 Task: Research Airbnb accommodation in Kayunga, Uganda from 10th December, 2023 to 15th December, 2023 for 7 adults.4 bedrooms having 7 beds and 4 bathrooms. Property type can be house. Amenities needed are: wifi, TV, free parkinig on premises, gym, breakfast. Look for 3 properties as per requirement.
Action: Mouse moved to (486, 114)
Screenshot: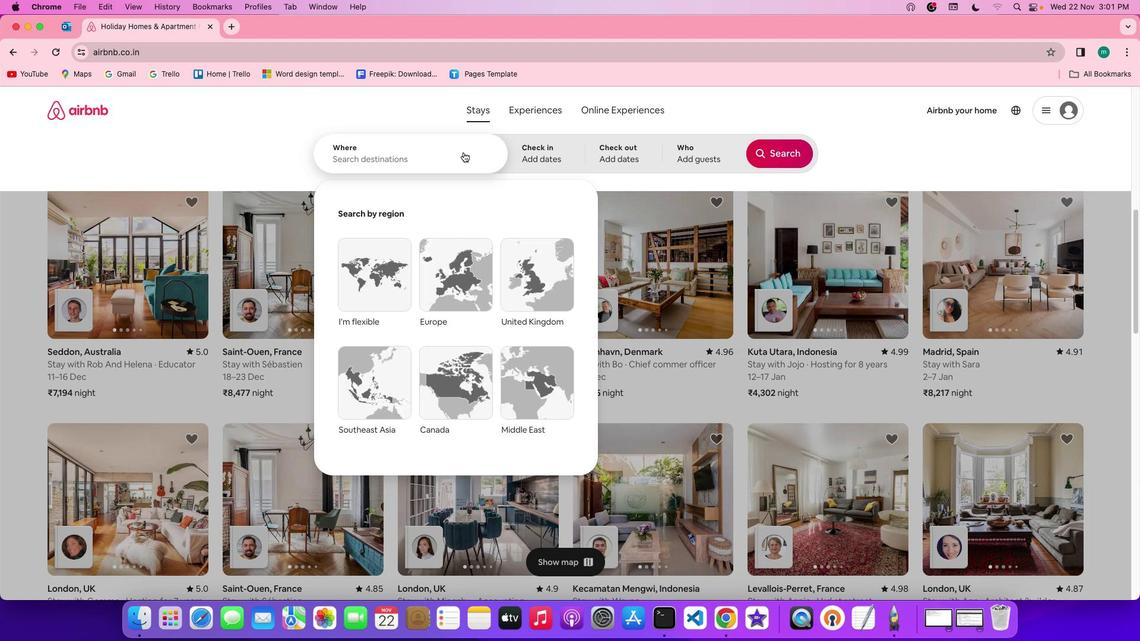 
Action: Mouse pressed left at (486, 114)
Screenshot: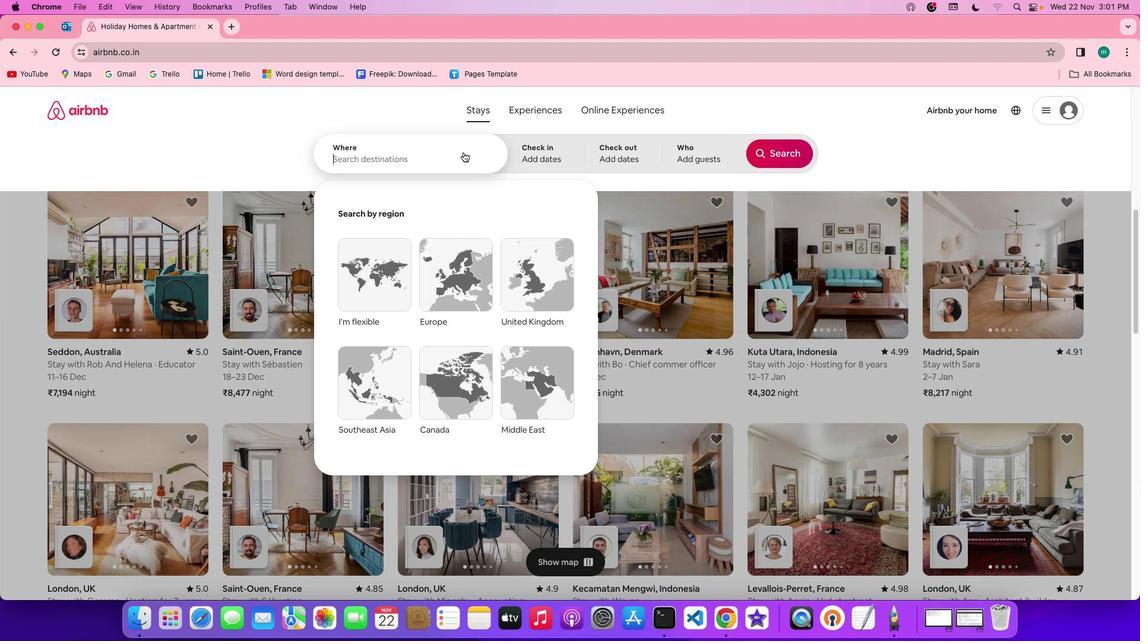
Action: Mouse pressed left at (486, 114)
Screenshot: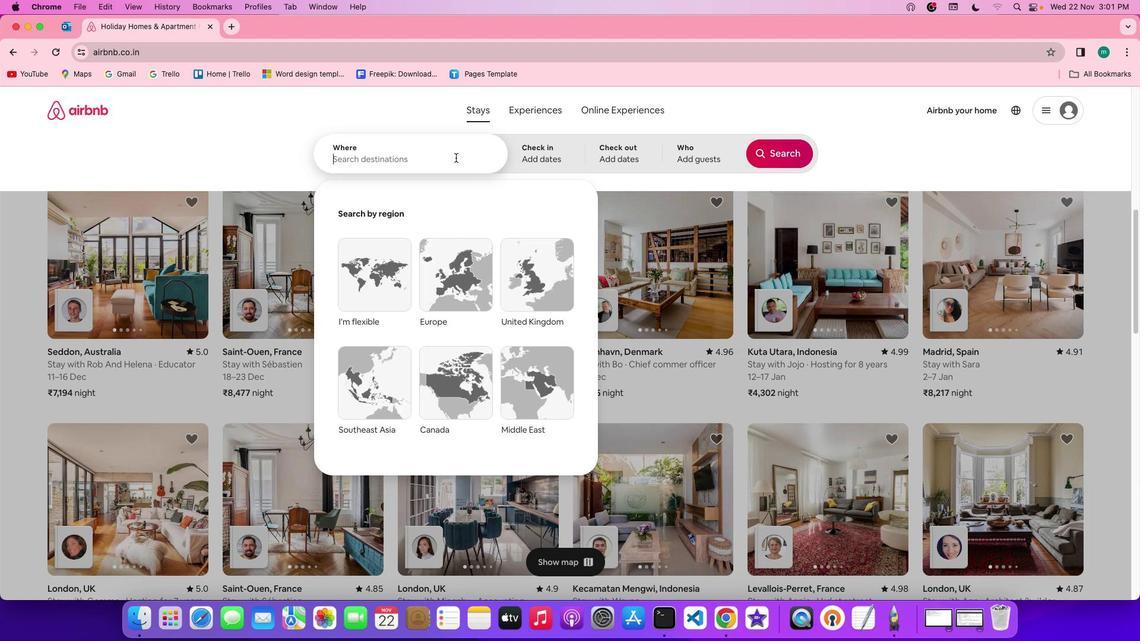 
Action: Mouse moved to (466, 154)
Screenshot: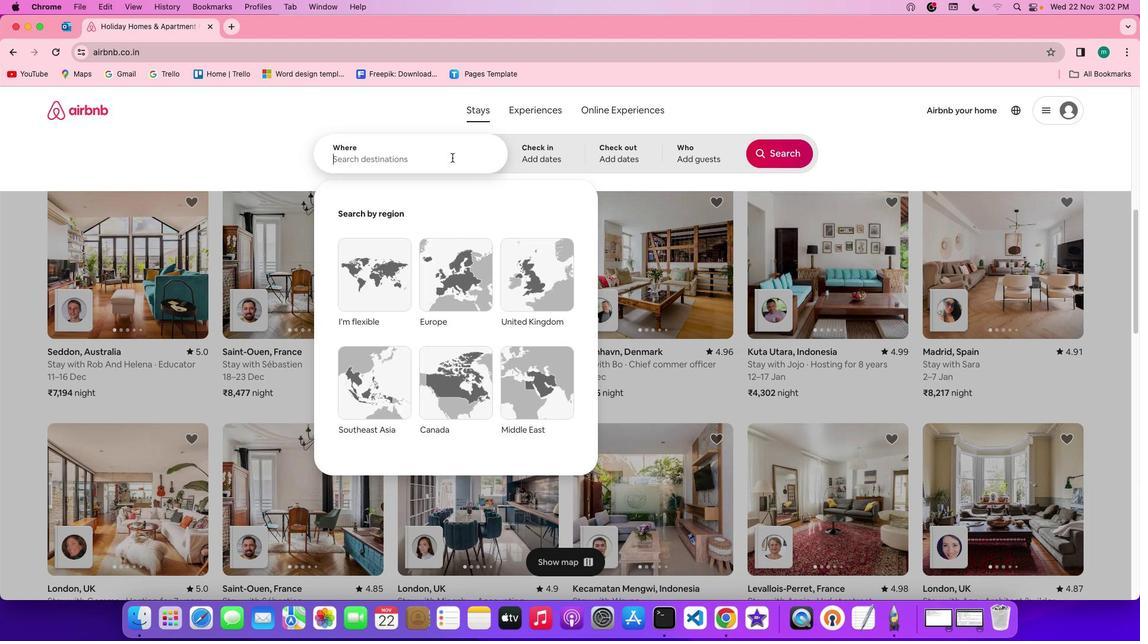 
Action: Mouse pressed left at (466, 154)
Screenshot: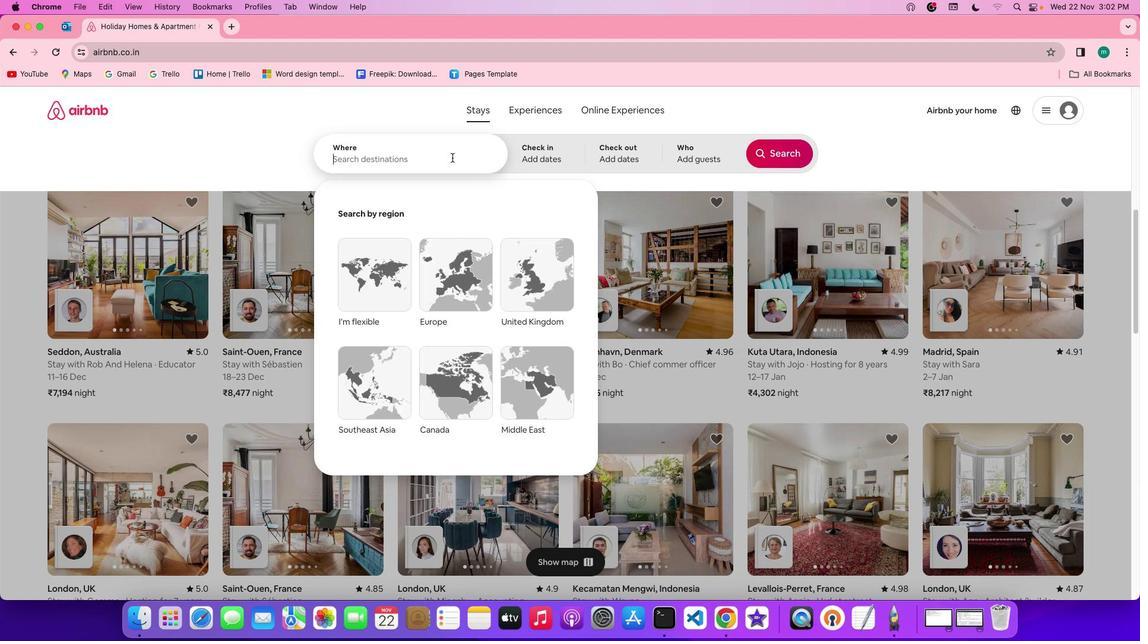 
Action: Mouse moved to (454, 160)
Screenshot: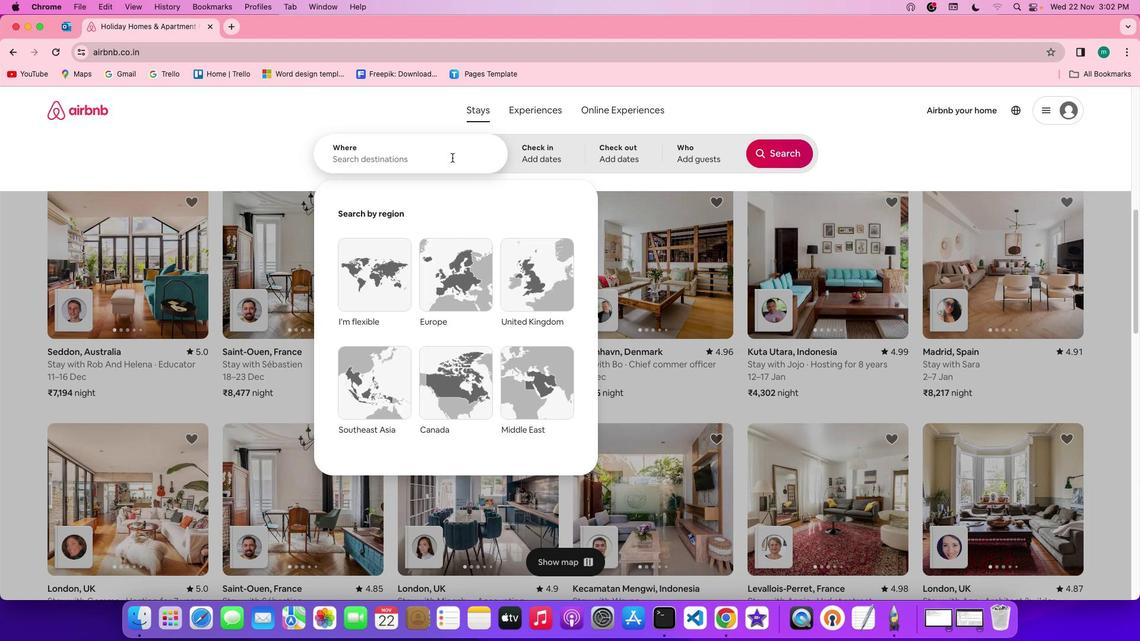 
Action: Mouse pressed left at (454, 160)
Screenshot: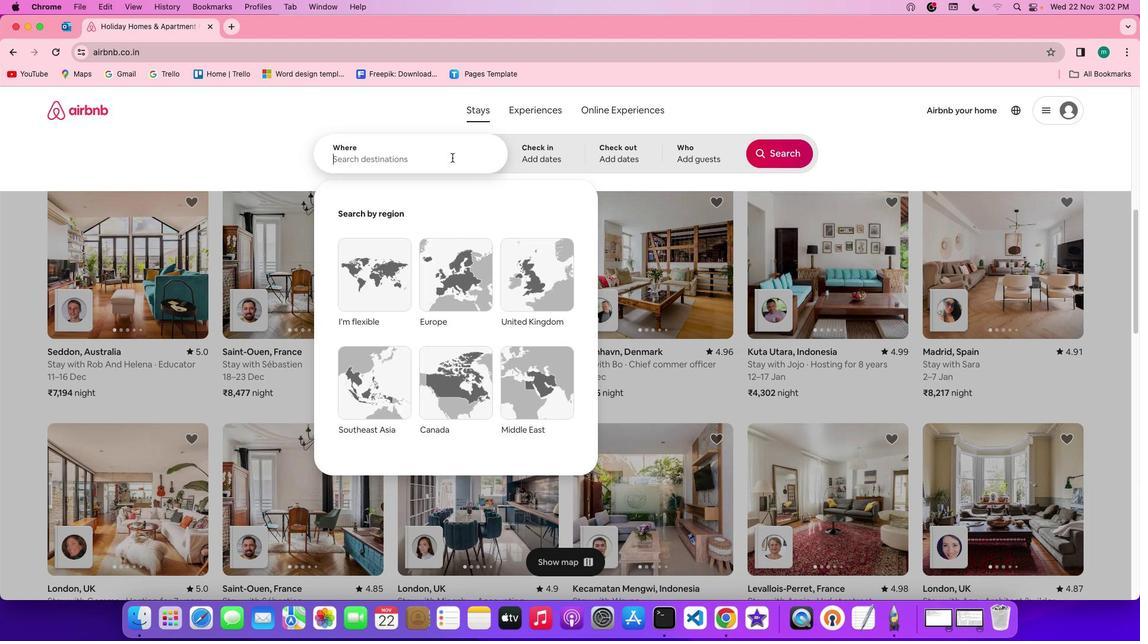
Action: Key pressed Key.shift'K''a''y''u''n''g''a'','Key.spaceKey.shift'u''g''a''n''d''a'
Screenshot: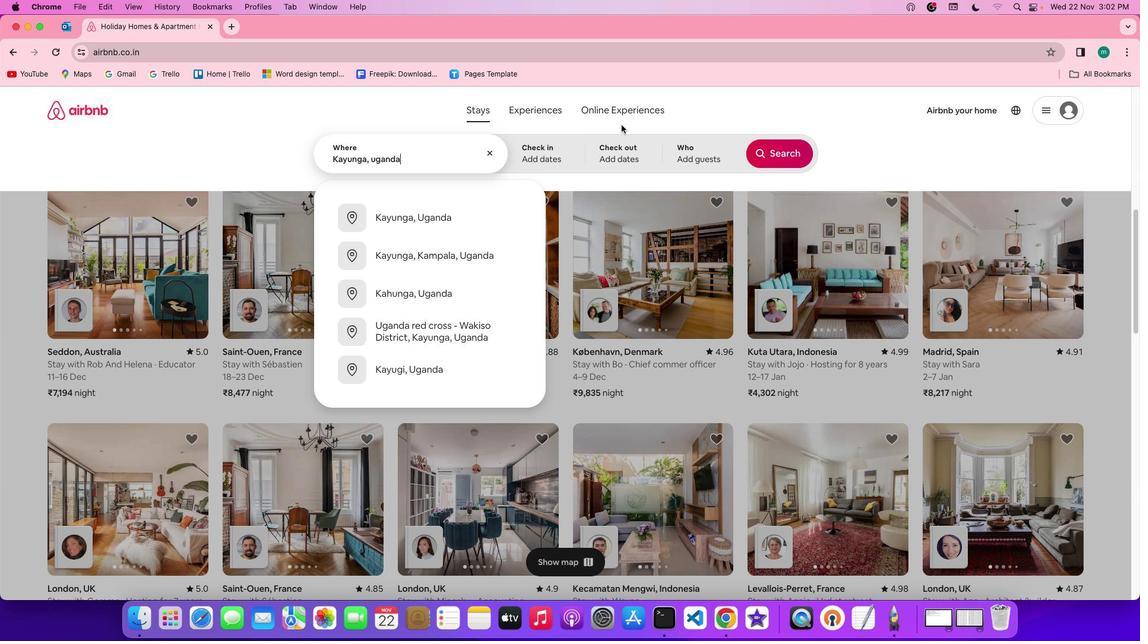 
Action: Mouse moved to (562, 153)
Screenshot: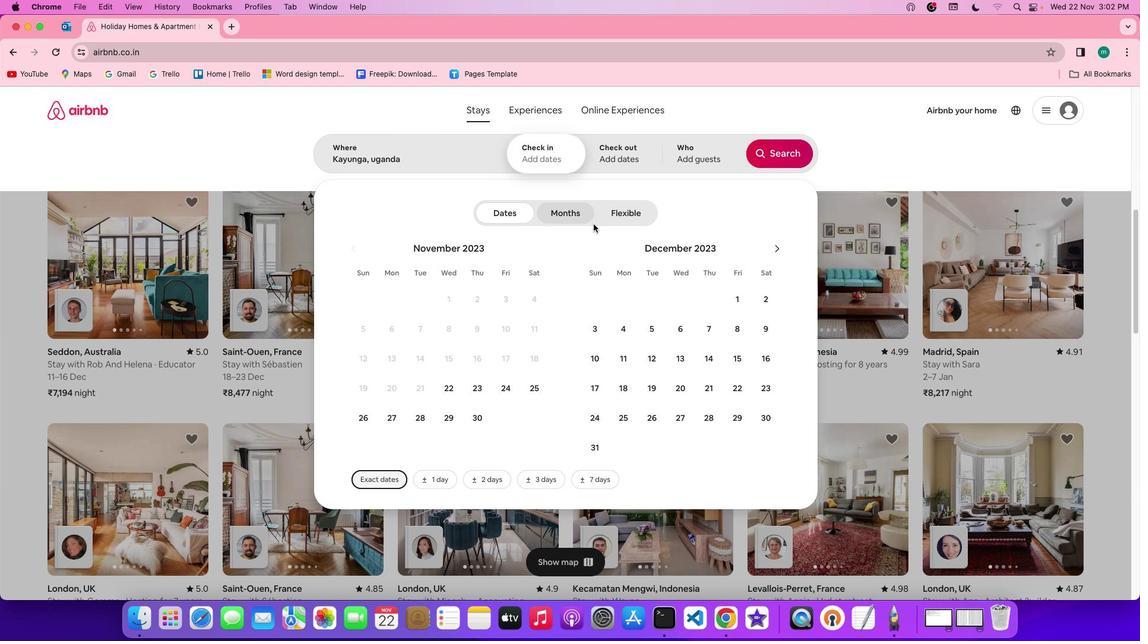 
Action: Mouse pressed left at (562, 153)
Screenshot: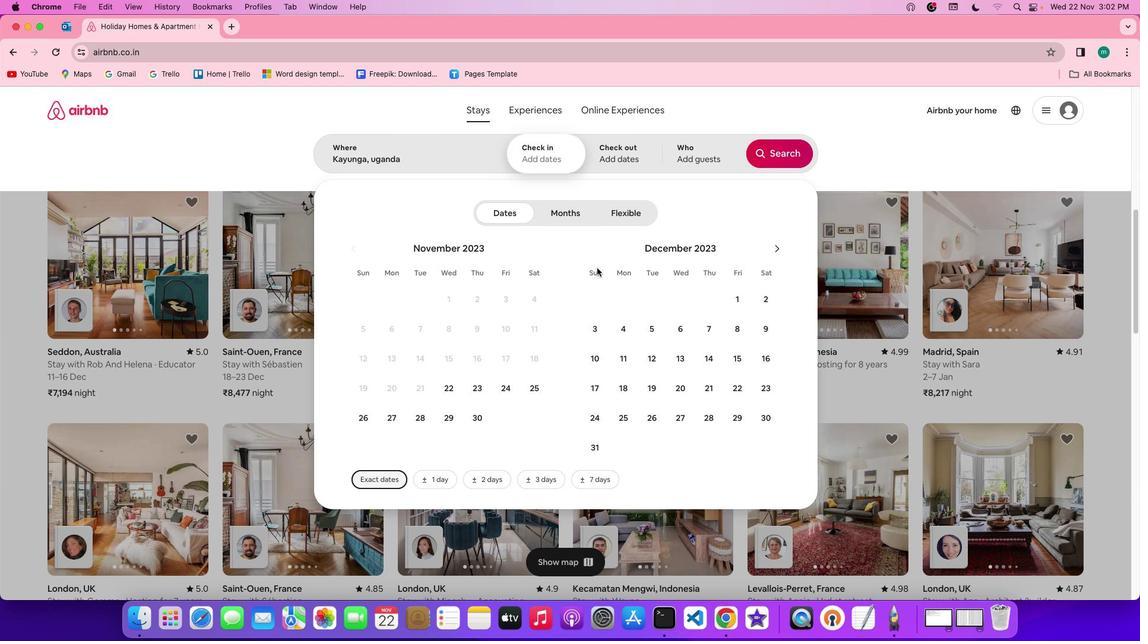 
Action: Mouse moved to (599, 356)
Screenshot: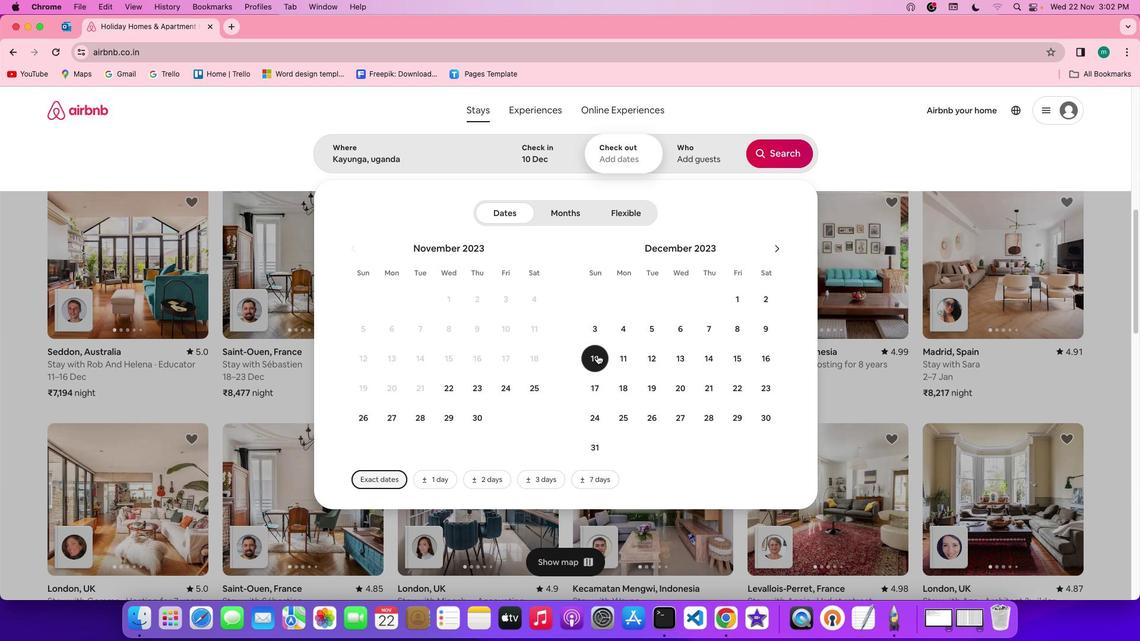 
Action: Mouse pressed left at (599, 356)
Screenshot: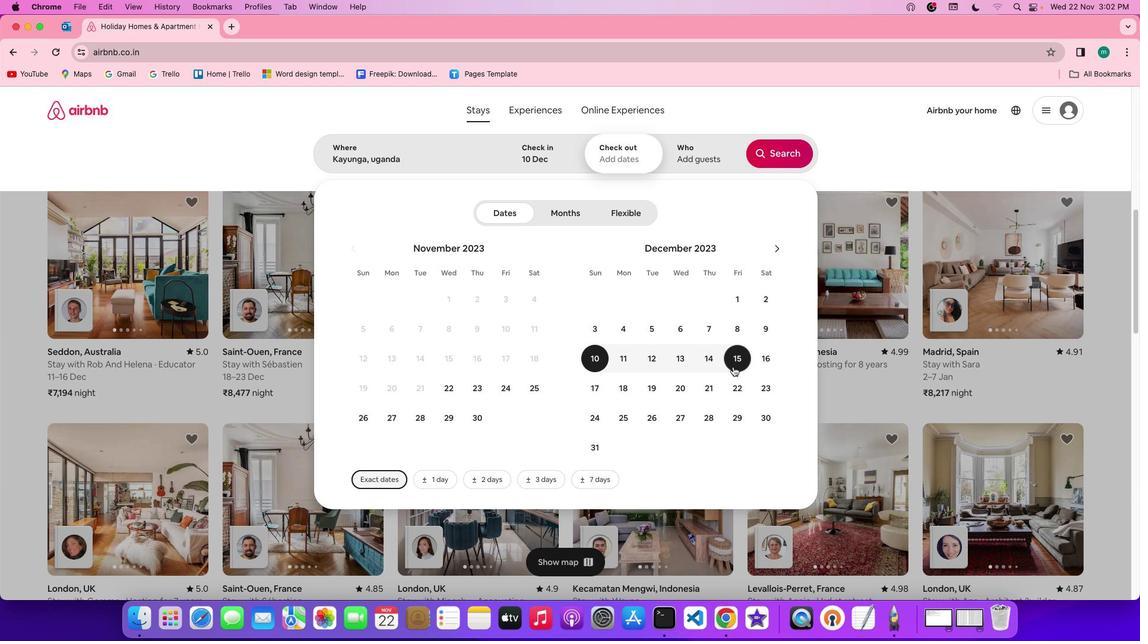 
Action: Mouse moved to (735, 369)
Screenshot: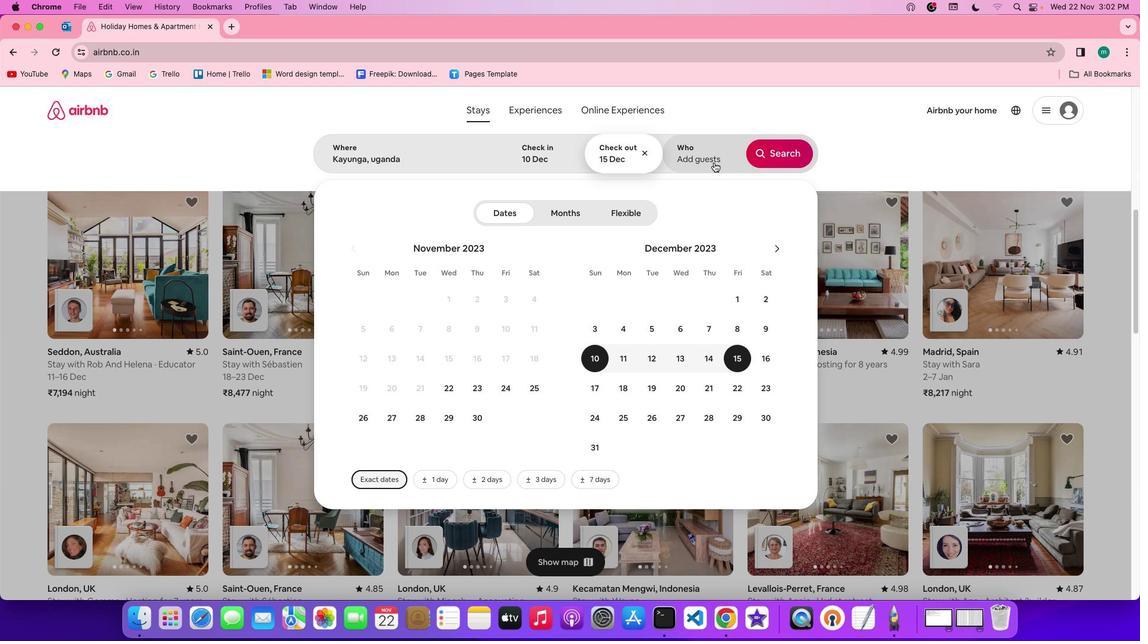 
Action: Mouse pressed left at (735, 369)
Screenshot: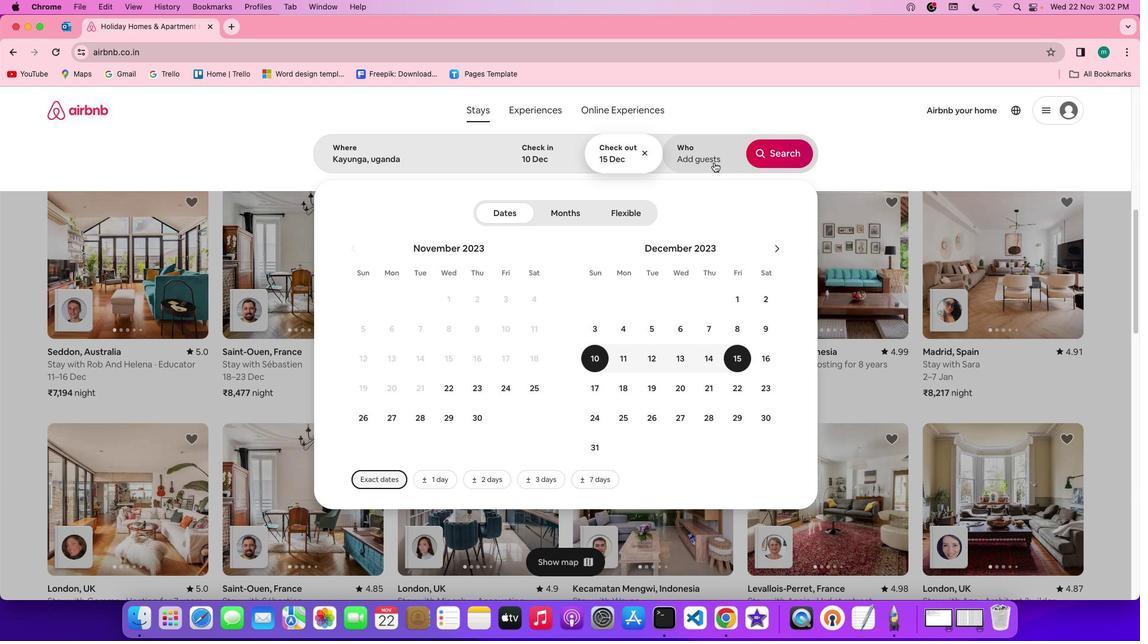 
Action: Mouse moved to (716, 164)
Screenshot: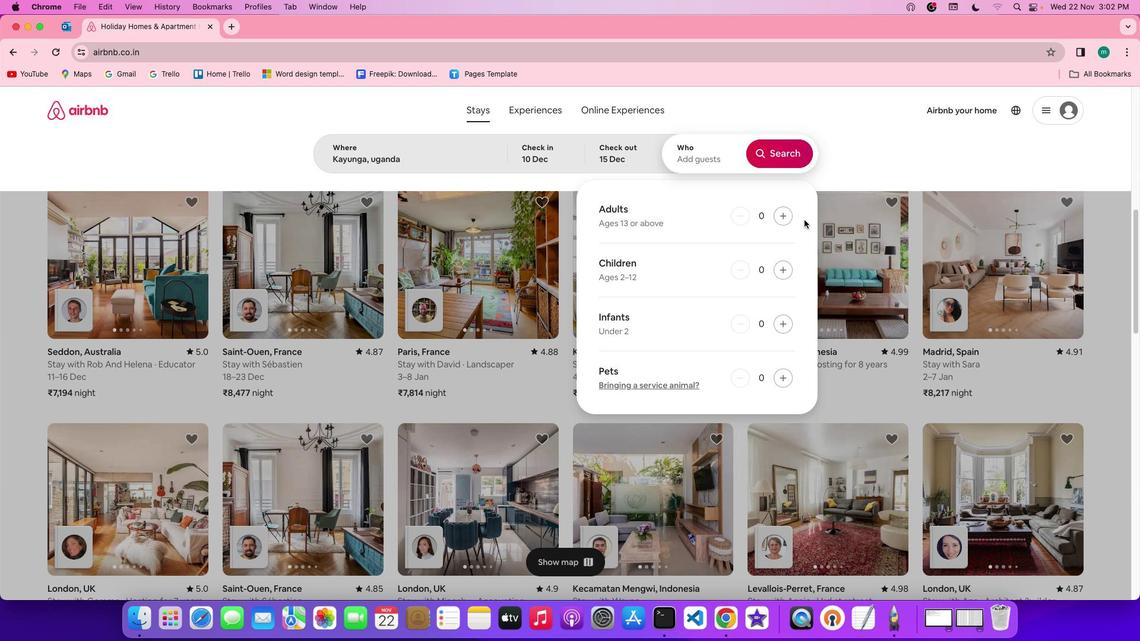 
Action: Mouse pressed left at (716, 164)
Screenshot: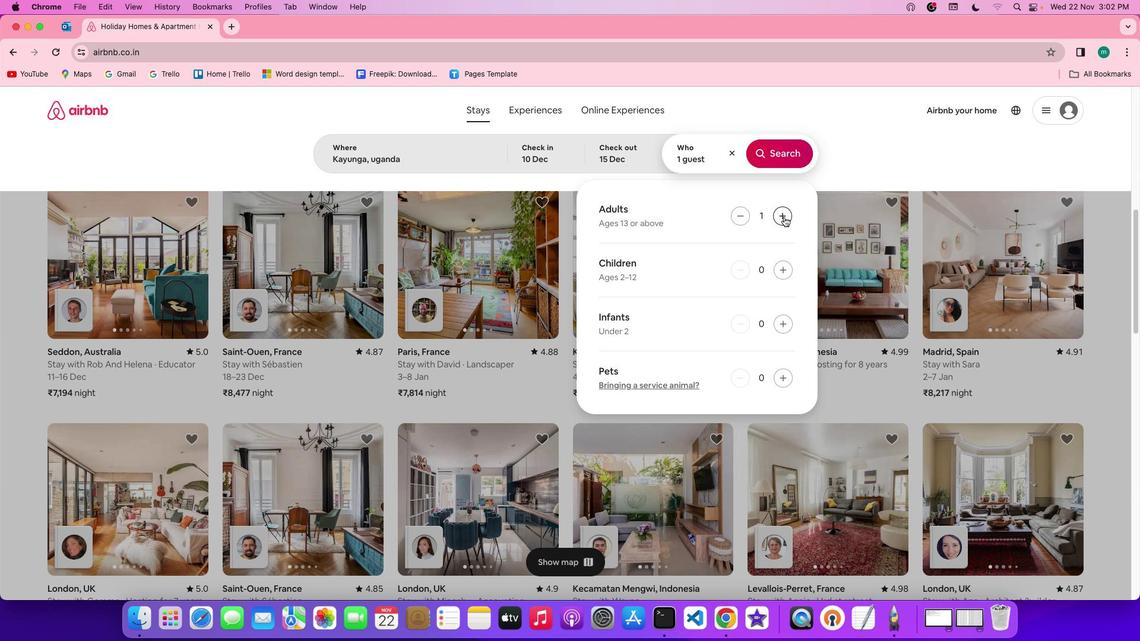 
Action: Mouse moved to (786, 219)
Screenshot: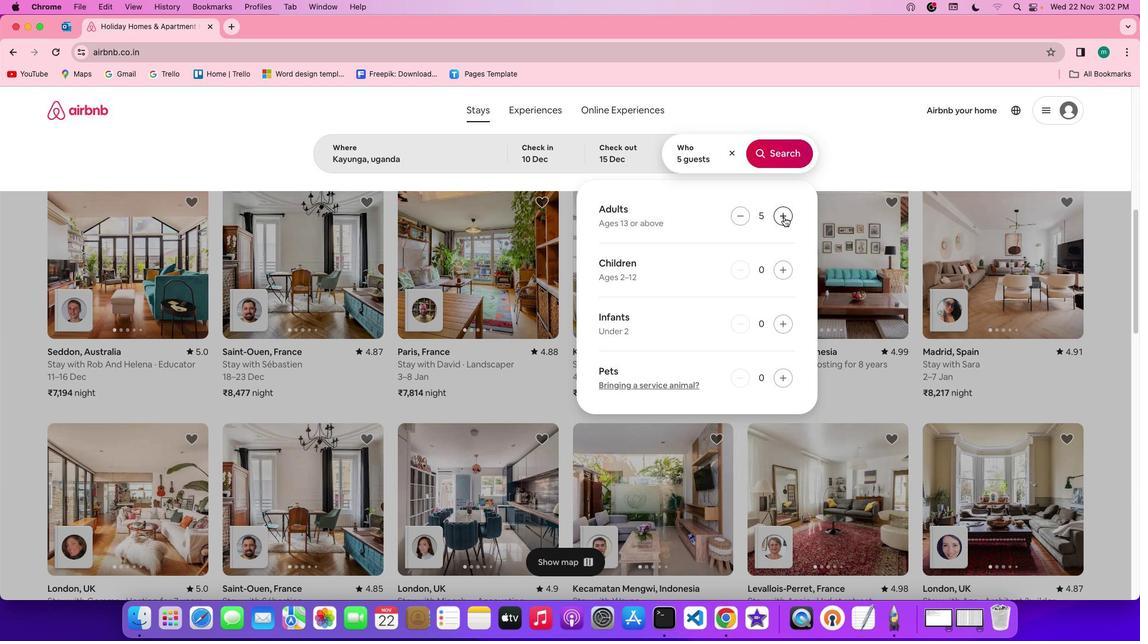 
Action: Mouse pressed left at (786, 219)
Screenshot: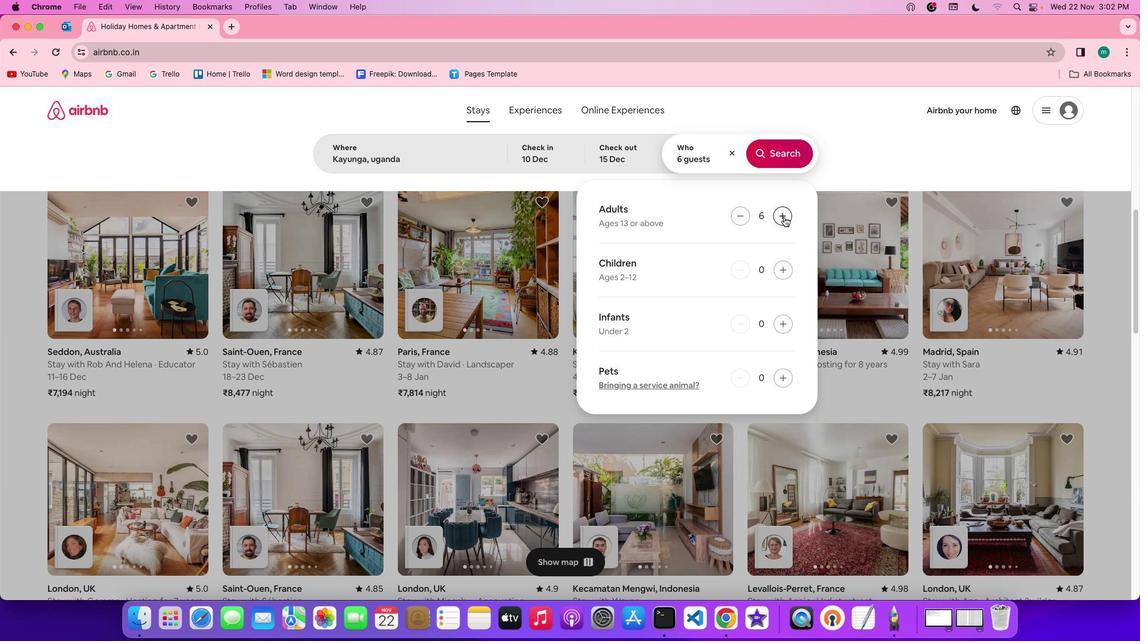 
Action: Mouse pressed left at (786, 219)
Screenshot: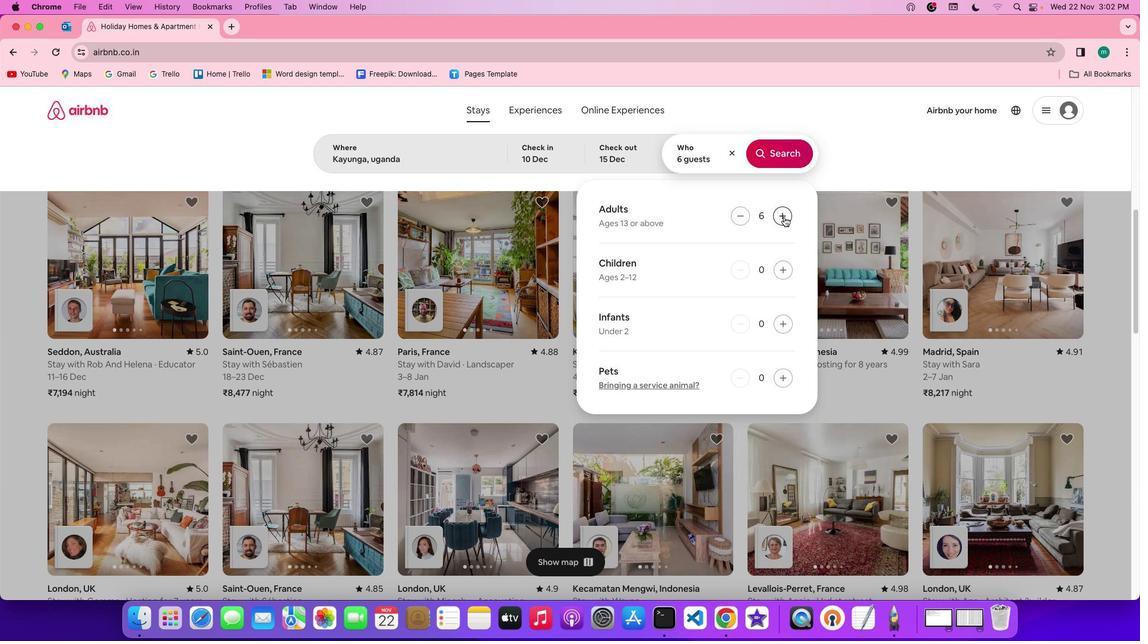 
Action: Mouse pressed left at (786, 219)
Screenshot: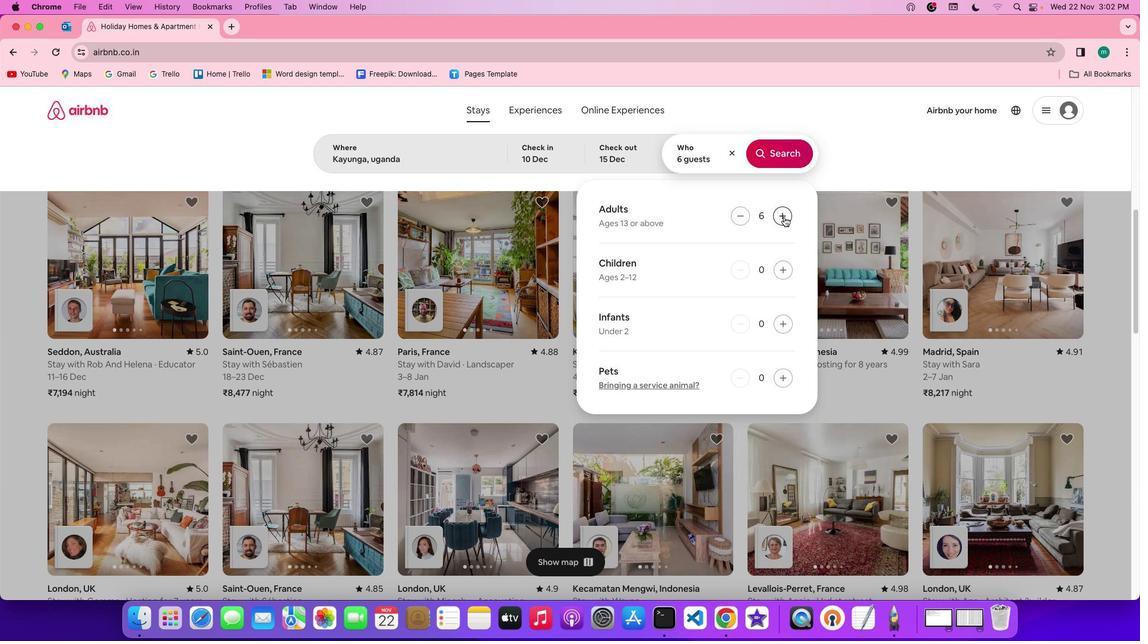 
Action: Mouse pressed left at (786, 219)
Screenshot: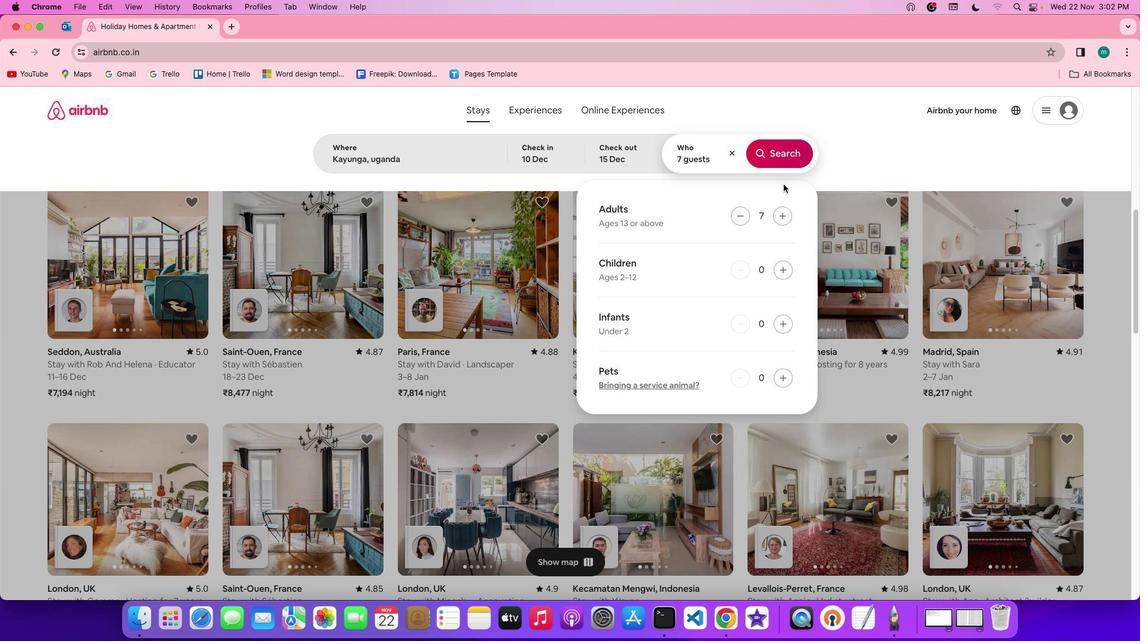 
Action: Mouse pressed left at (786, 219)
Screenshot: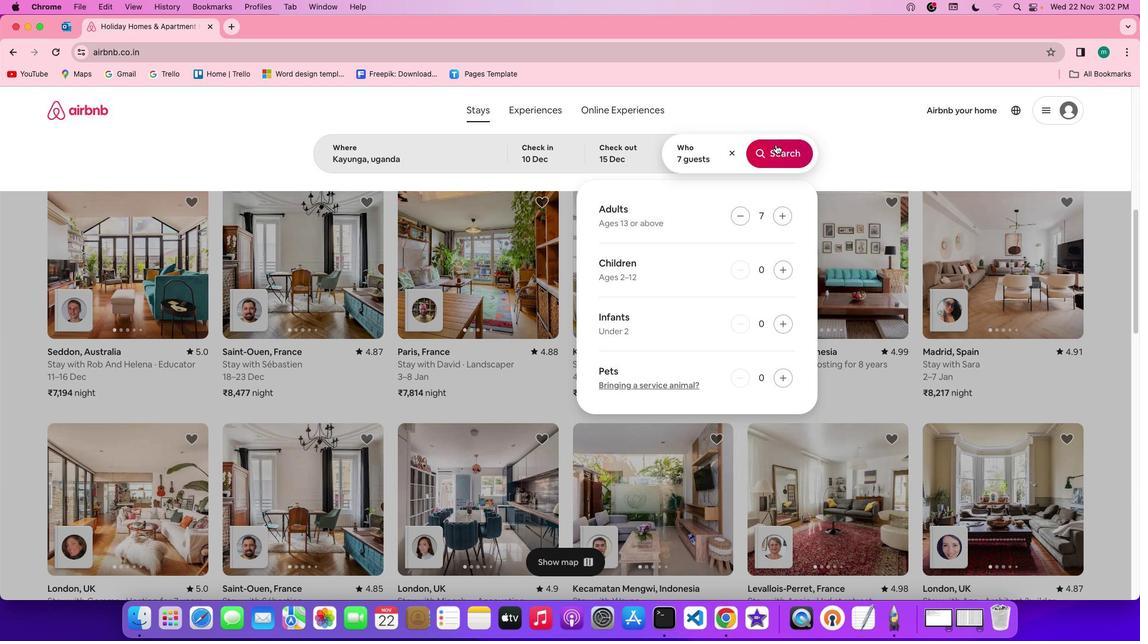 
Action: Mouse pressed left at (786, 219)
Screenshot: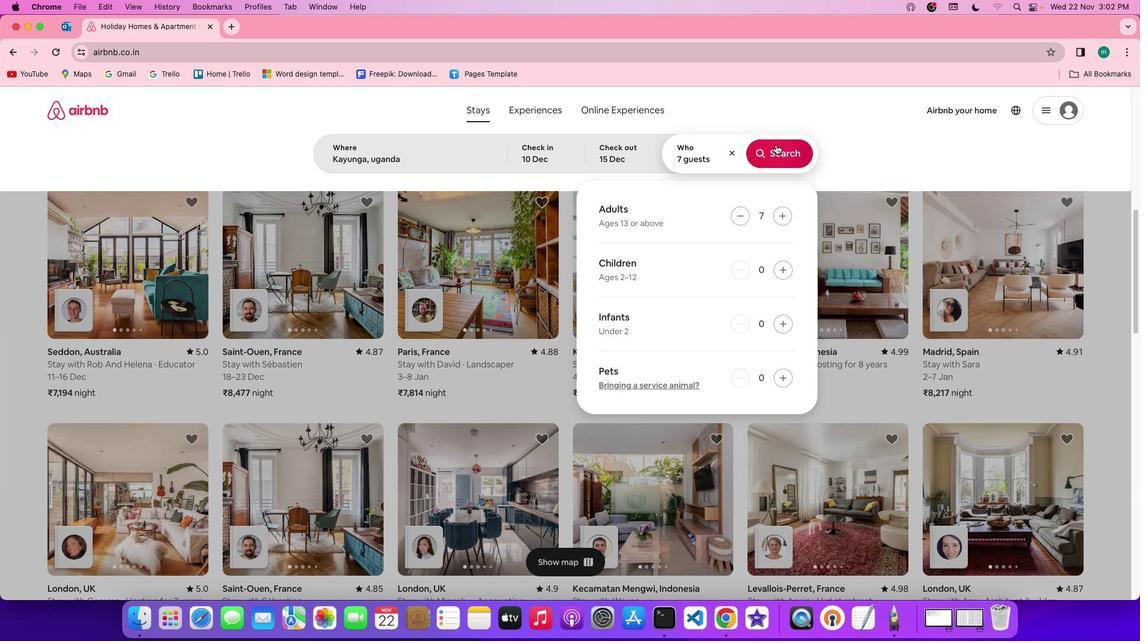 
Action: Mouse pressed left at (786, 219)
Screenshot: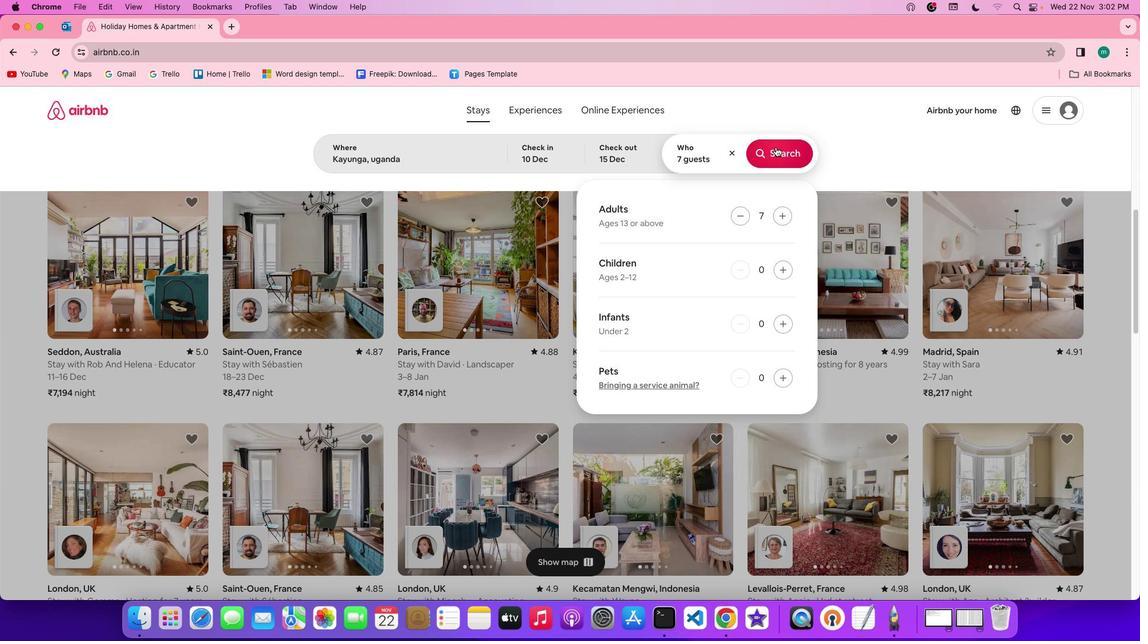 
Action: Mouse moved to (777, 149)
Screenshot: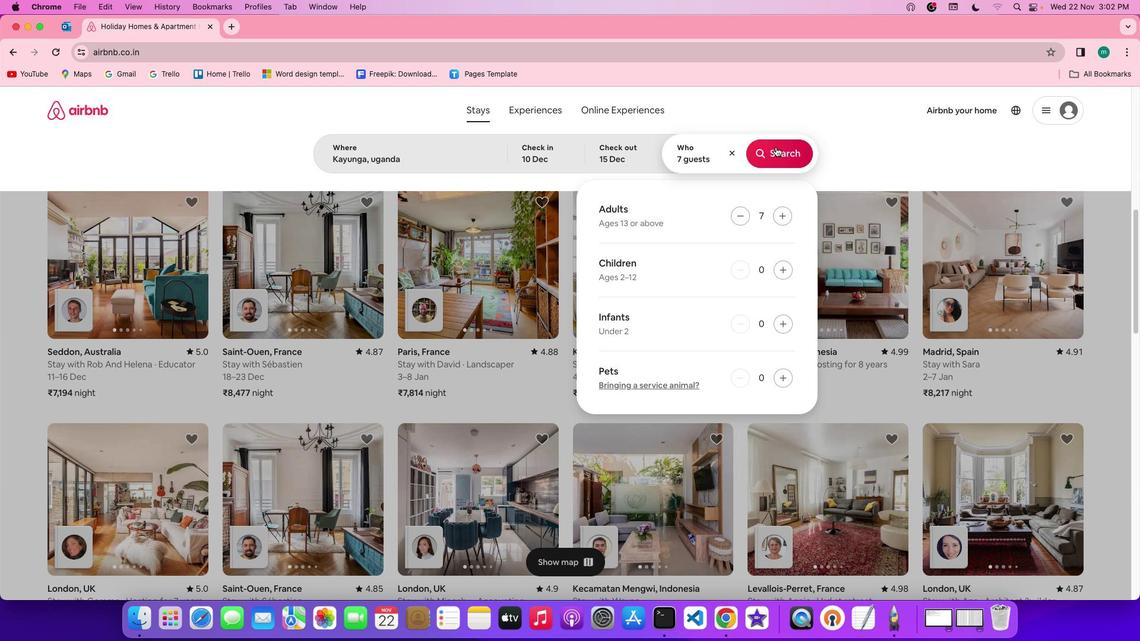 
Action: Mouse pressed left at (777, 149)
Screenshot: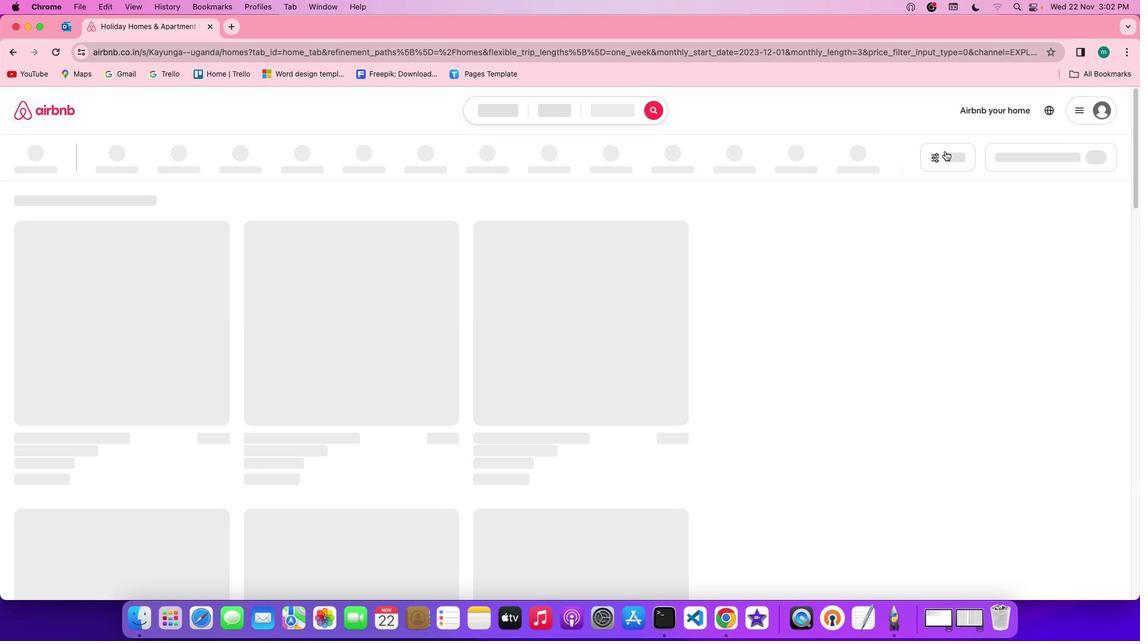 
Action: Mouse moved to (947, 154)
Screenshot: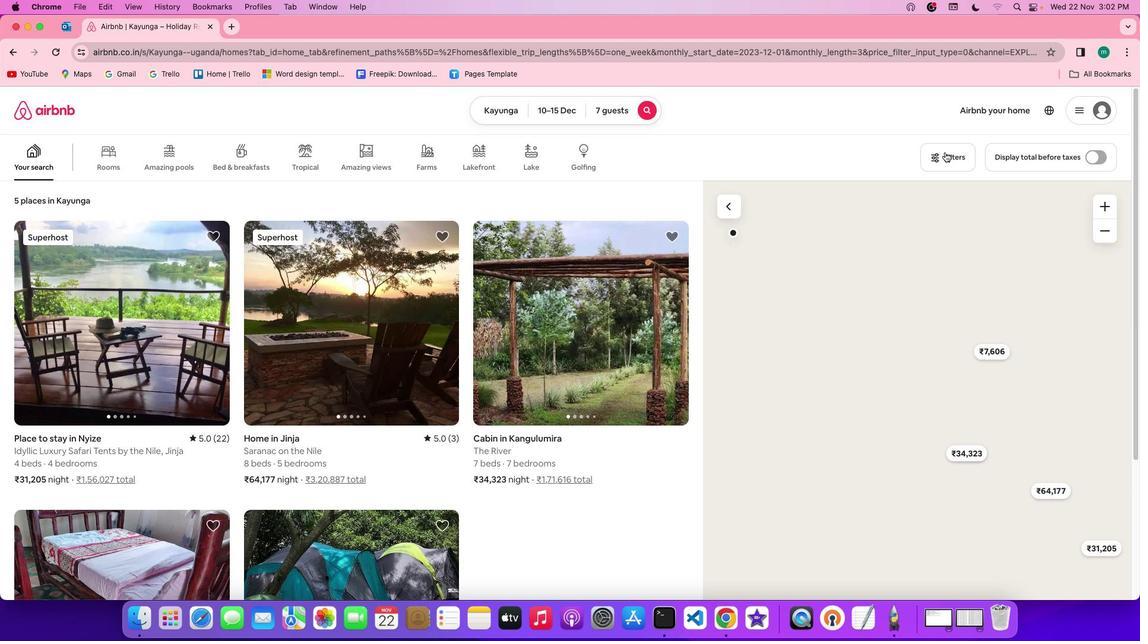 
Action: Mouse pressed left at (947, 154)
Screenshot: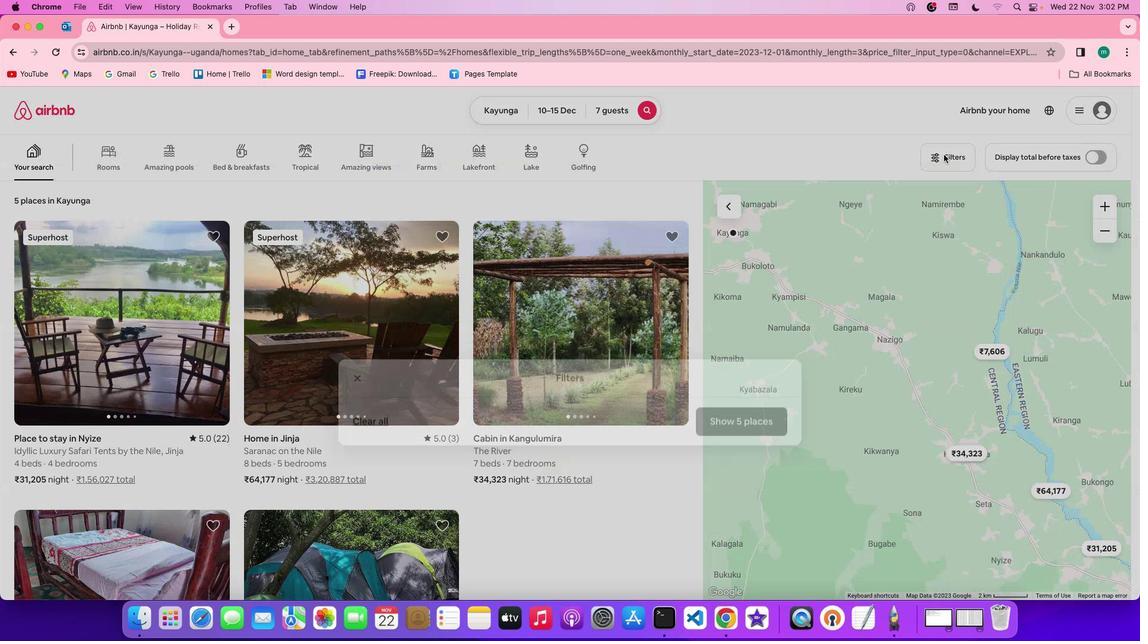
Action: Mouse moved to (504, 429)
Screenshot: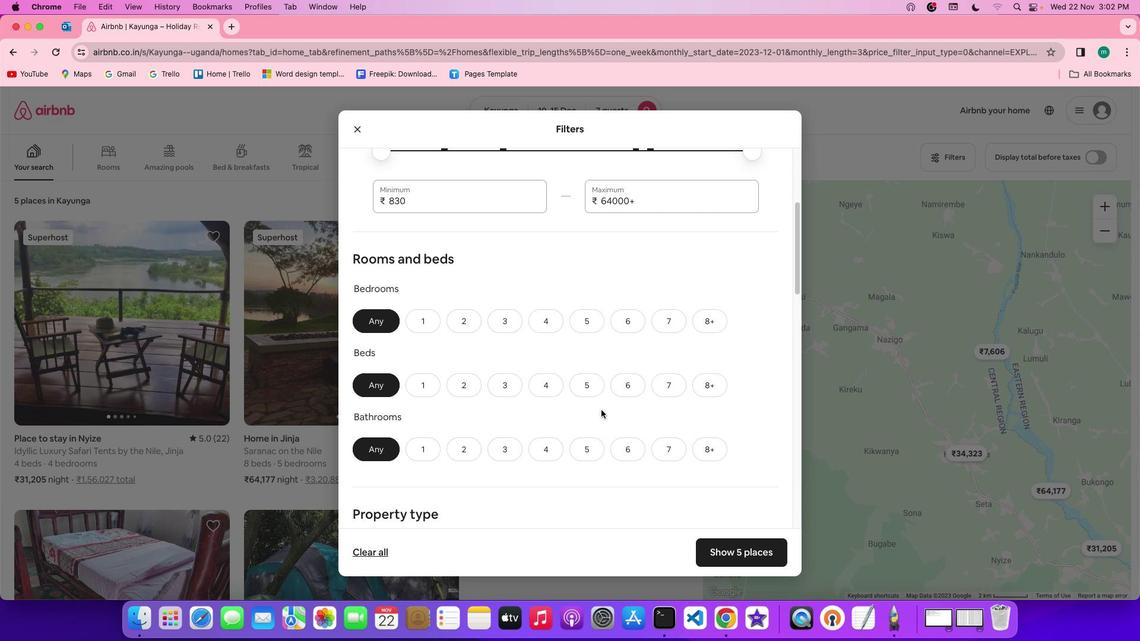 
Action: Mouse scrolled (504, 429) with delta (2, 1)
Screenshot: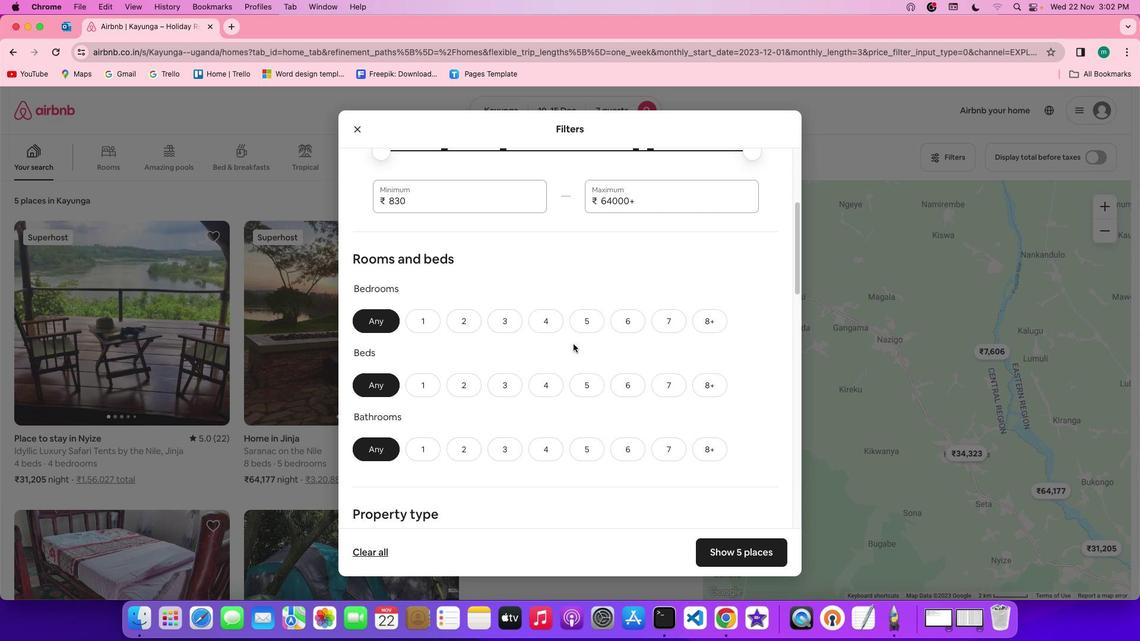 
Action: Mouse scrolled (504, 429) with delta (2, 1)
Screenshot: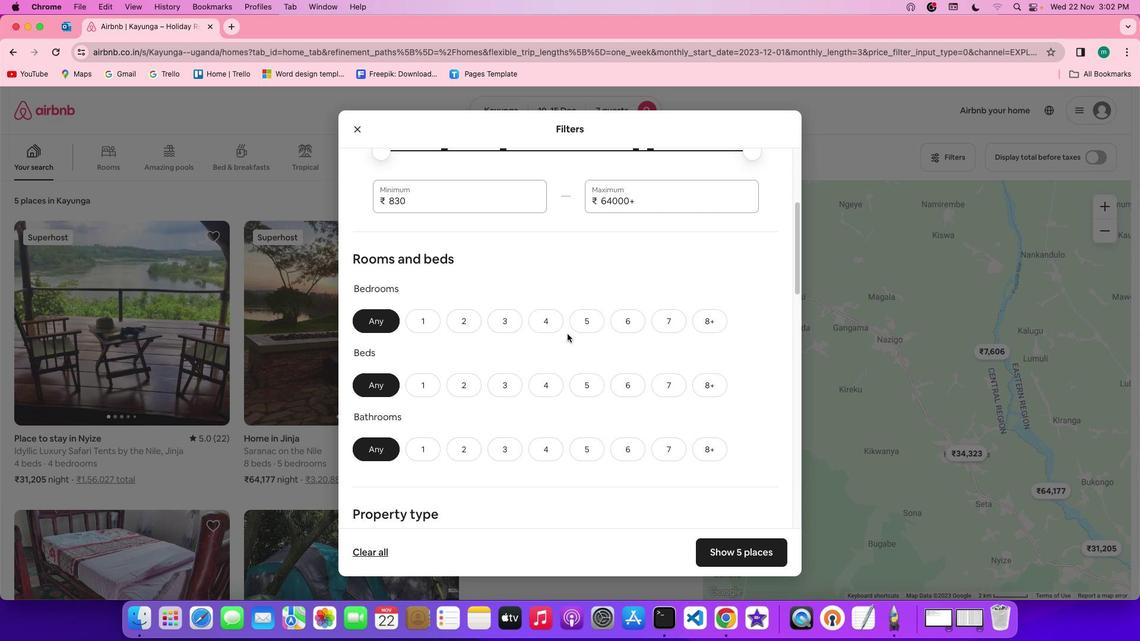 
Action: Mouse scrolled (504, 429) with delta (2, 0)
Screenshot: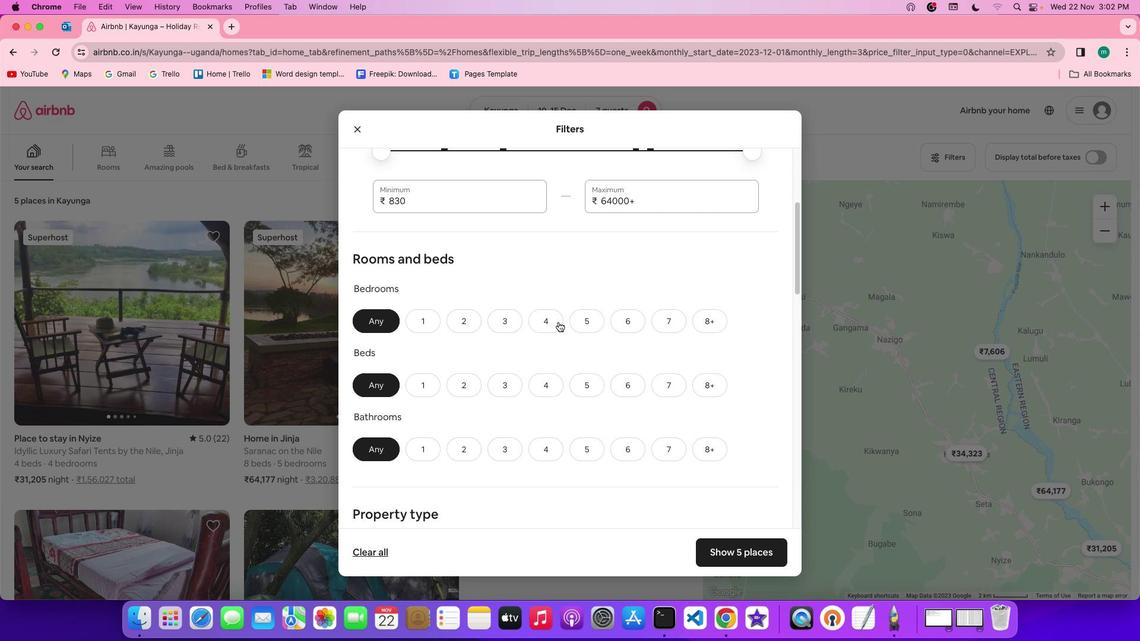 
Action: Mouse scrolled (504, 429) with delta (2, 0)
Screenshot: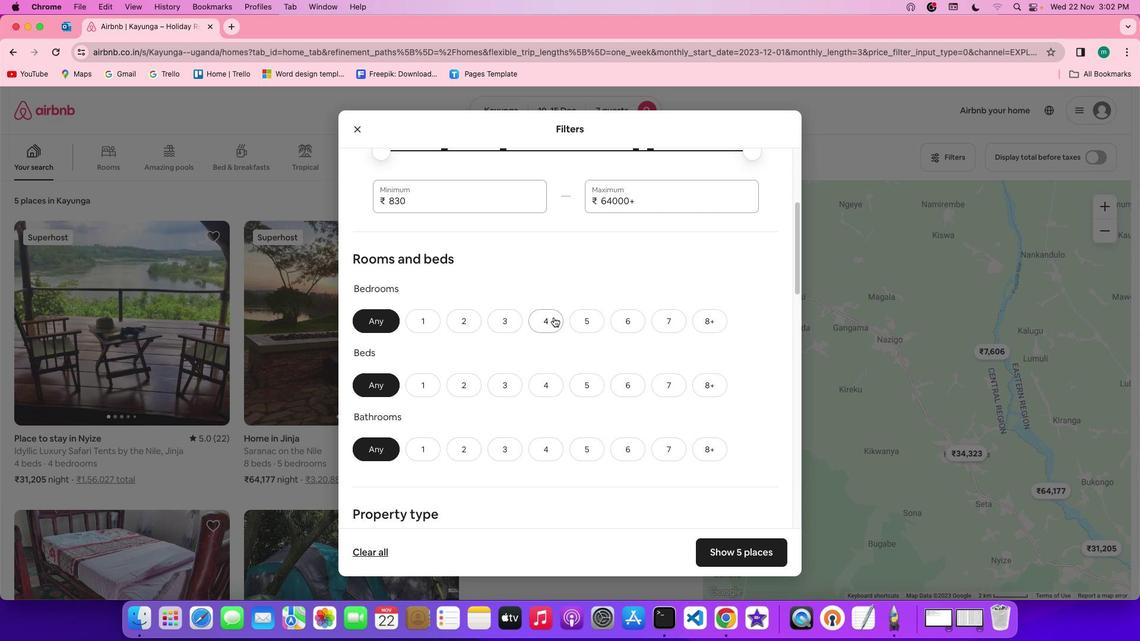 
Action: Mouse moved to (555, 320)
Screenshot: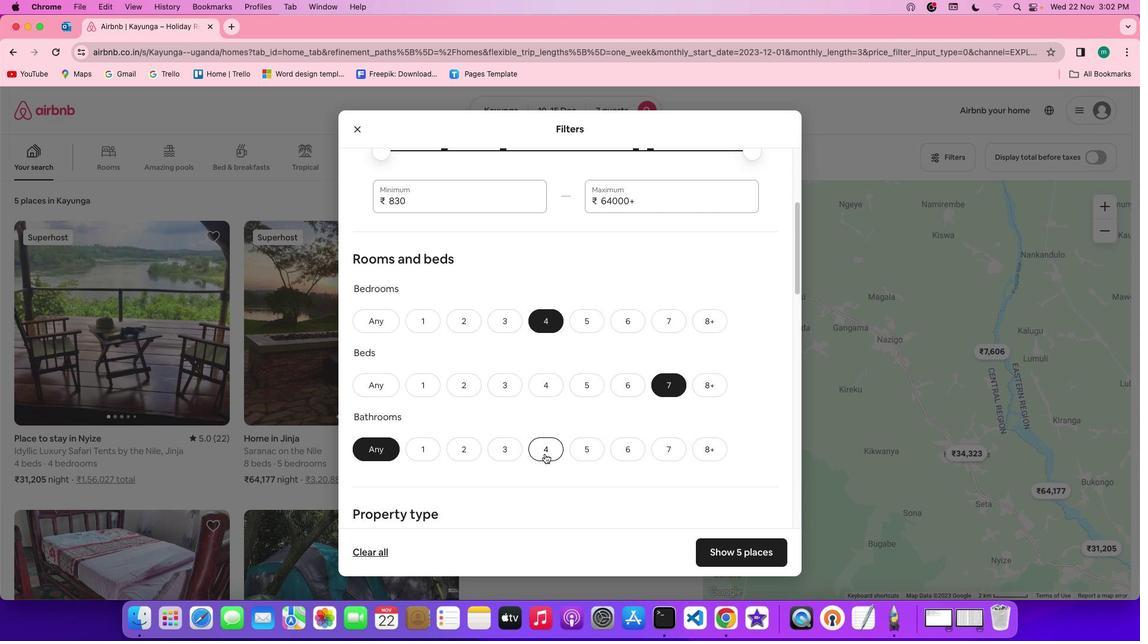 
Action: Mouse pressed left at (555, 320)
Screenshot: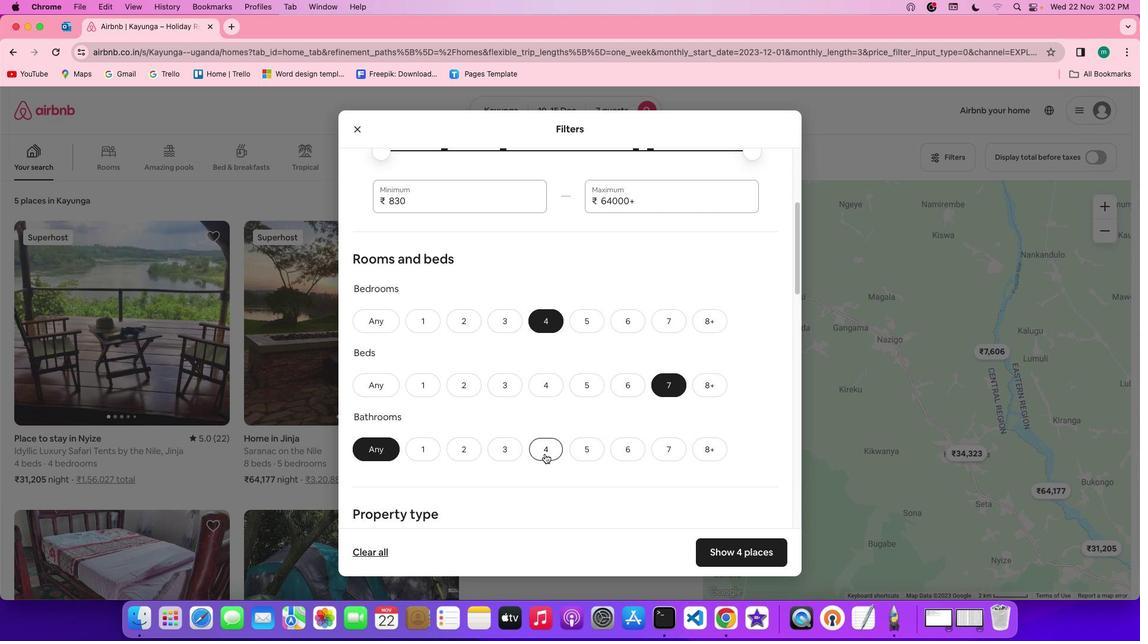 
Action: Mouse moved to (676, 384)
Screenshot: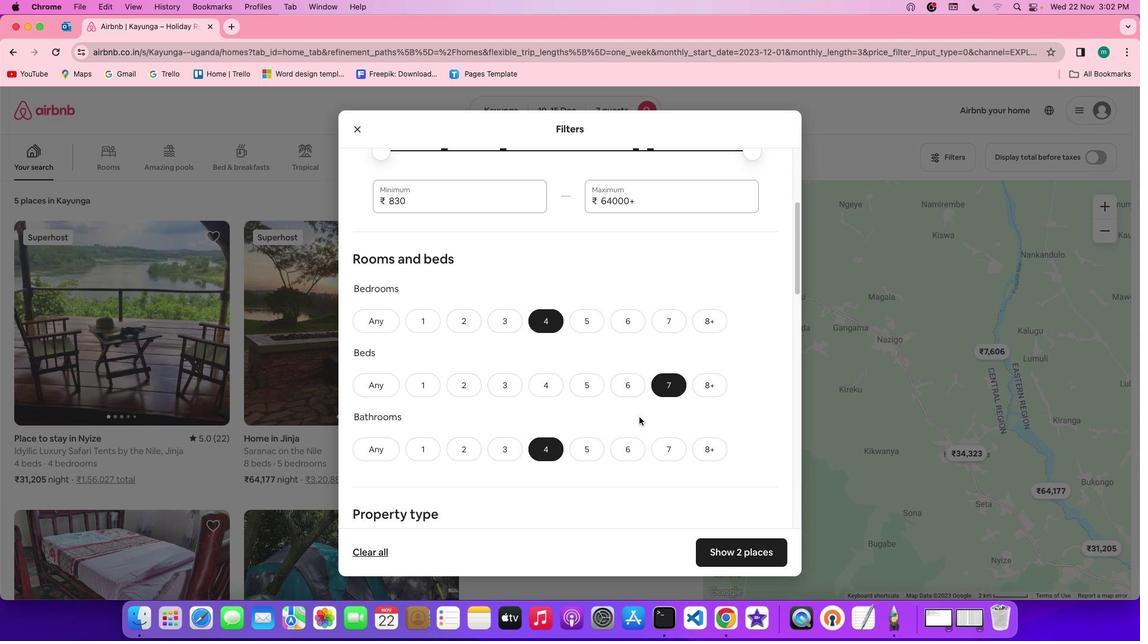 
Action: Mouse pressed left at (676, 384)
Screenshot: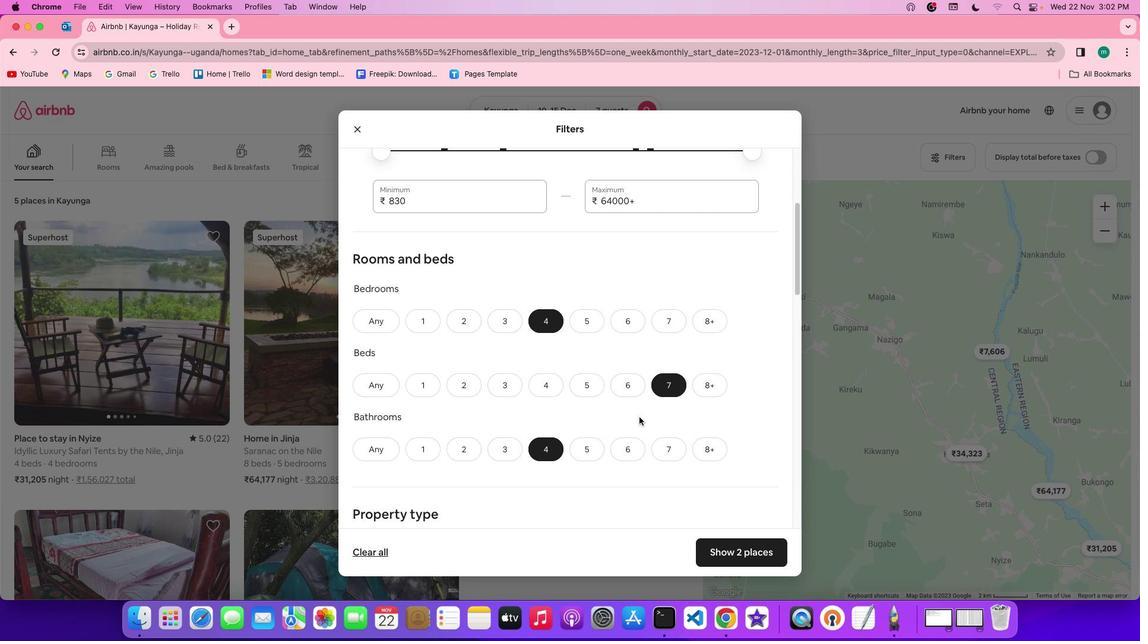 
Action: Mouse moved to (547, 456)
Screenshot: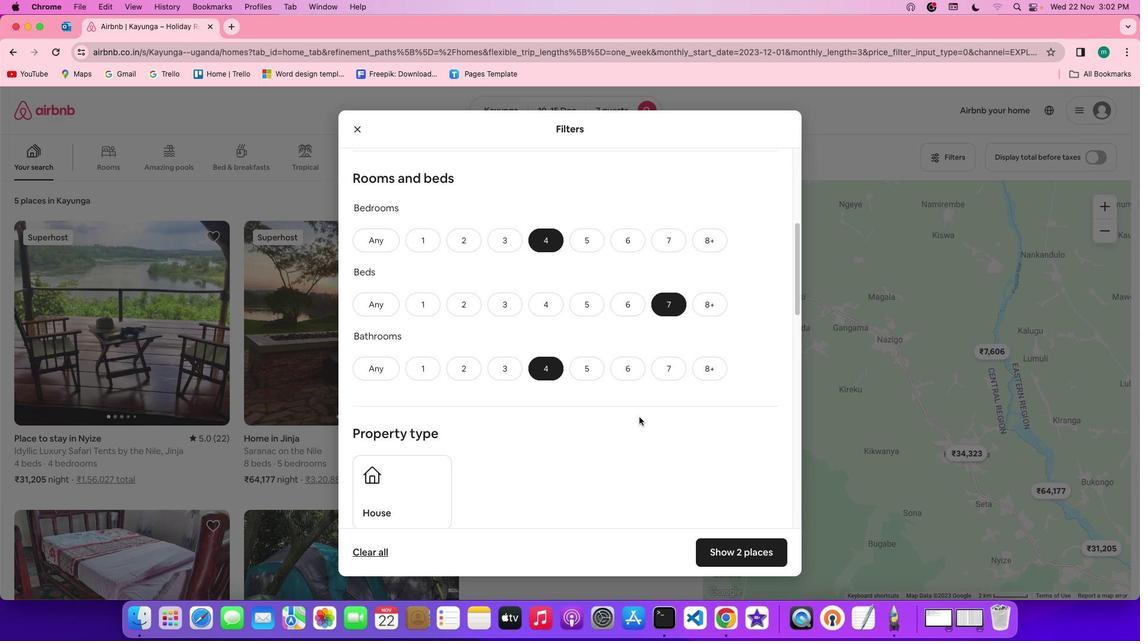 
Action: Mouse pressed left at (547, 456)
Screenshot: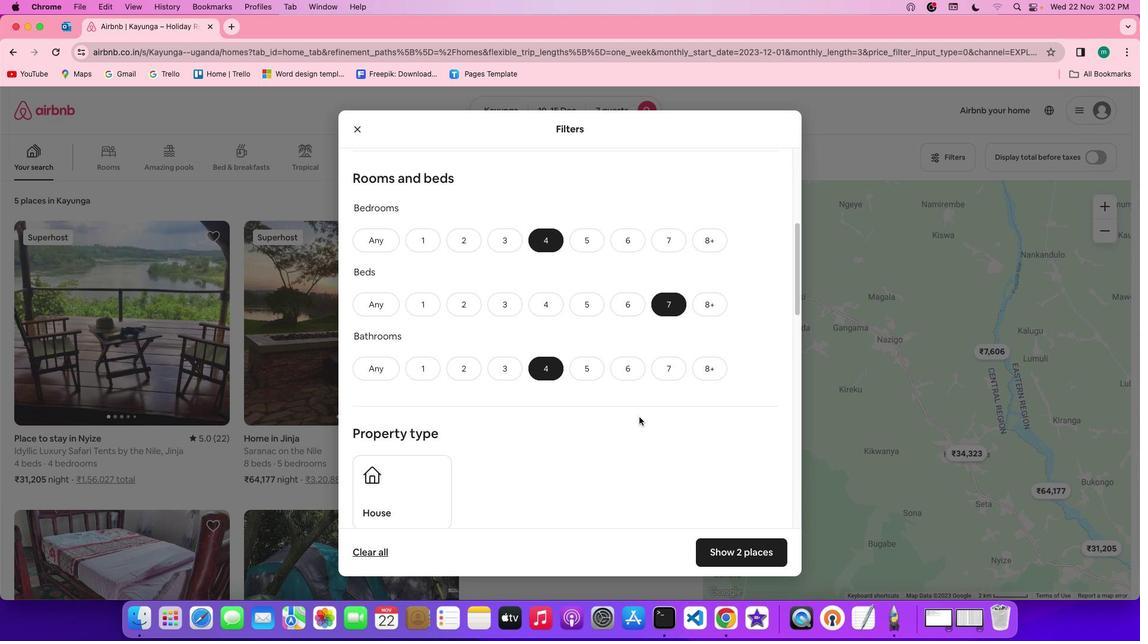 
Action: Mouse moved to (641, 419)
Screenshot: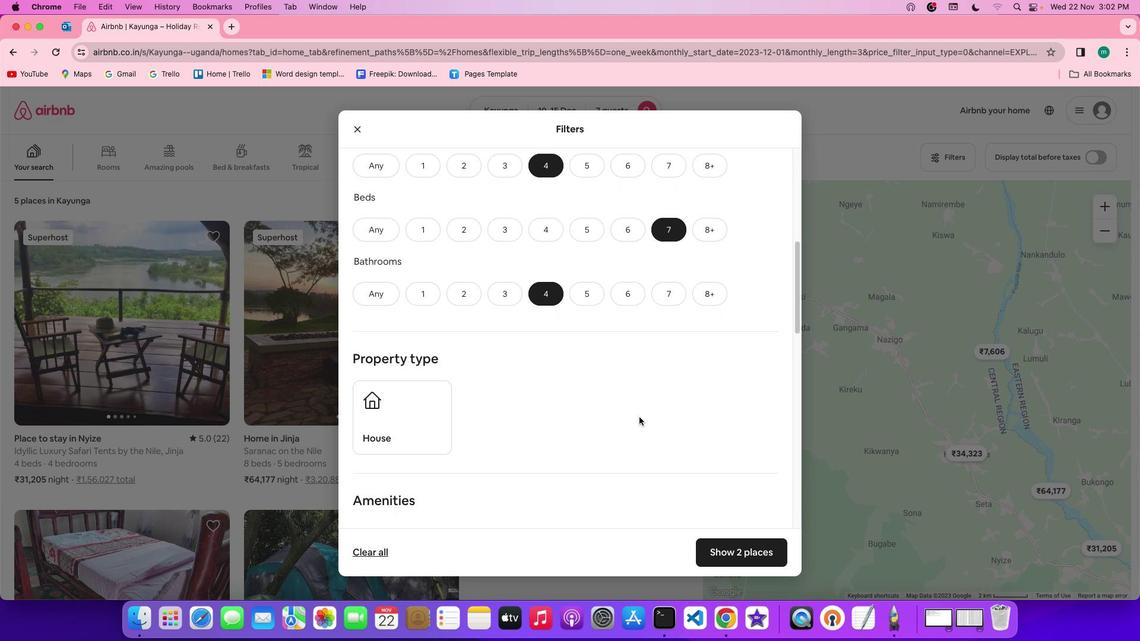 
Action: Mouse scrolled (641, 419) with delta (2, 1)
Screenshot: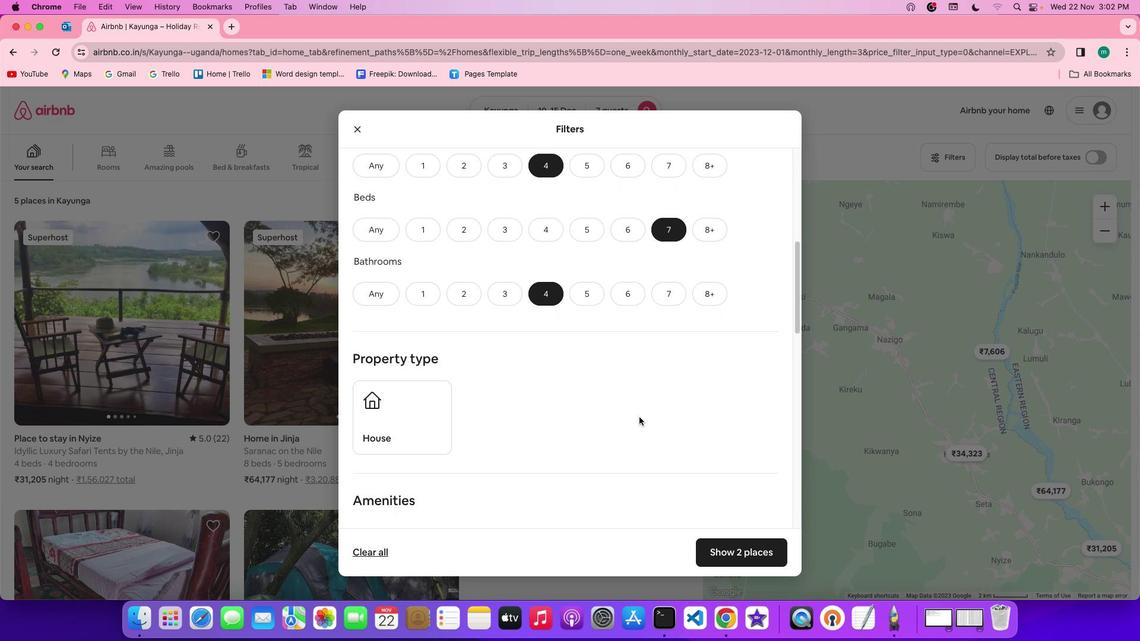 
Action: Mouse scrolled (641, 419) with delta (2, 1)
Screenshot: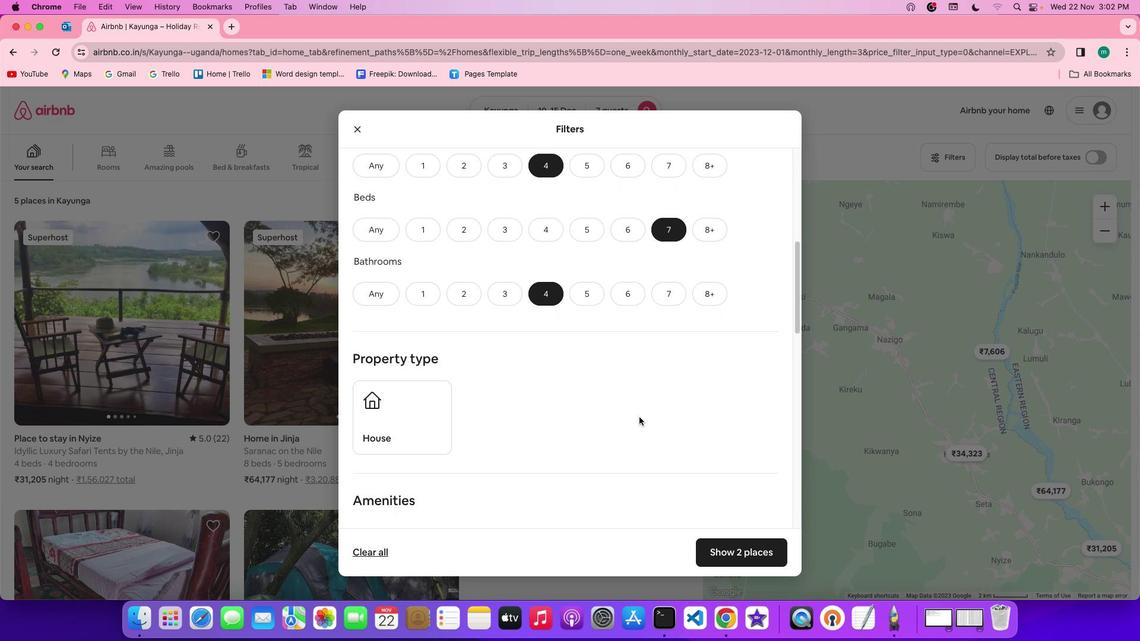 
Action: Mouse scrolled (641, 419) with delta (2, 1)
Screenshot: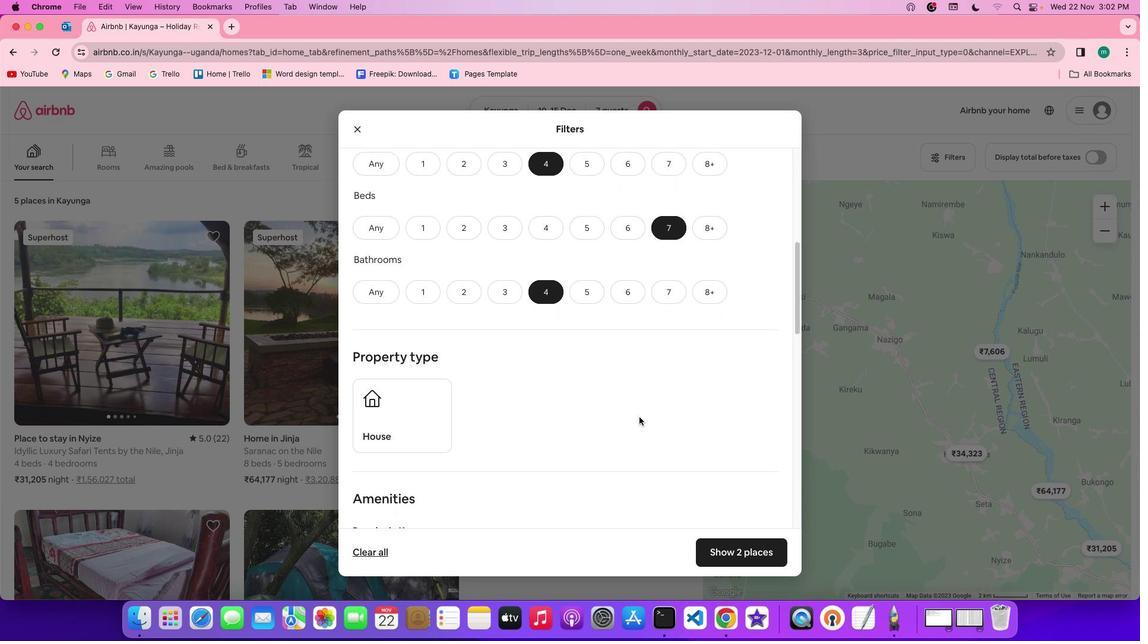 
Action: Mouse scrolled (641, 419) with delta (2, 1)
Screenshot: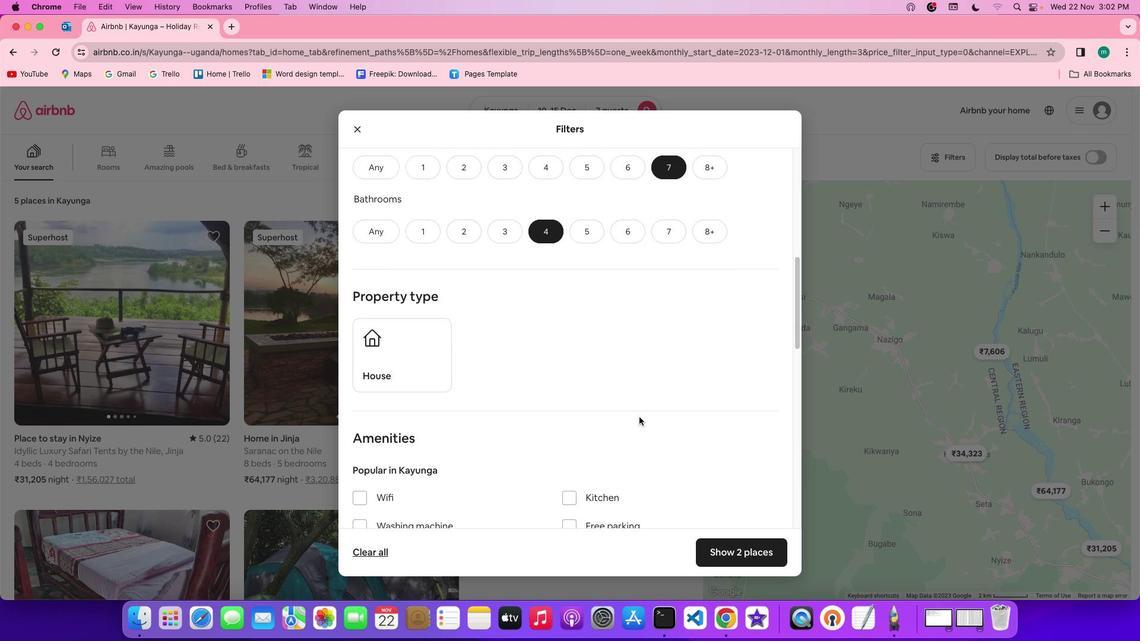 
Action: Mouse scrolled (641, 419) with delta (2, 1)
Screenshot: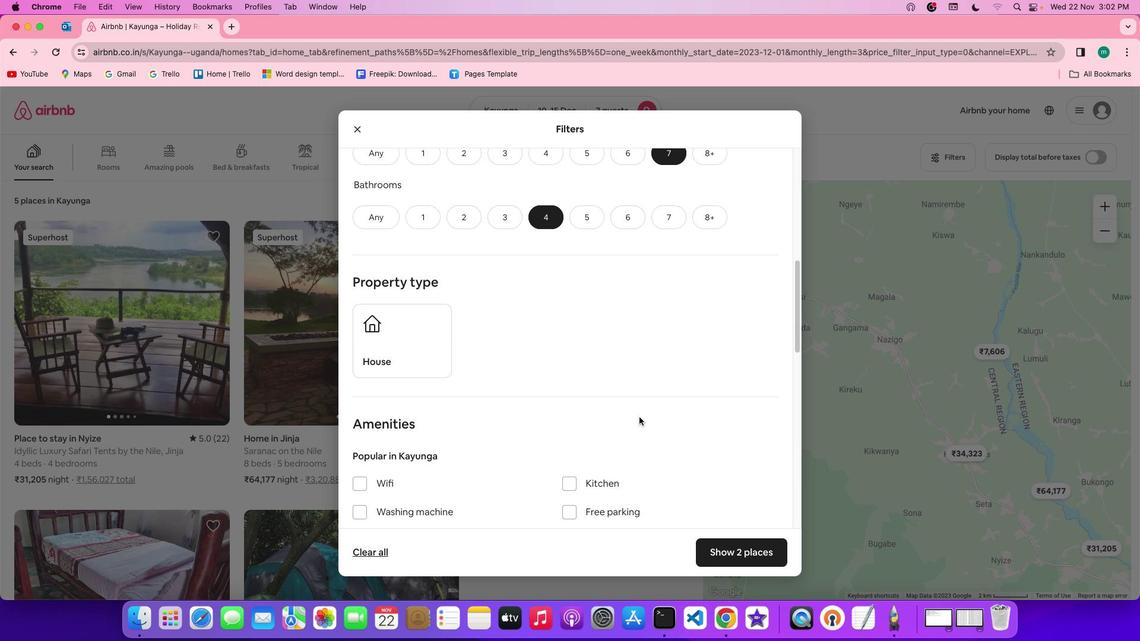 
Action: Mouse scrolled (641, 419) with delta (2, 1)
Screenshot: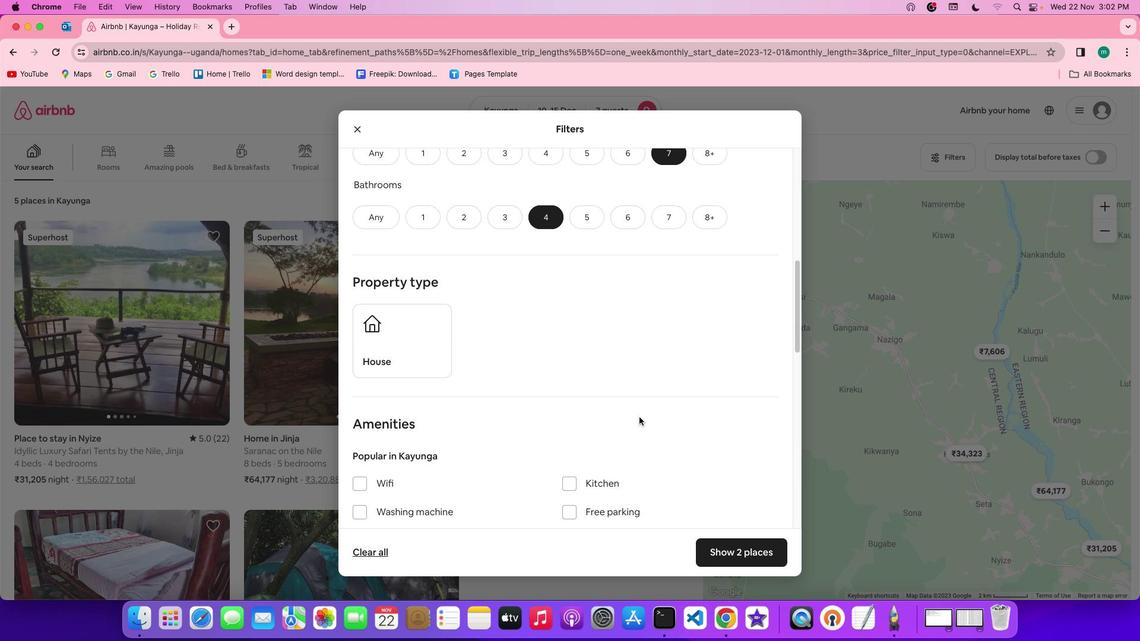 
Action: Mouse scrolled (641, 419) with delta (2, 1)
Screenshot: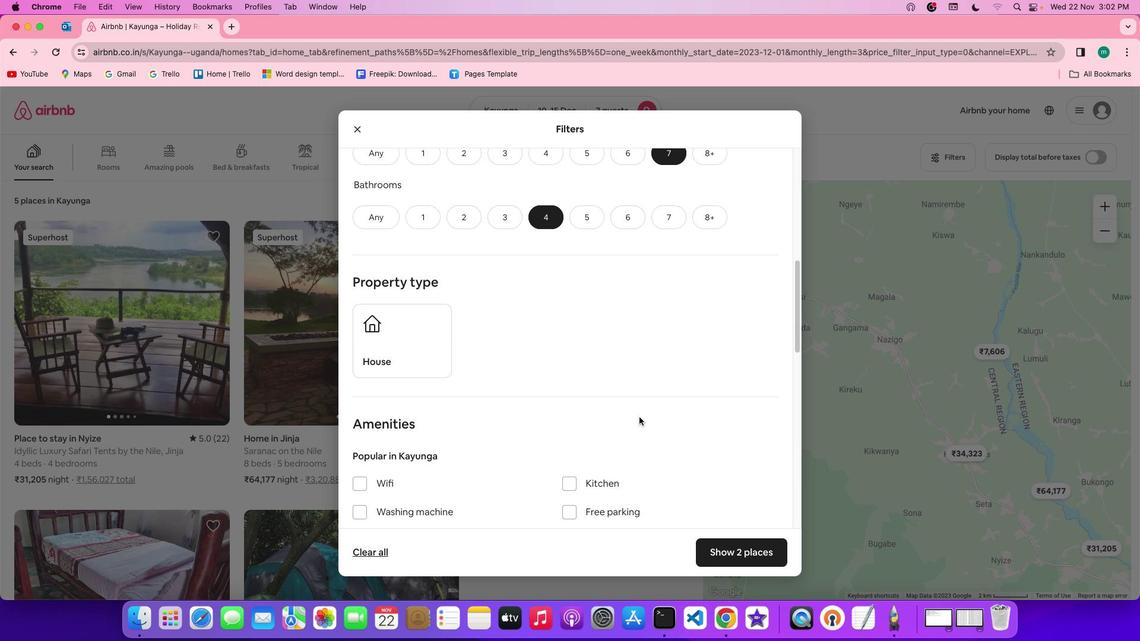 
Action: Mouse scrolled (641, 419) with delta (2, 1)
Screenshot: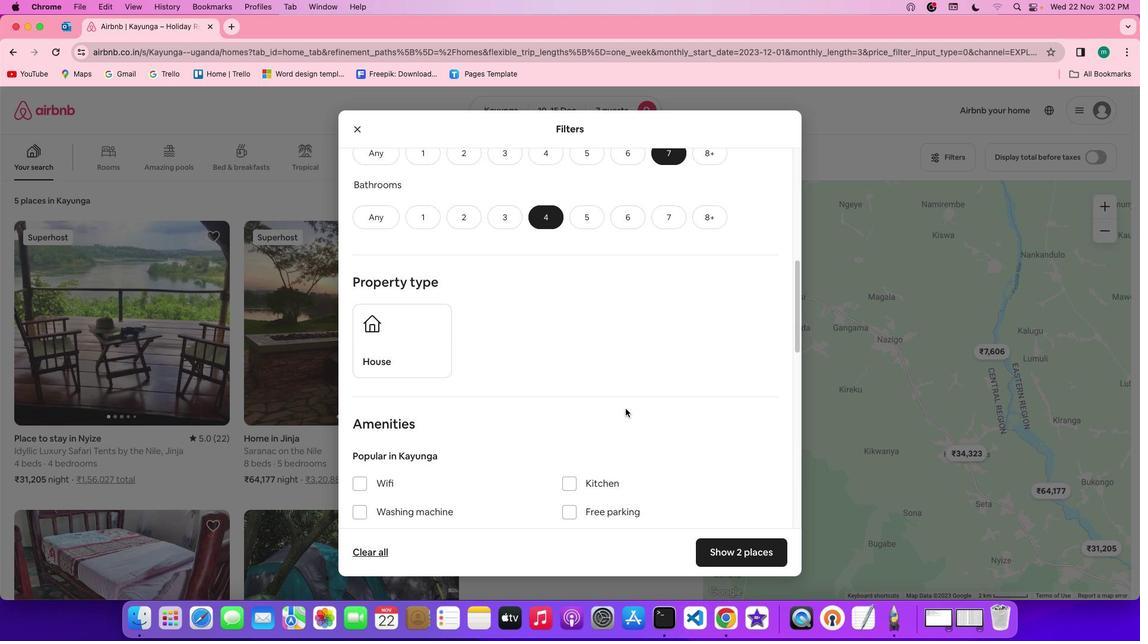 
Action: Mouse scrolled (641, 419) with delta (2, 1)
Screenshot: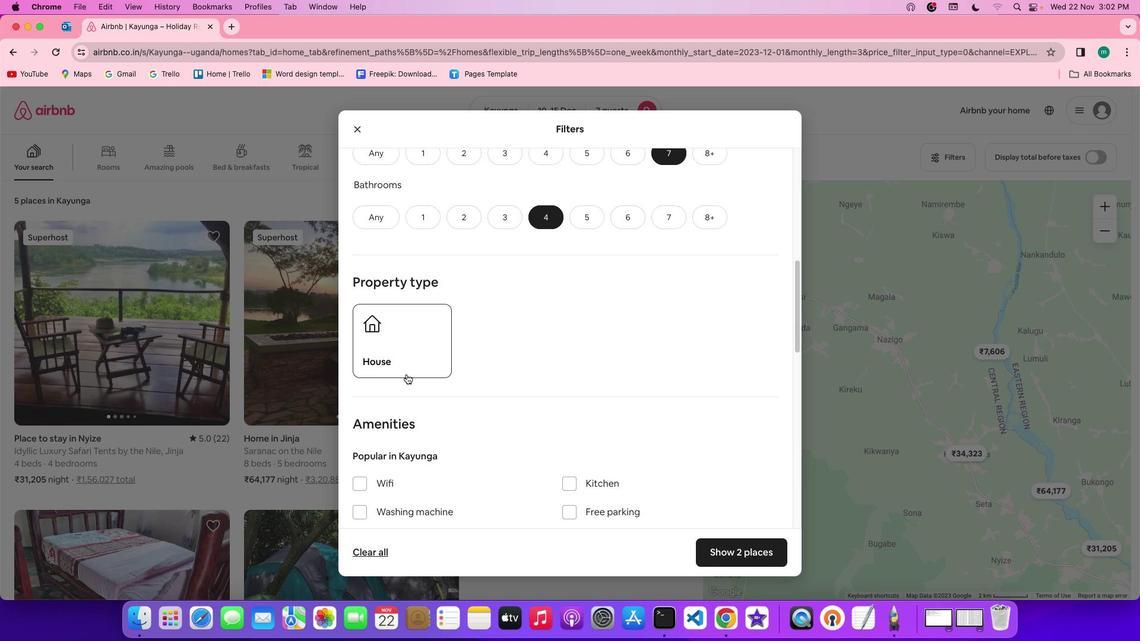 
Action: Mouse scrolled (641, 419) with delta (2, 1)
Screenshot: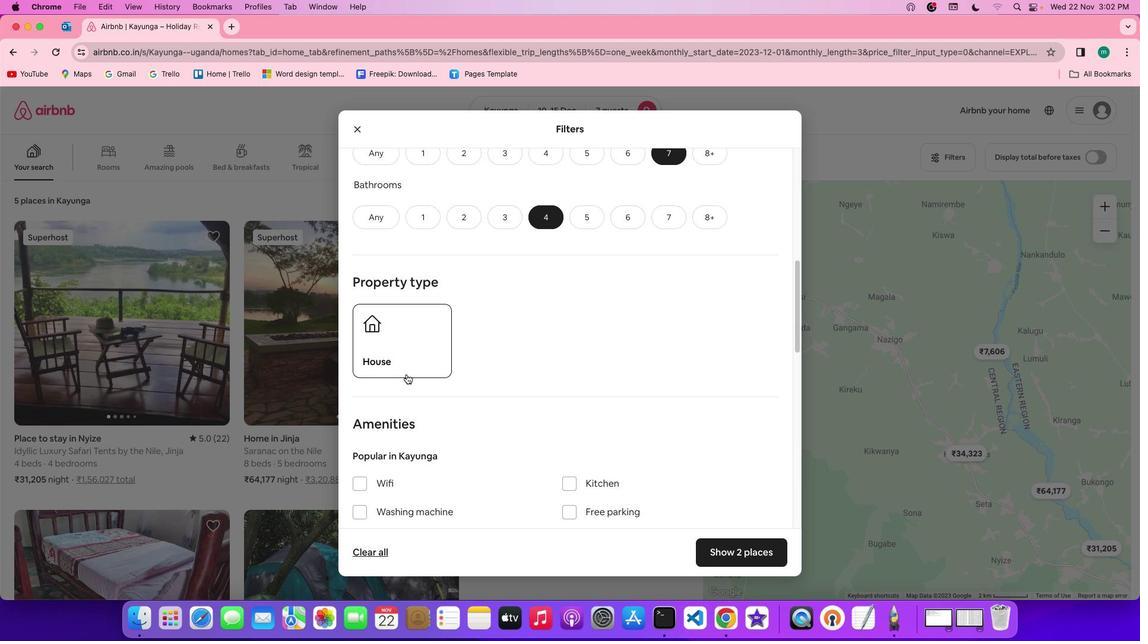 
Action: Mouse scrolled (641, 419) with delta (2, 1)
Screenshot: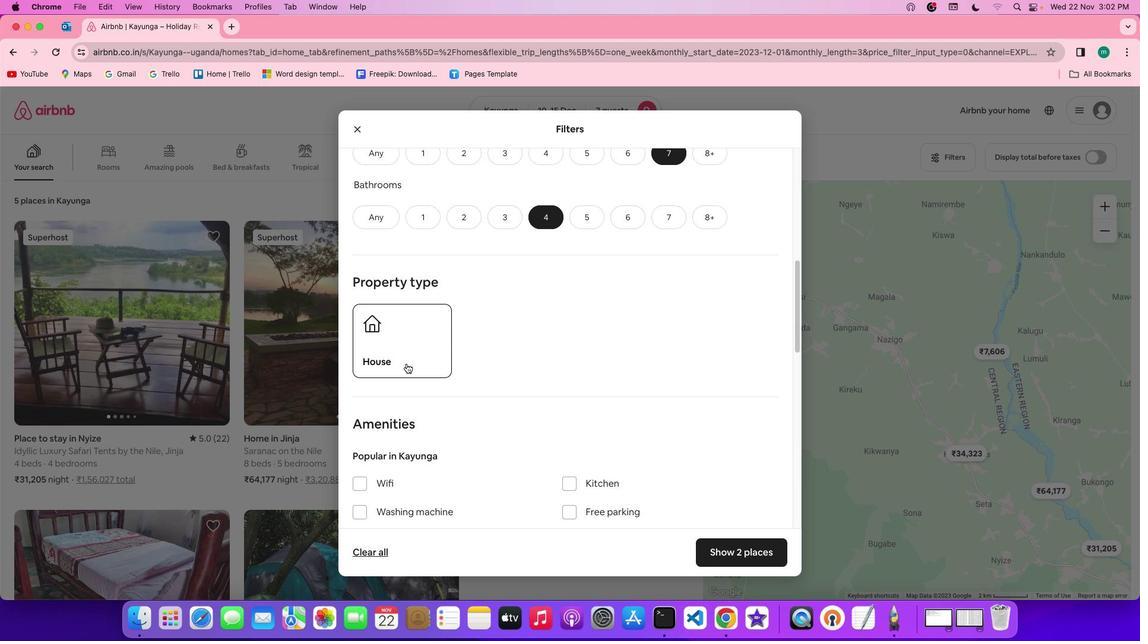 
Action: Mouse scrolled (641, 419) with delta (2, 1)
Screenshot: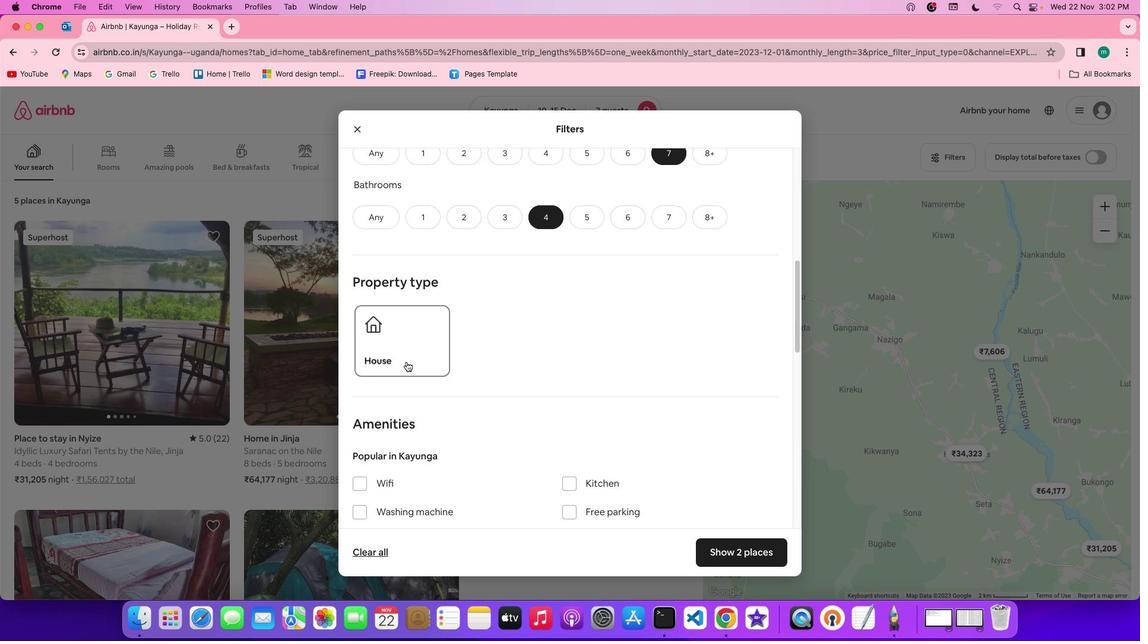 
Action: Mouse moved to (409, 364)
Screenshot: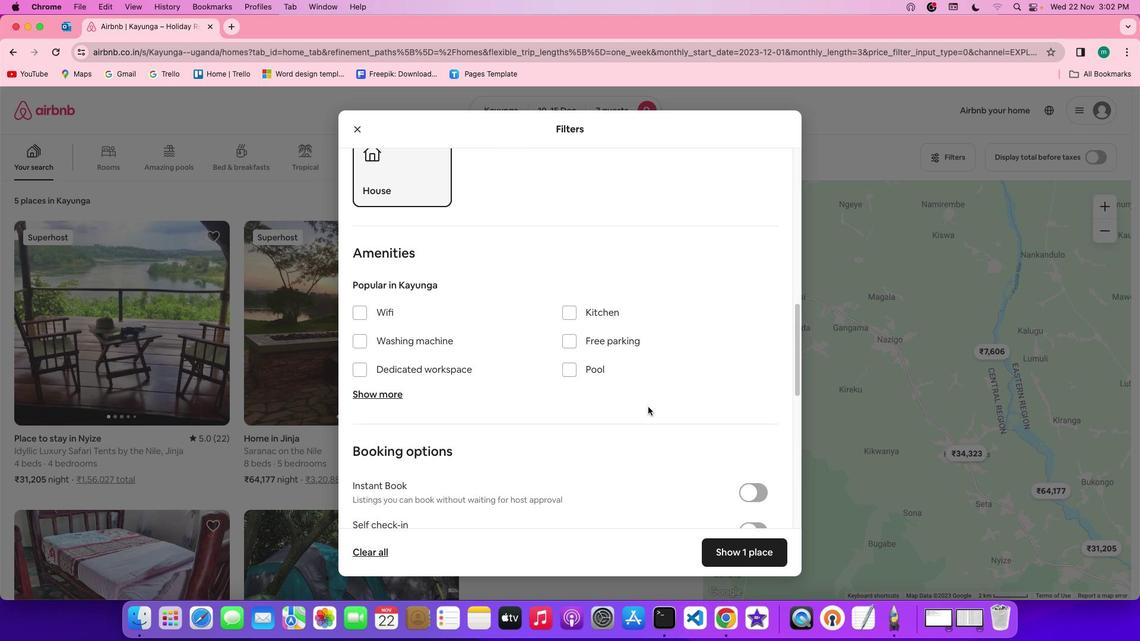 
Action: Mouse pressed left at (409, 364)
Screenshot: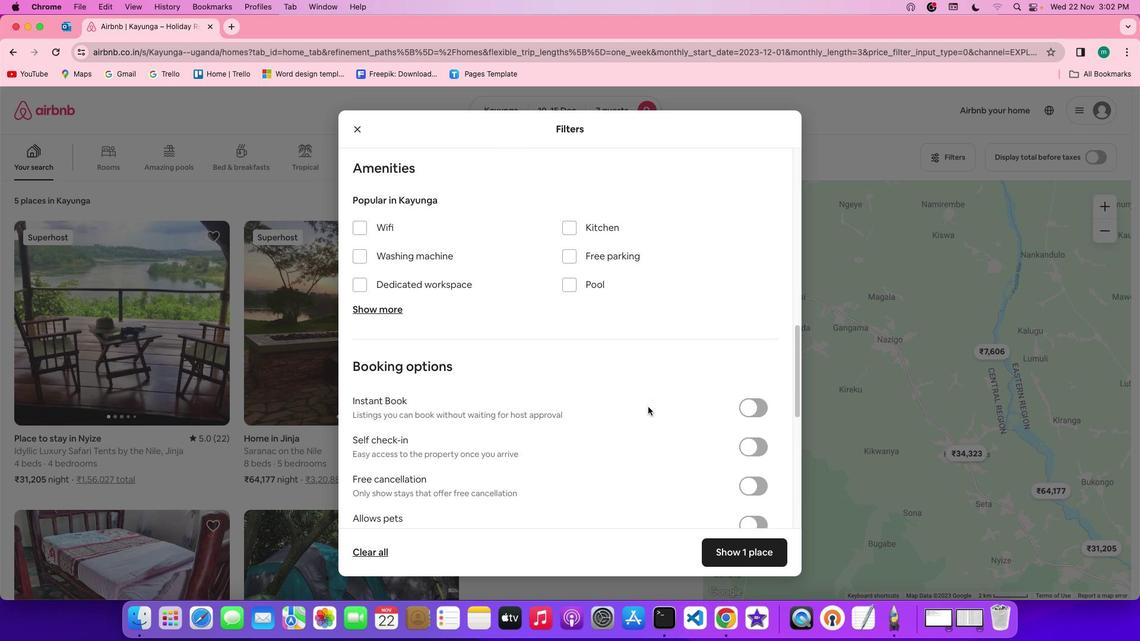 
Action: Mouse moved to (650, 409)
Screenshot: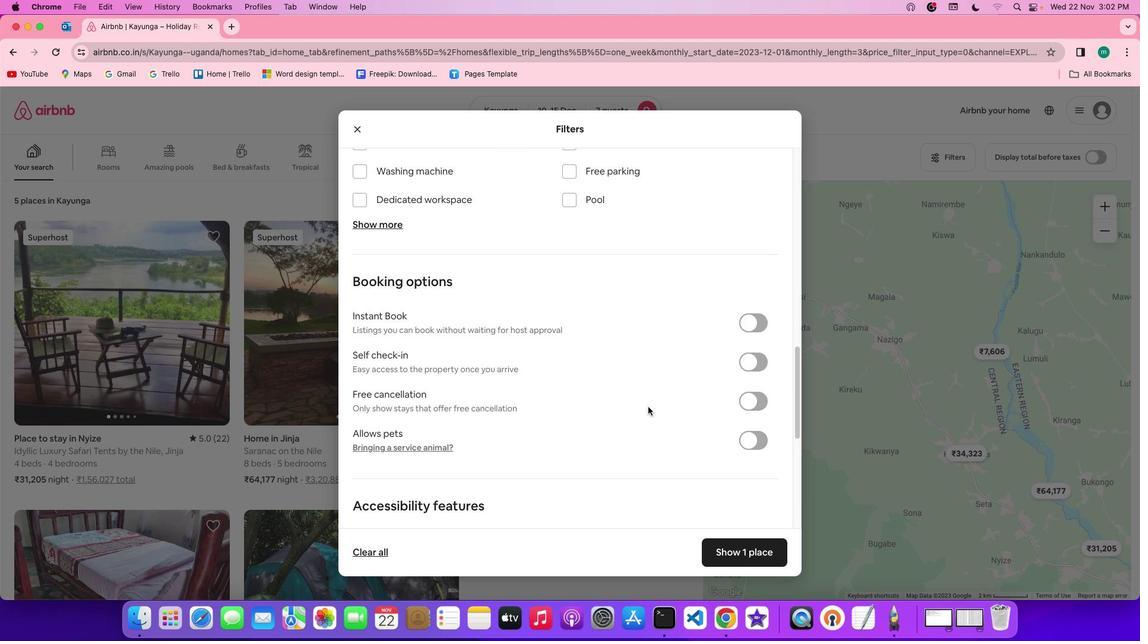 
Action: Mouse scrolled (650, 409) with delta (2, 1)
Screenshot: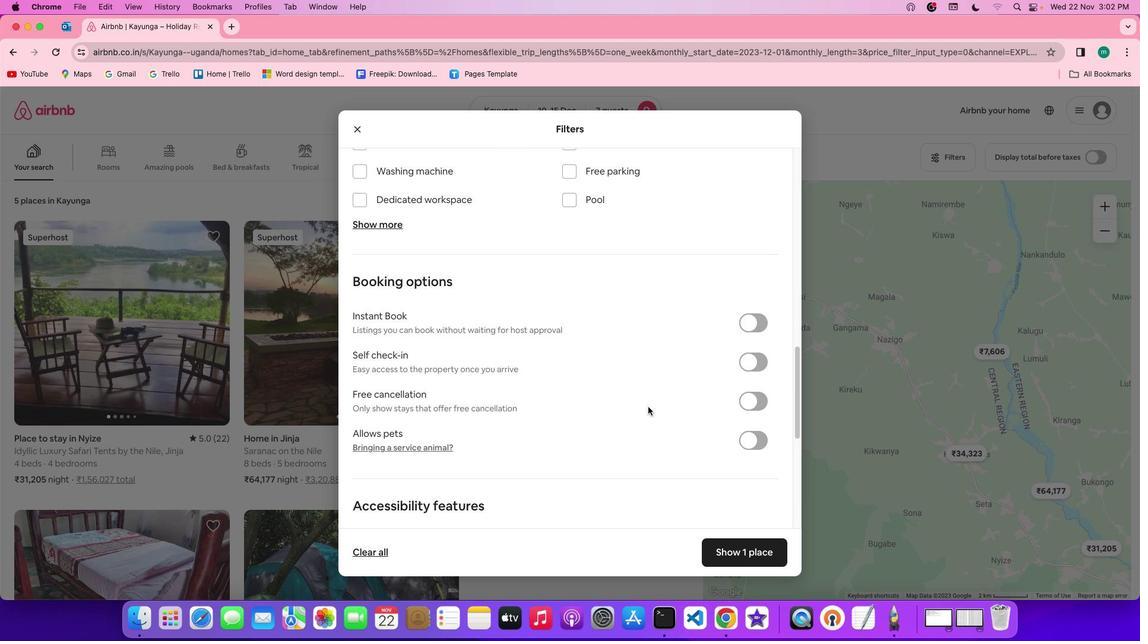 
Action: Mouse scrolled (650, 409) with delta (2, 1)
Screenshot: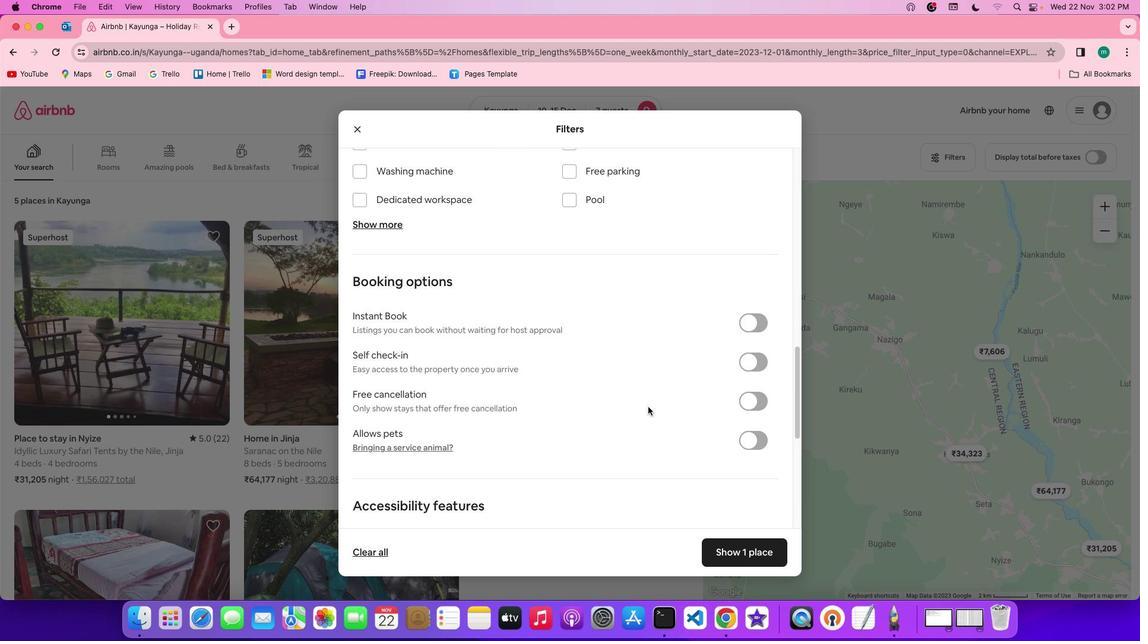 
Action: Mouse scrolled (650, 409) with delta (2, 1)
Screenshot: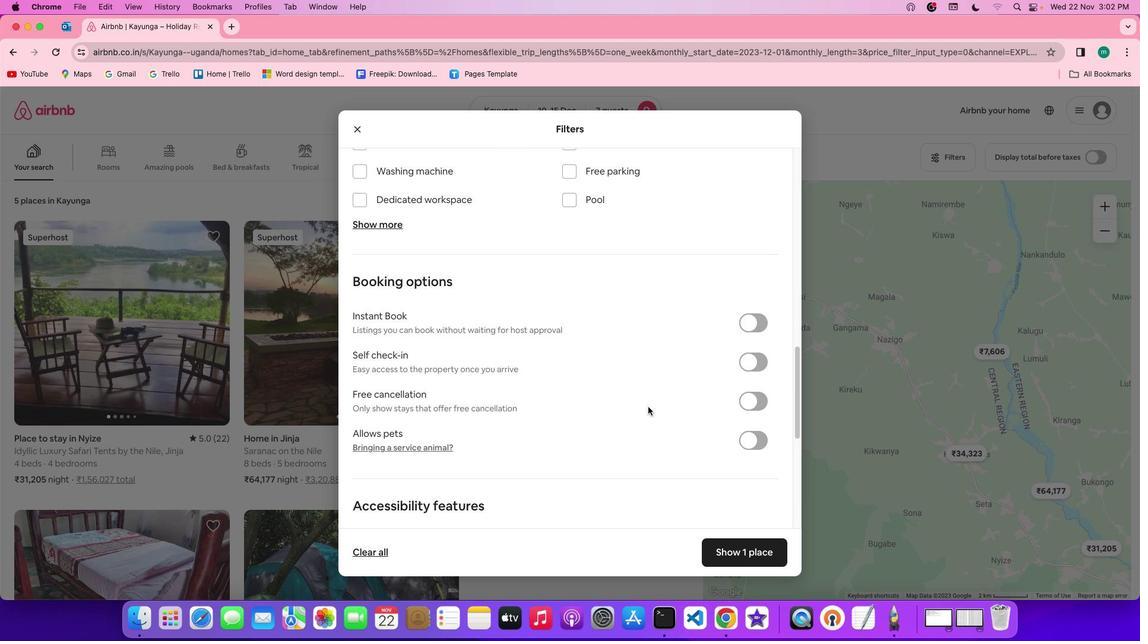 
Action: Mouse scrolled (650, 409) with delta (2, 0)
Screenshot: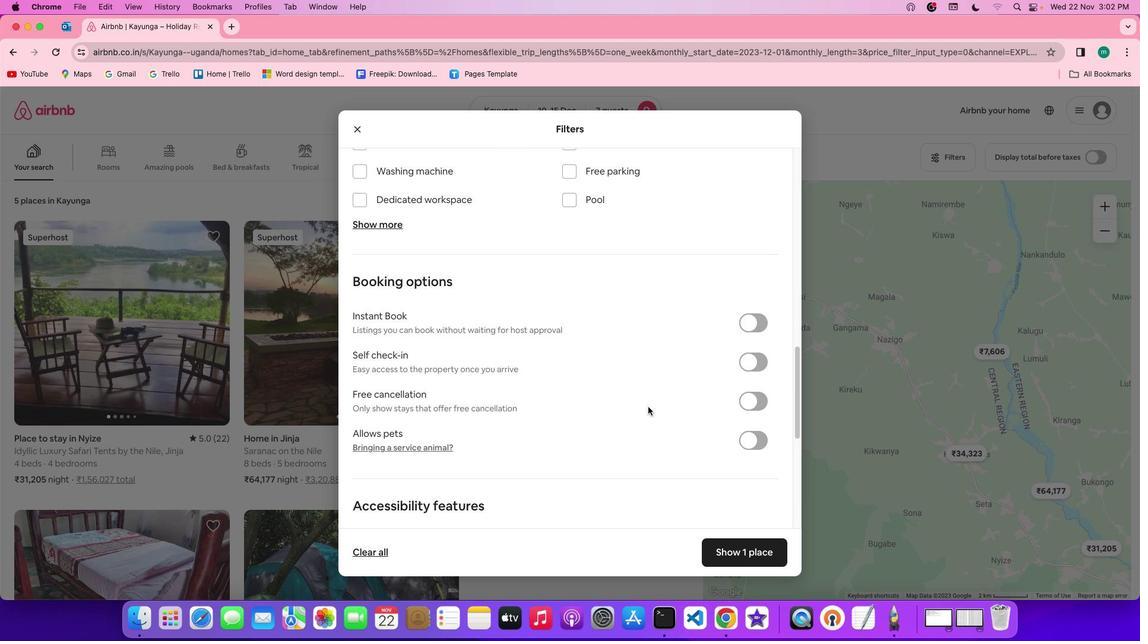 
Action: Mouse scrolled (650, 409) with delta (2, 1)
Screenshot: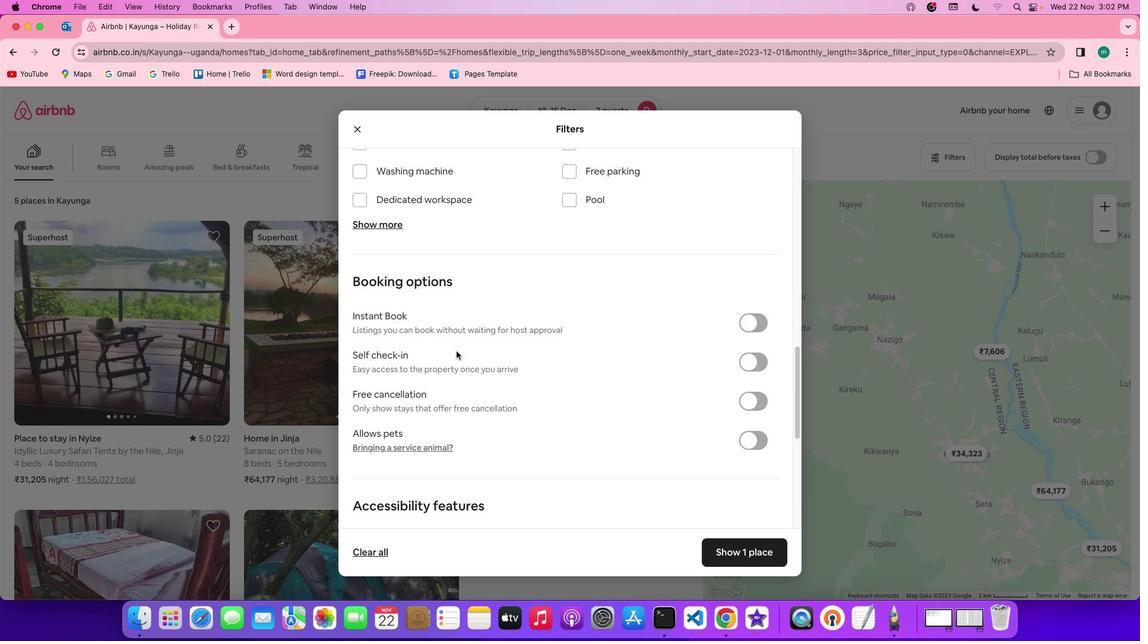 
Action: Mouse scrolled (650, 409) with delta (2, 1)
Screenshot: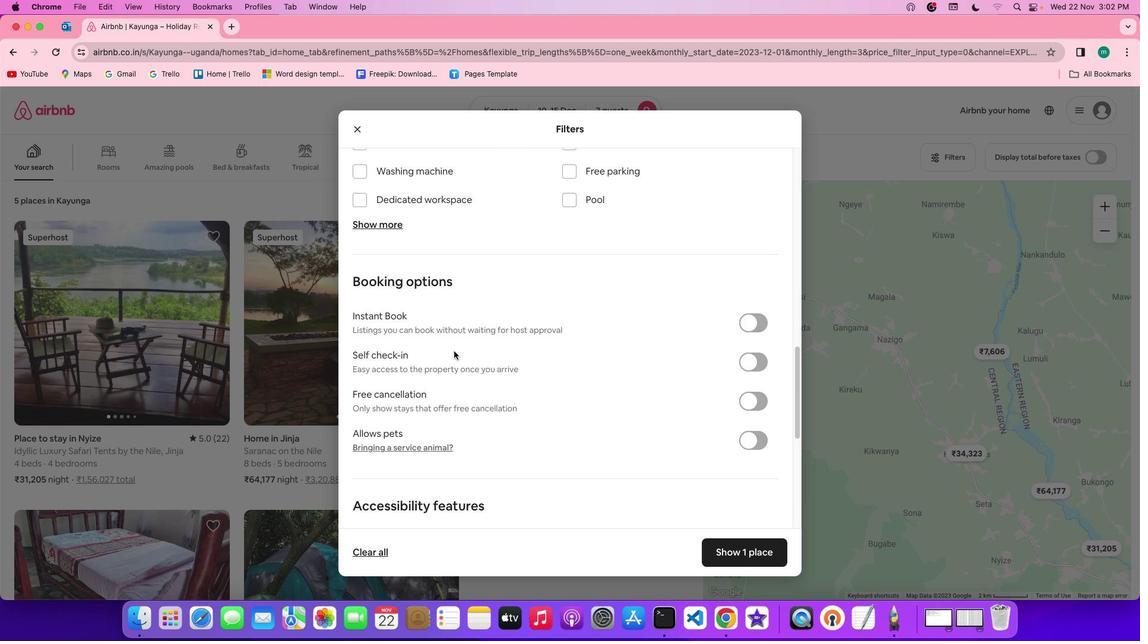 
Action: Mouse scrolled (650, 409) with delta (2, 0)
Screenshot: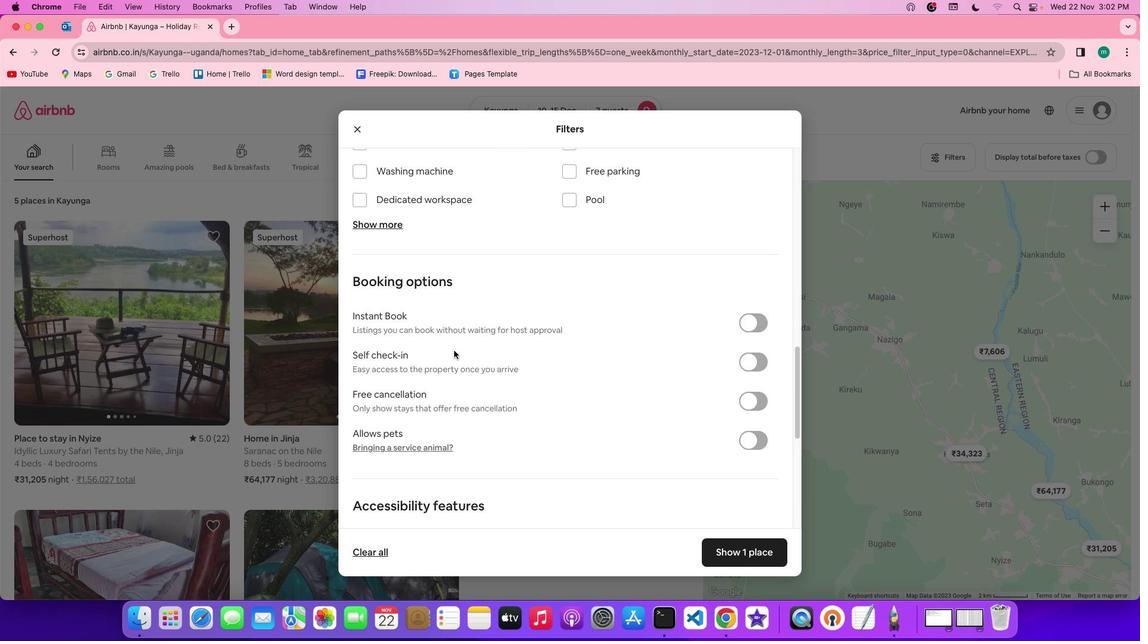 
Action: Mouse scrolled (650, 409) with delta (2, 0)
Screenshot: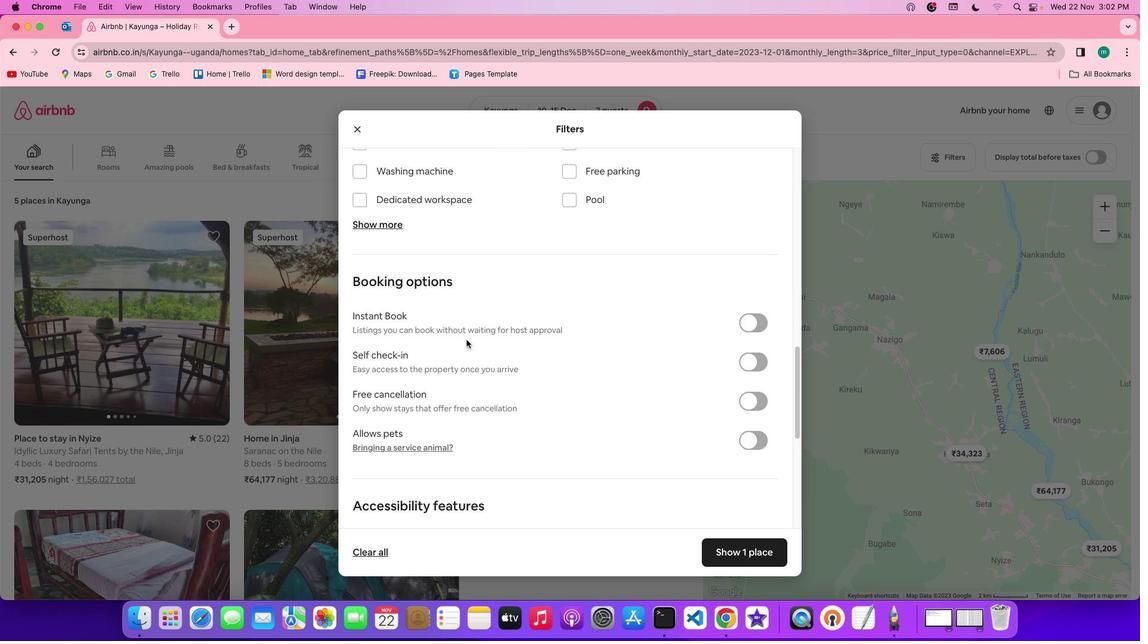 
Action: Mouse moved to (386, 225)
Screenshot: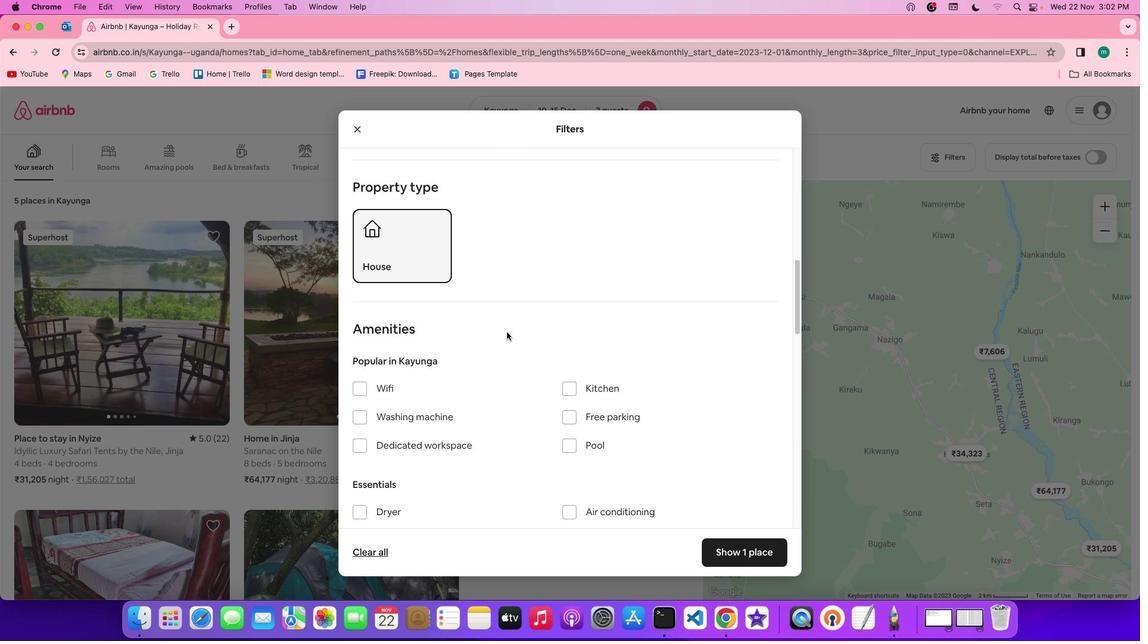 
Action: Mouse pressed left at (386, 225)
Screenshot: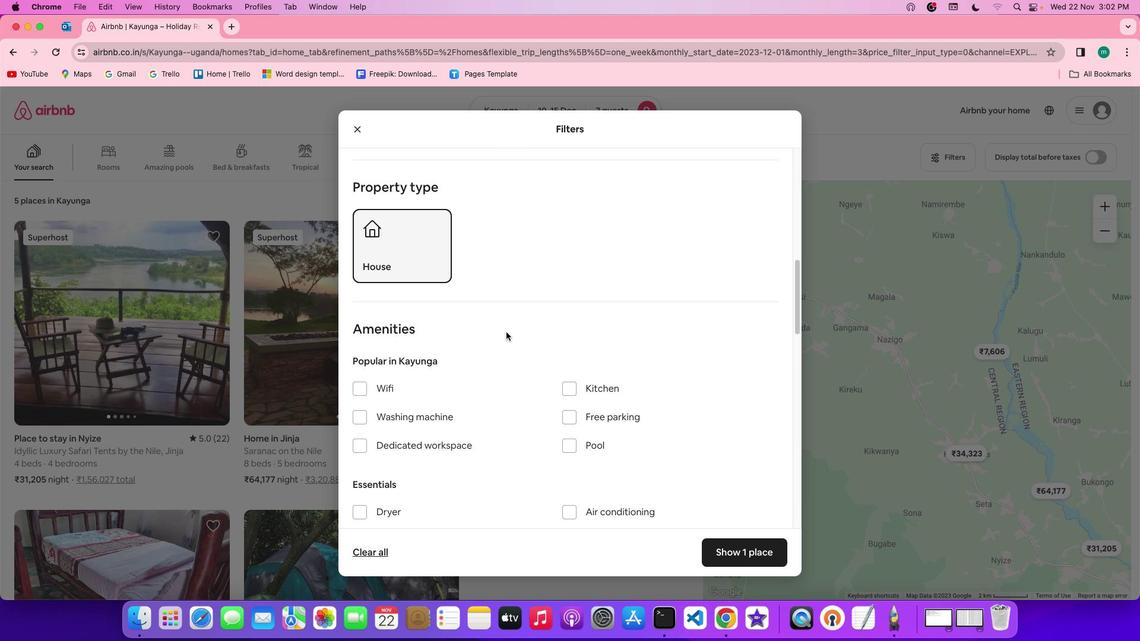 
Action: Mouse moved to (508, 334)
Screenshot: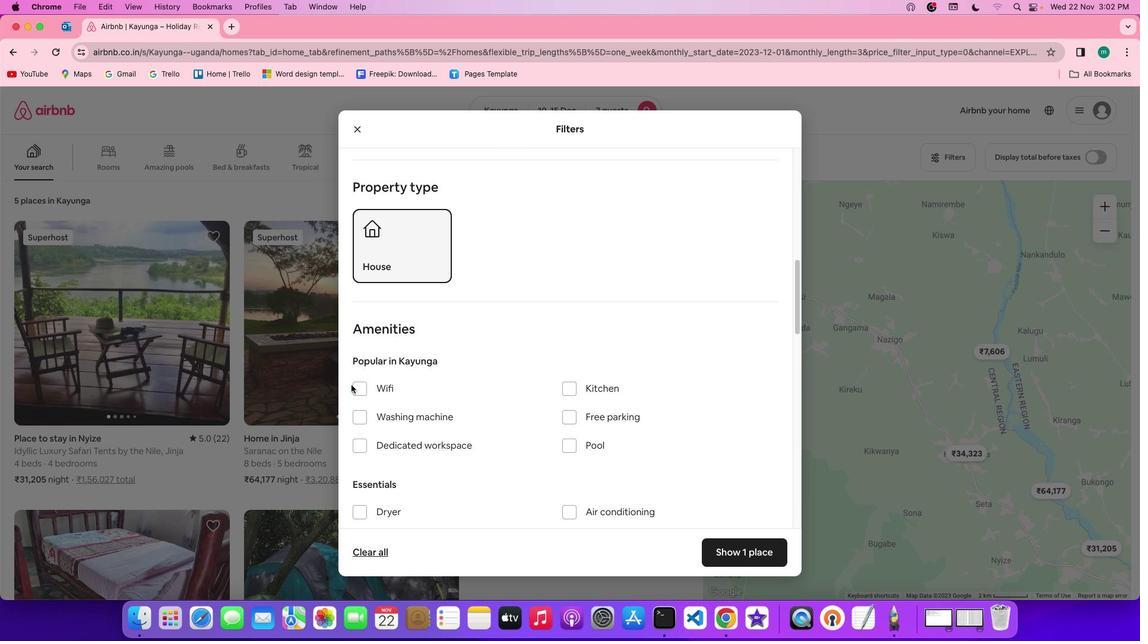 
Action: Mouse scrolled (508, 334) with delta (2, 2)
Screenshot: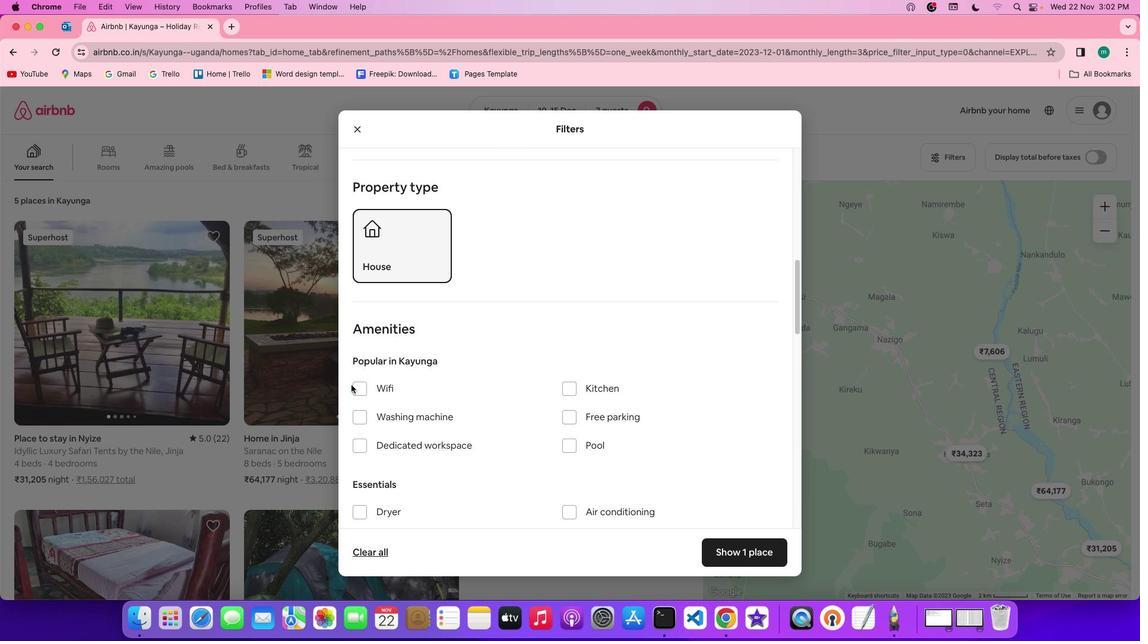 
Action: Mouse scrolled (508, 334) with delta (2, 2)
Screenshot: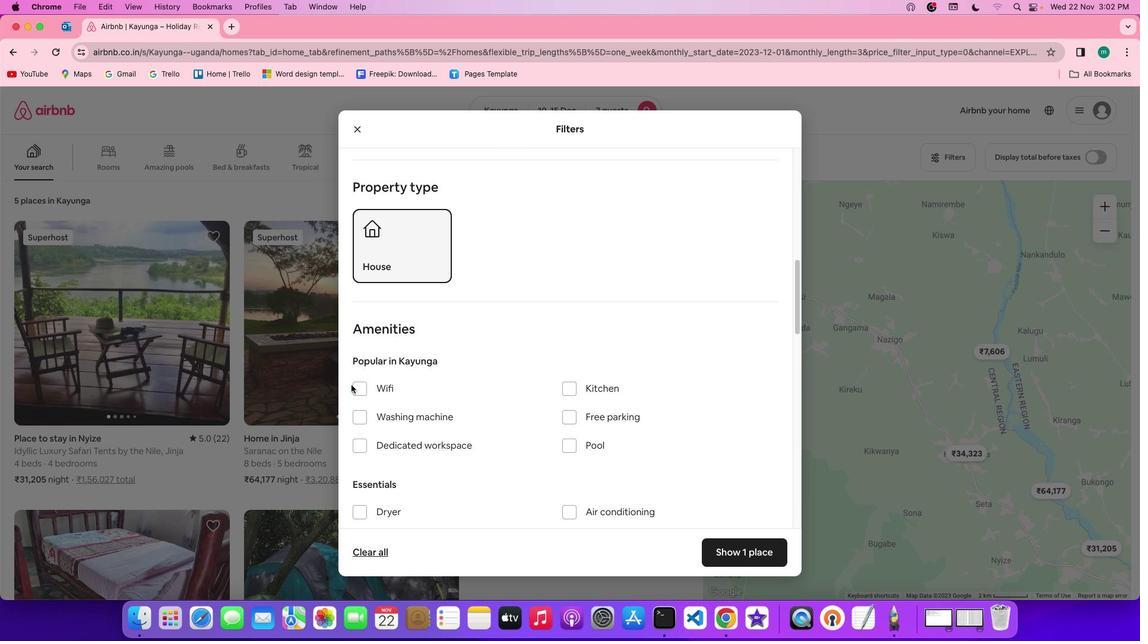 
Action: Mouse scrolled (508, 334) with delta (2, 4)
Screenshot: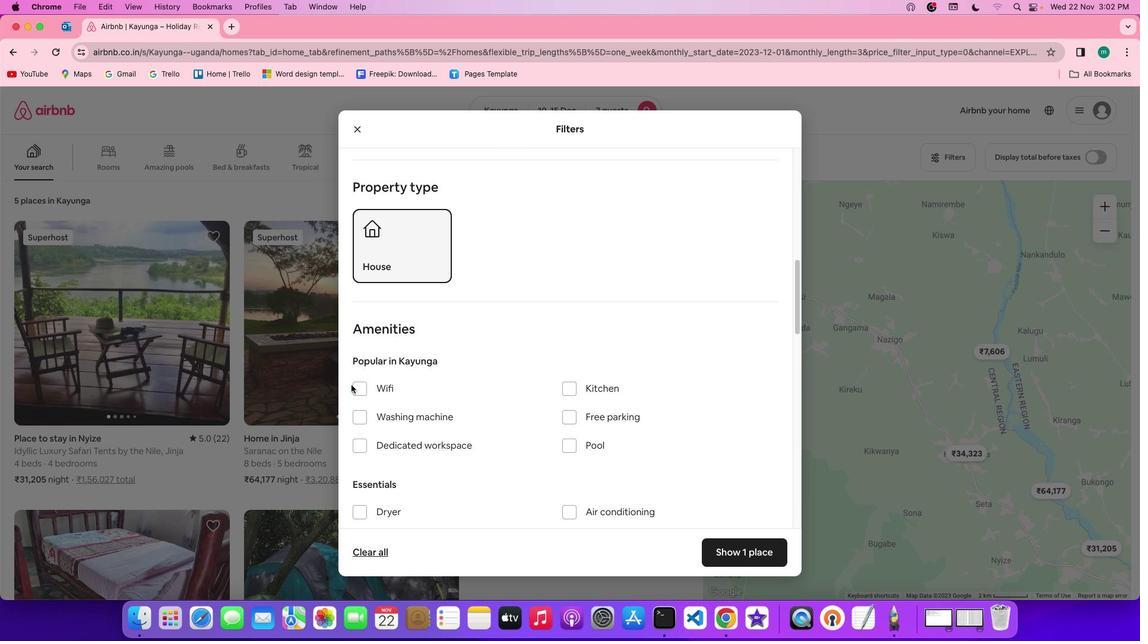 
Action: Mouse scrolled (508, 334) with delta (2, 5)
Screenshot: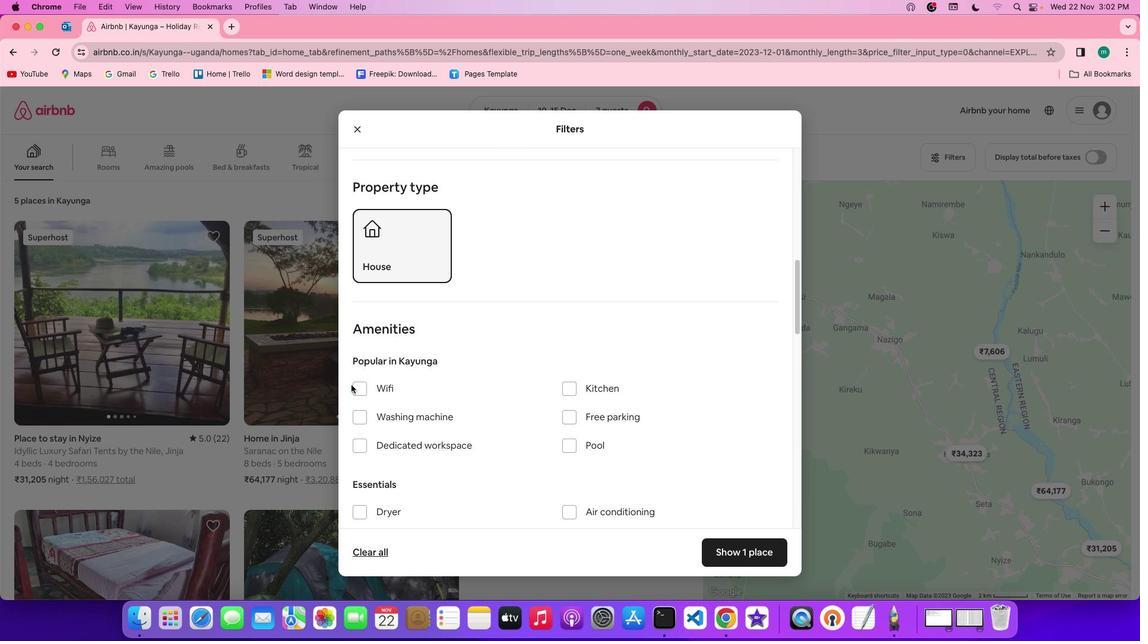 
Action: Mouse moved to (353, 387)
Screenshot: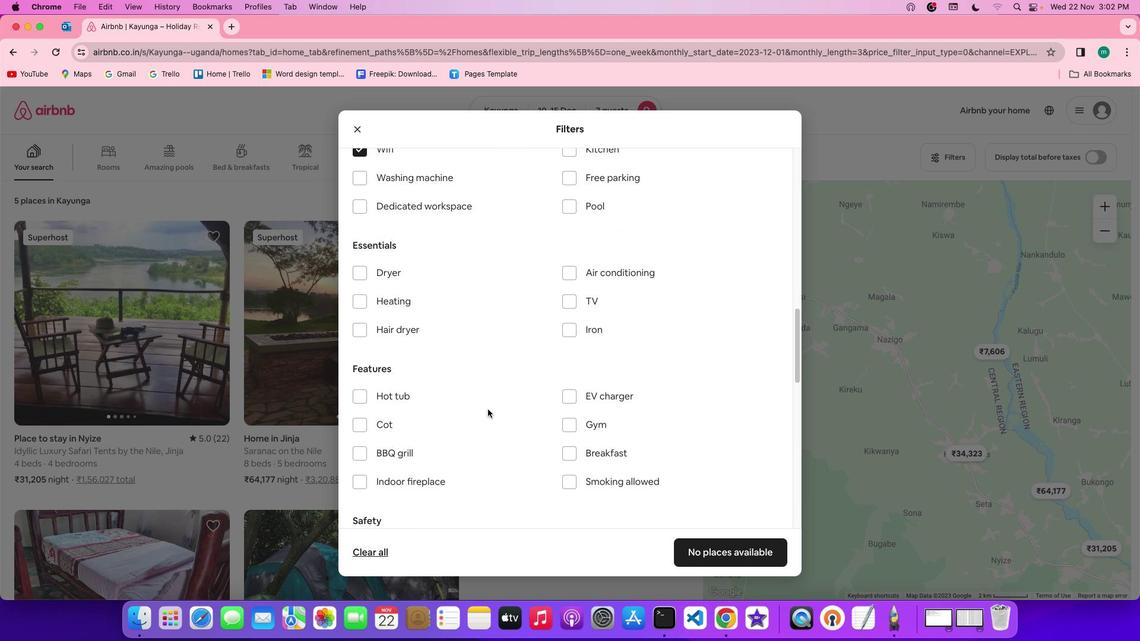
Action: Mouse pressed left at (353, 387)
Screenshot: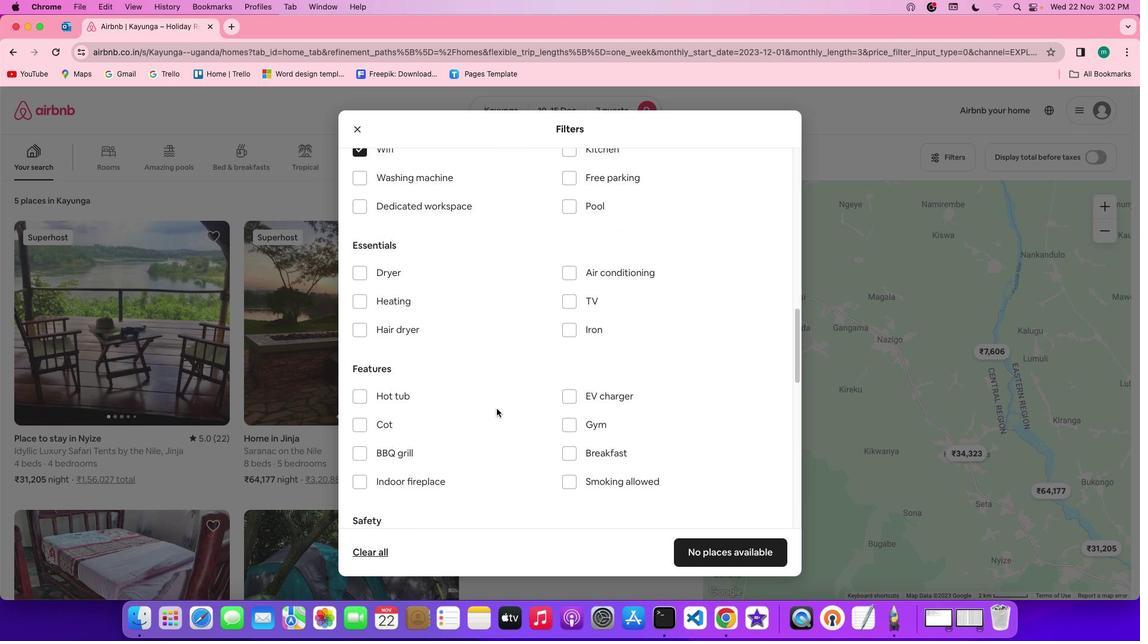 
Action: Mouse moved to (359, 388)
Screenshot: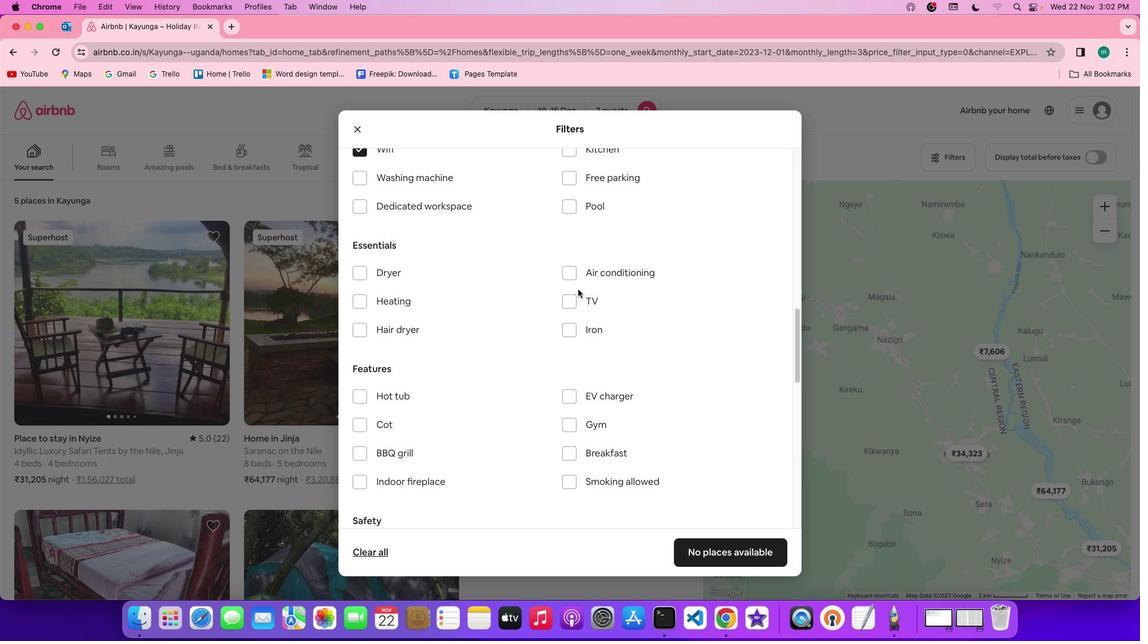 
Action: Mouse pressed left at (359, 388)
Screenshot: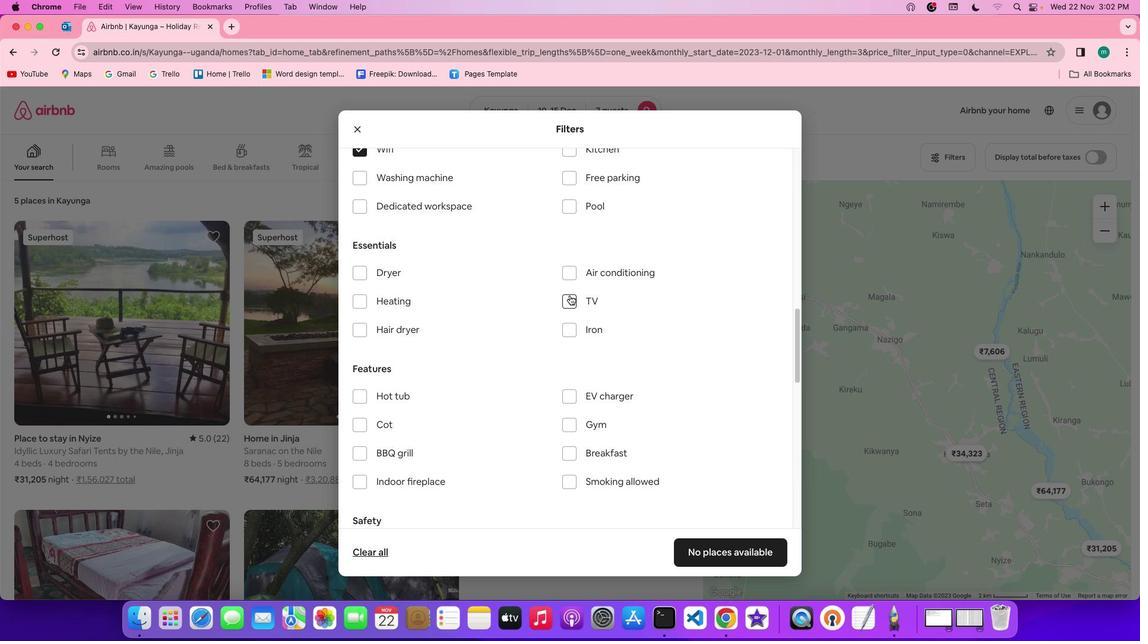 
Action: Mouse moved to (489, 411)
Screenshot: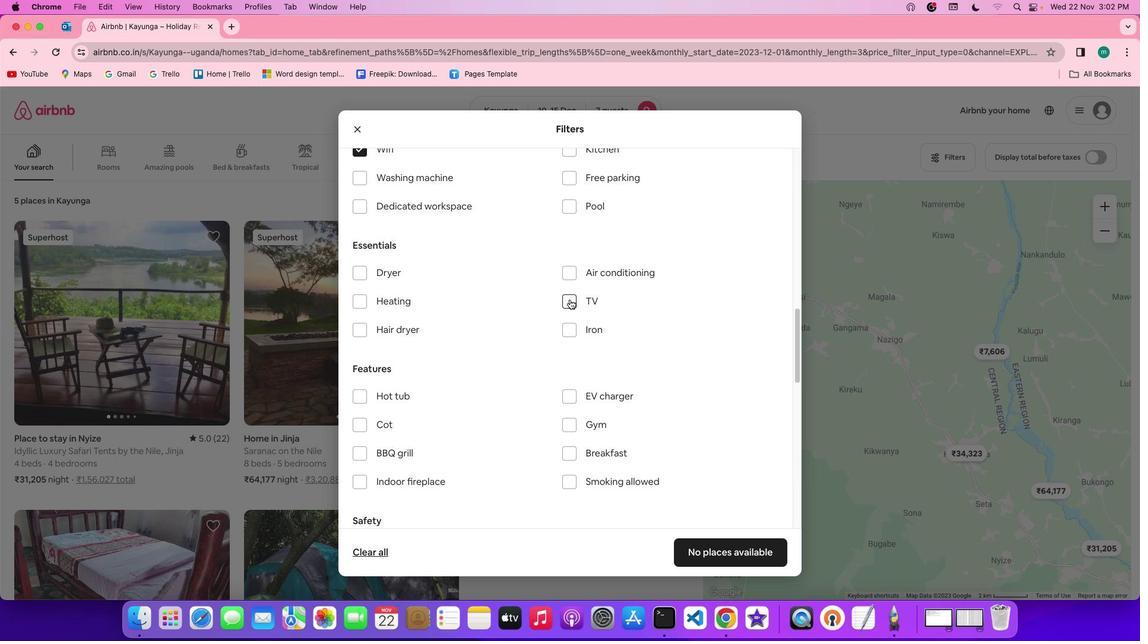 
Action: Mouse scrolled (489, 411) with delta (2, 1)
Screenshot: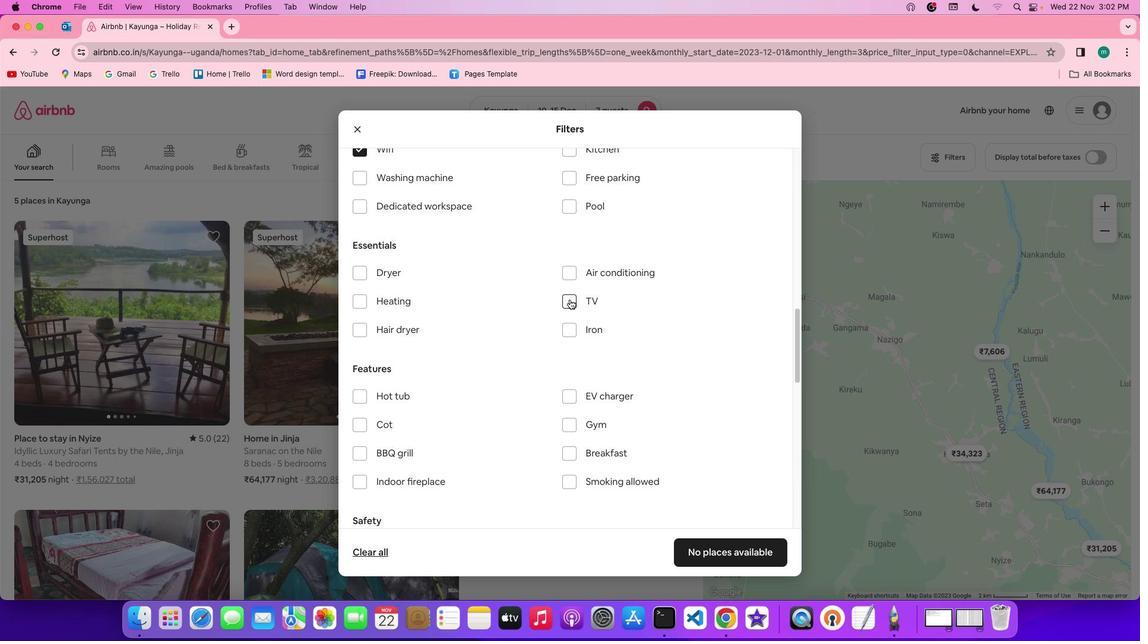 
Action: Mouse scrolled (489, 411) with delta (2, 1)
Screenshot: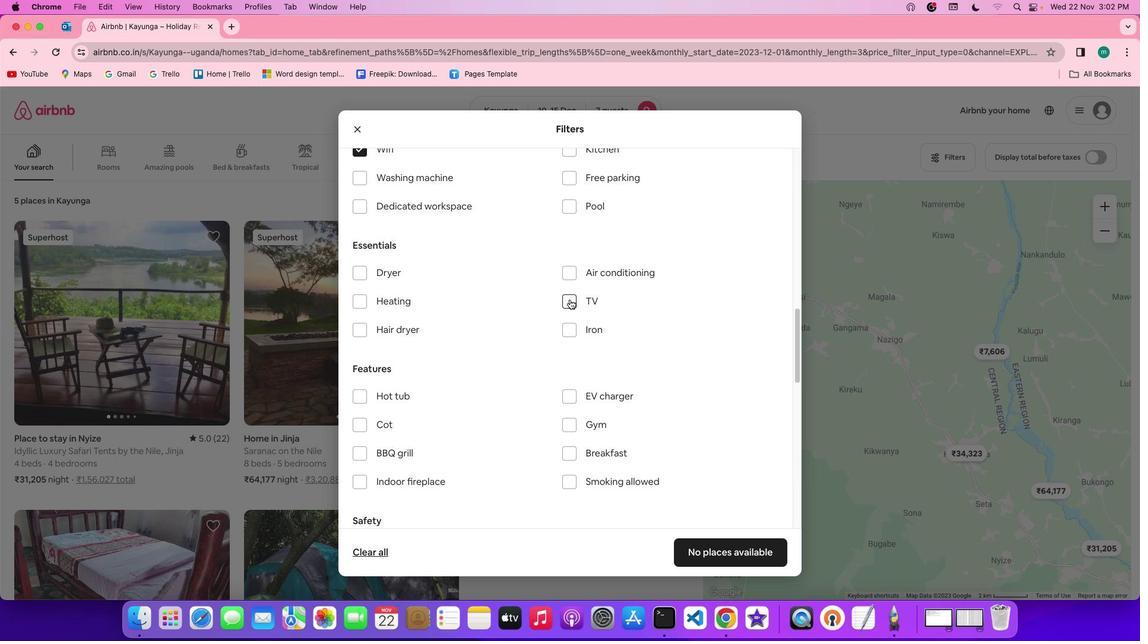 
Action: Mouse moved to (489, 411)
Screenshot: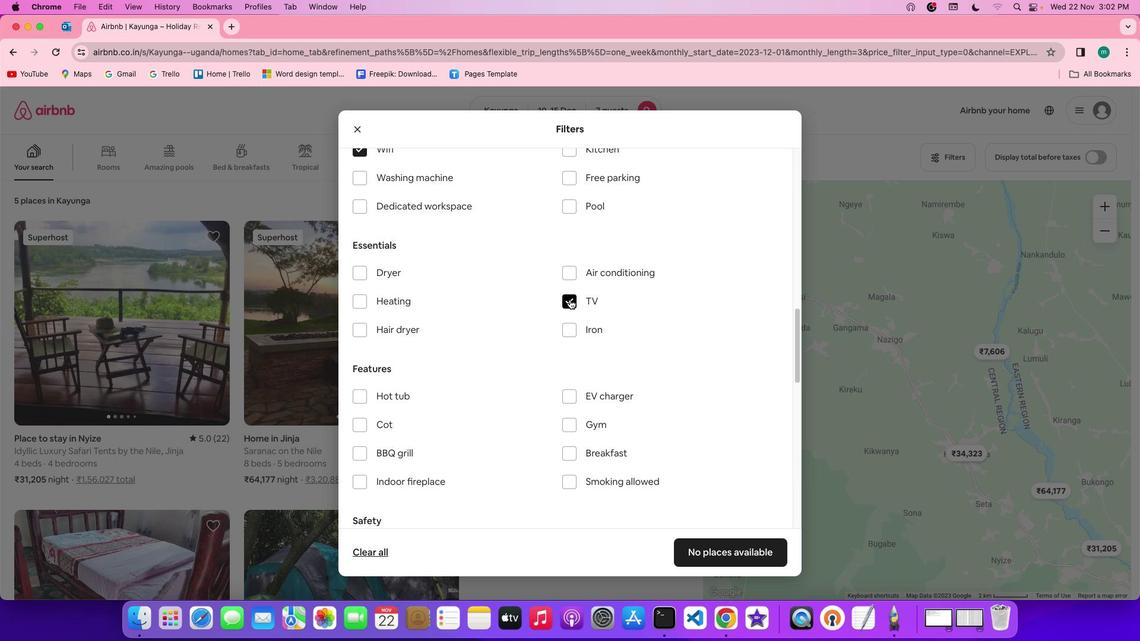 
Action: Mouse scrolled (489, 411) with delta (2, 0)
Screenshot: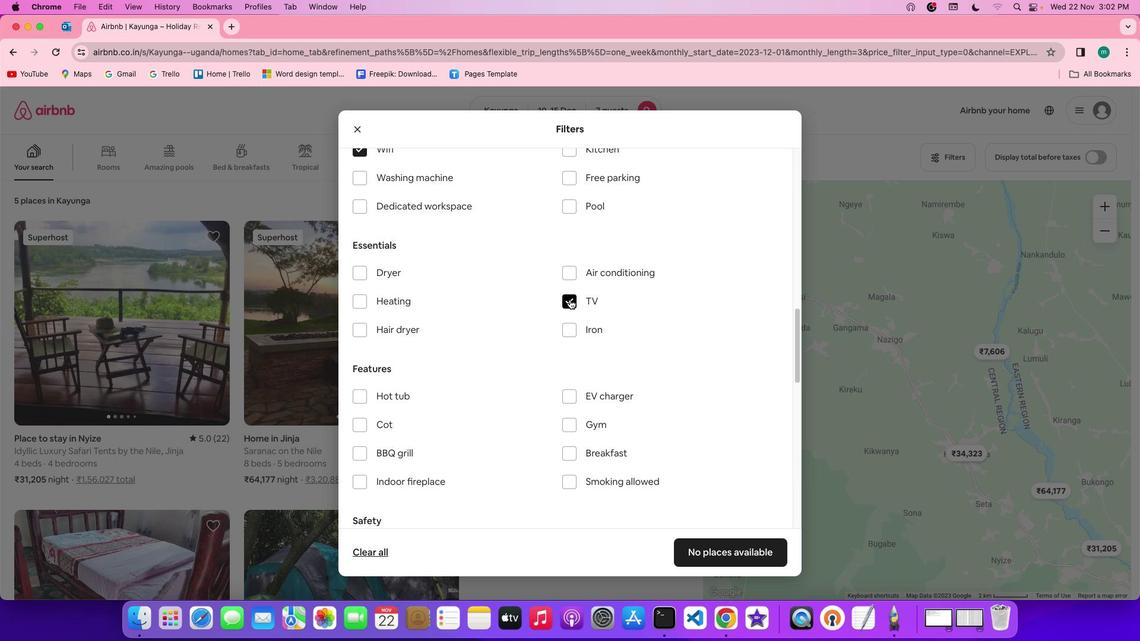 
Action: Mouse scrolled (489, 411) with delta (2, 0)
Screenshot: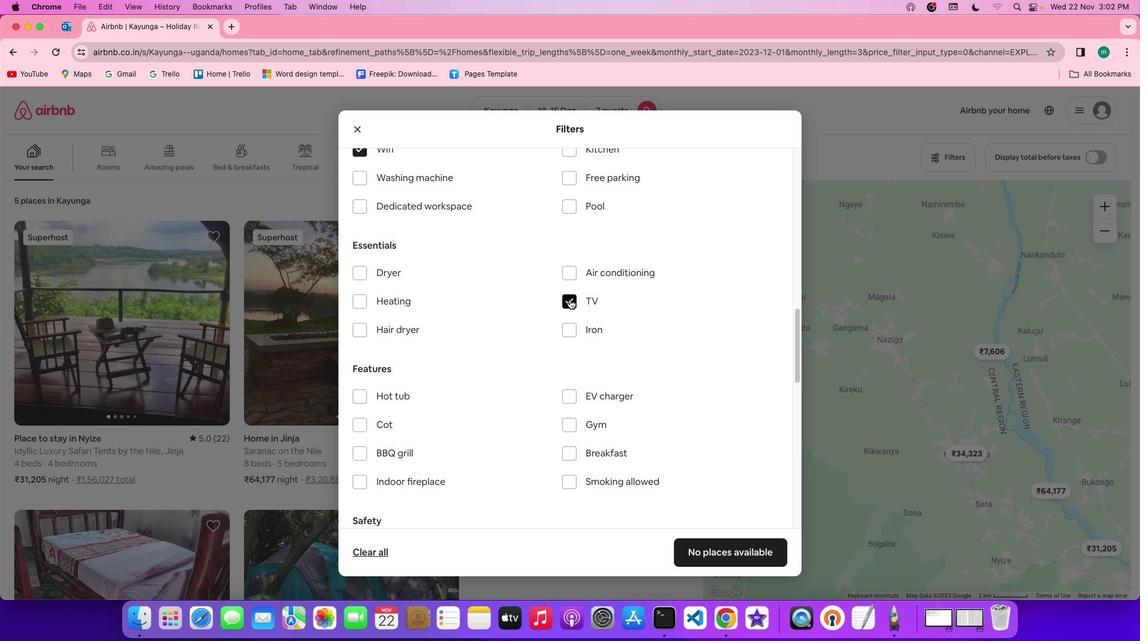 
Action: Mouse moved to (571, 301)
Screenshot: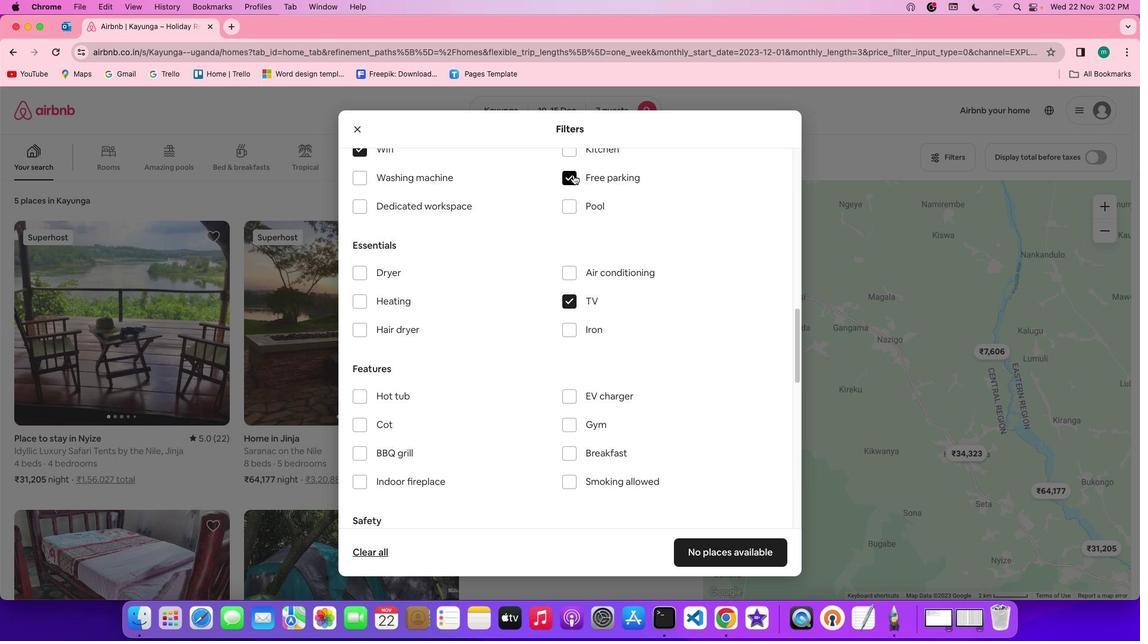 
Action: Mouse pressed left at (571, 301)
Screenshot: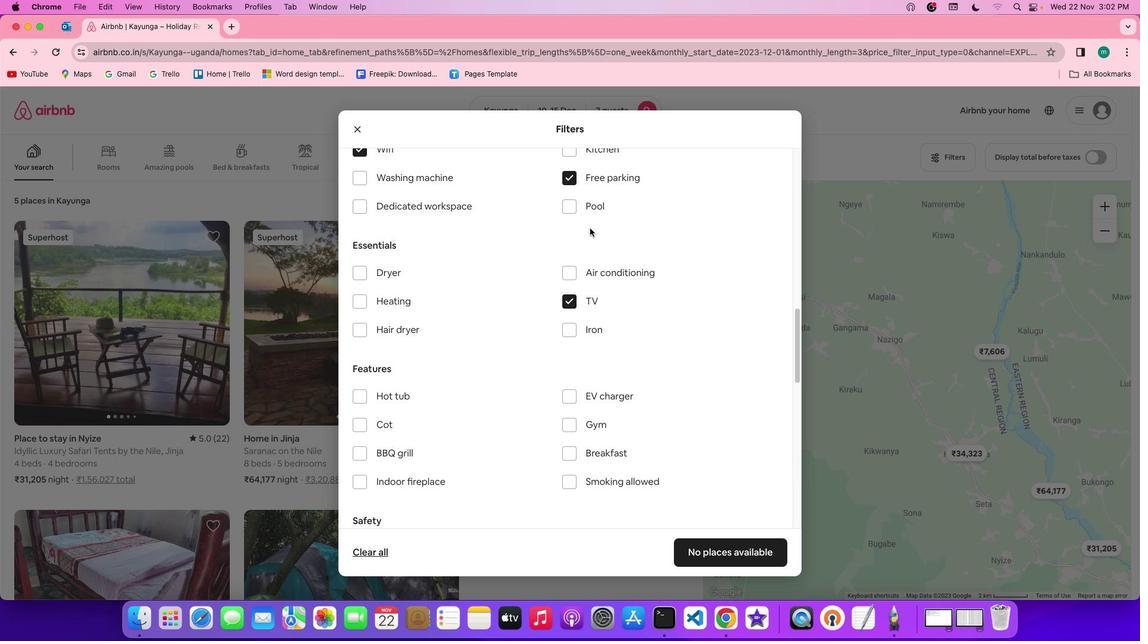 
Action: Mouse moved to (575, 176)
Screenshot: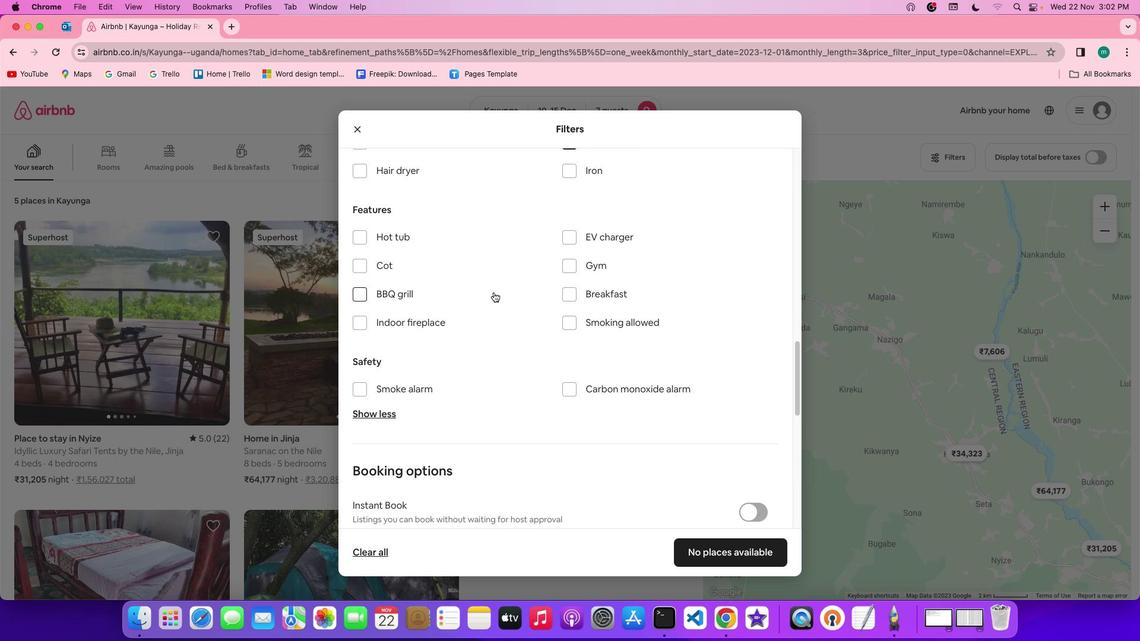 
Action: Mouse pressed left at (575, 176)
Screenshot: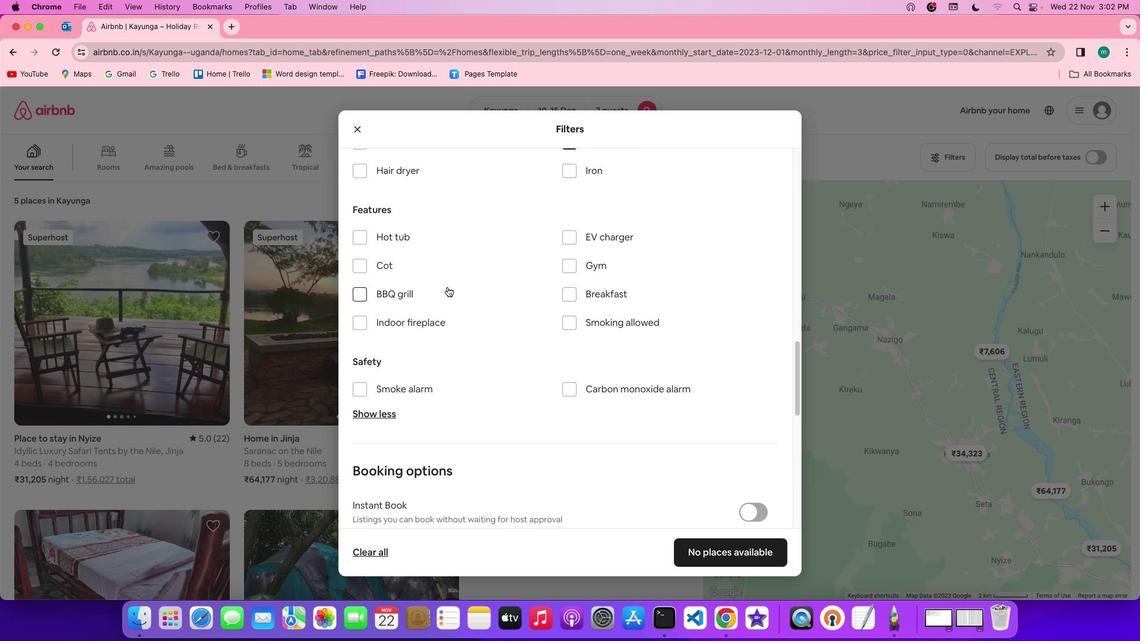 
Action: Mouse moved to (611, 307)
Screenshot: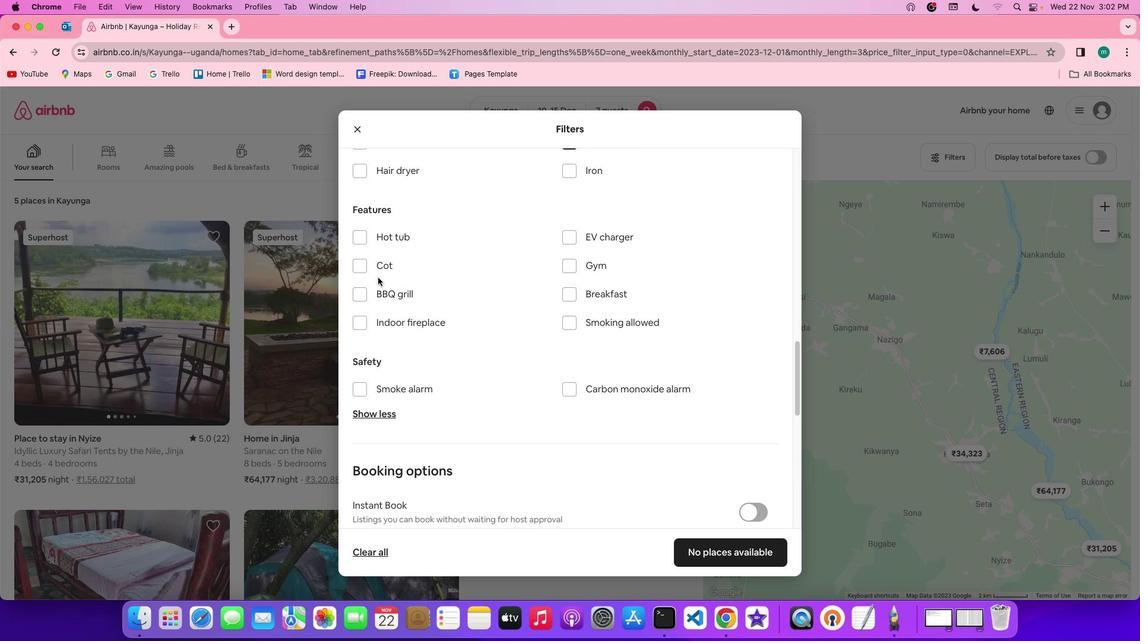 
Action: Mouse scrolled (611, 307) with delta (2, 1)
Screenshot: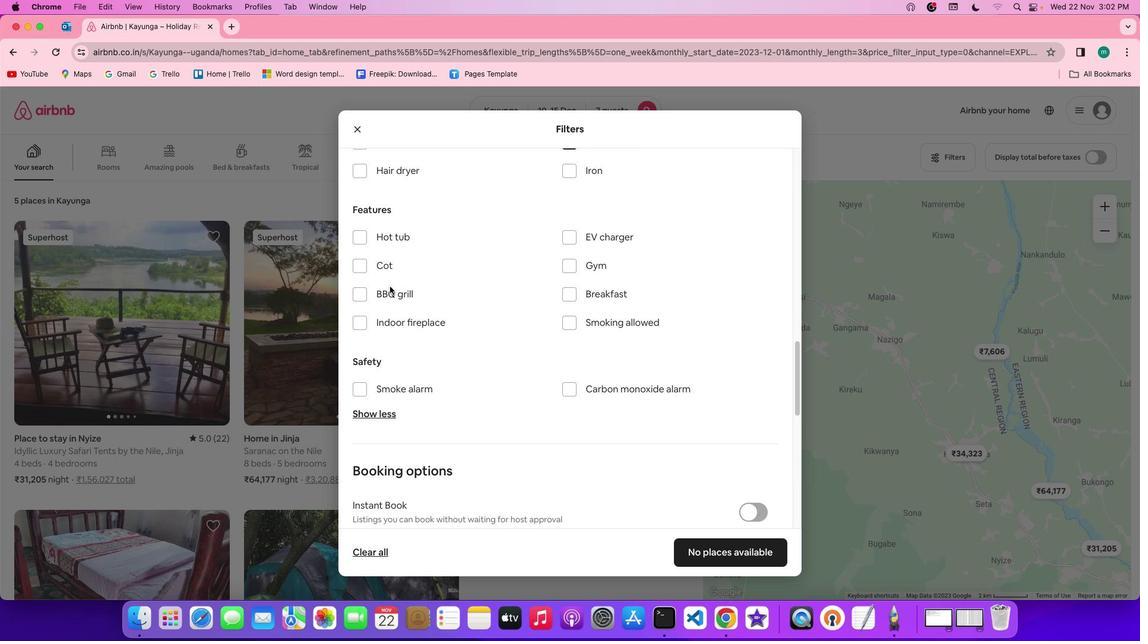 
Action: Mouse scrolled (611, 307) with delta (2, 1)
Screenshot: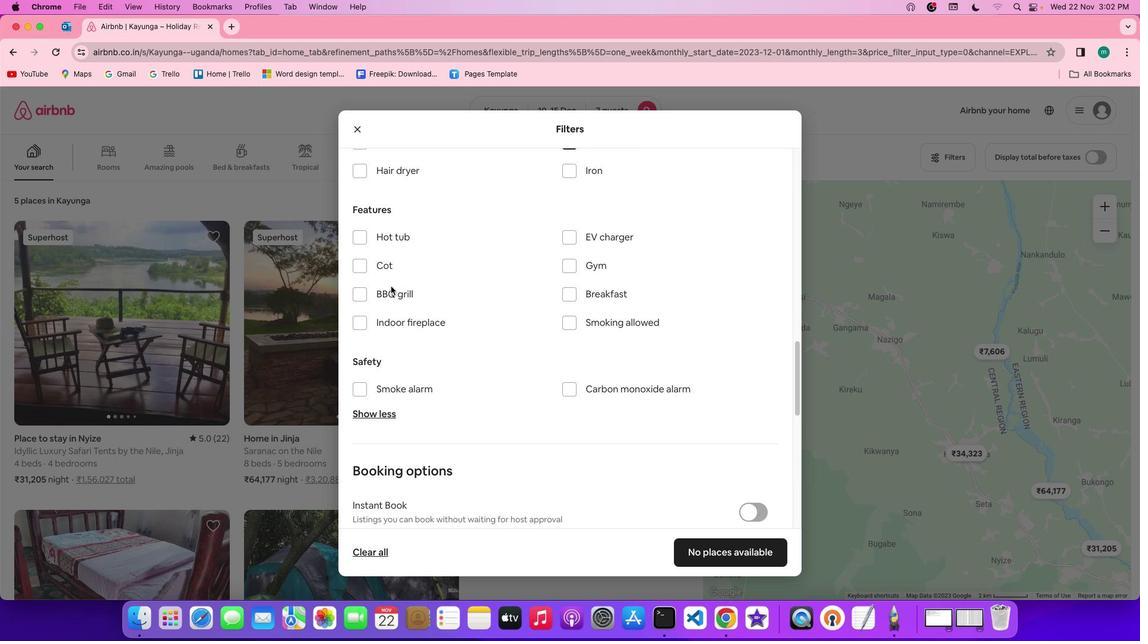 
Action: Mouse scrolled (611, 307) with delta (2, 1)
Screenshot: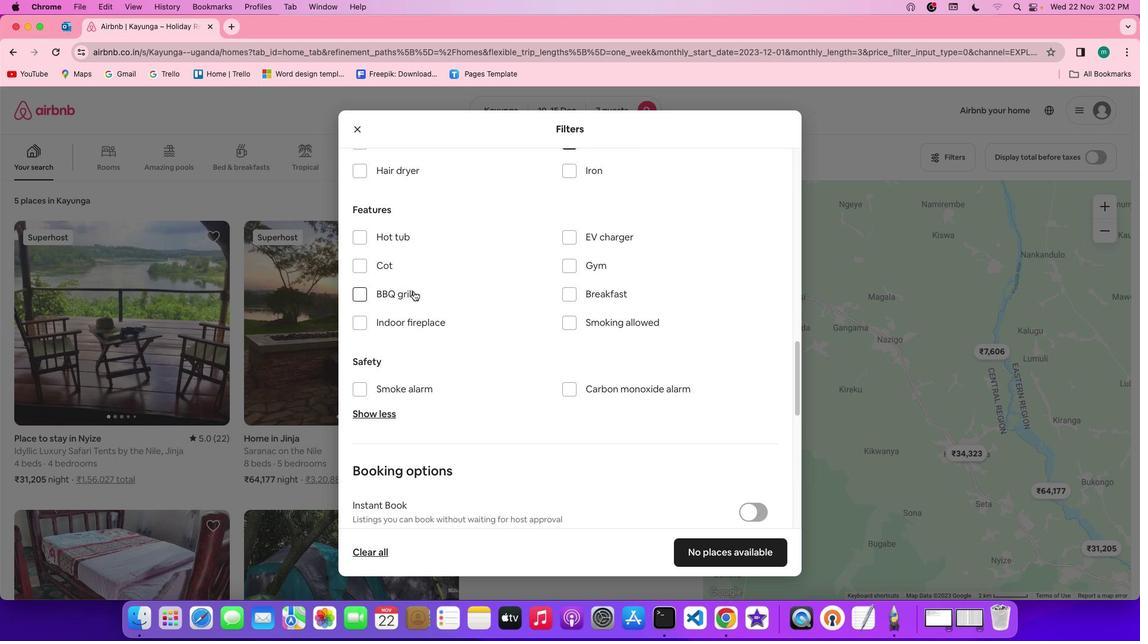 
Action: Mouse scrolled (611, 307) with delta (2, 1)
Screenshot: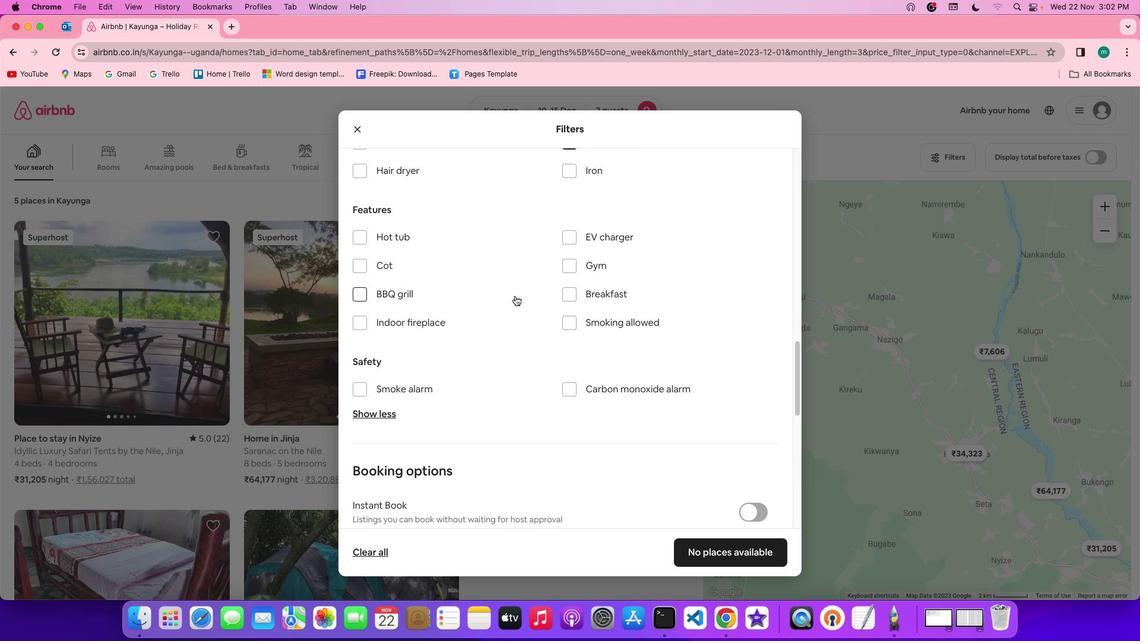 
Action: Mouse moved to (573, 269)
Screenshot: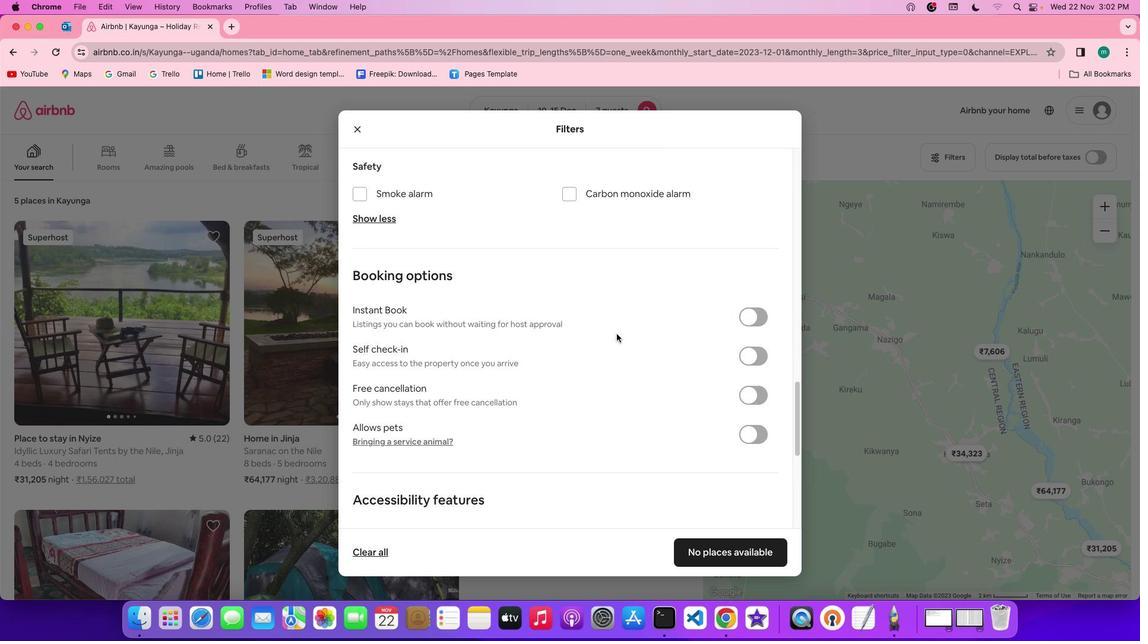 
Action: Mouse pressed left at (573, 269)
Screenshot: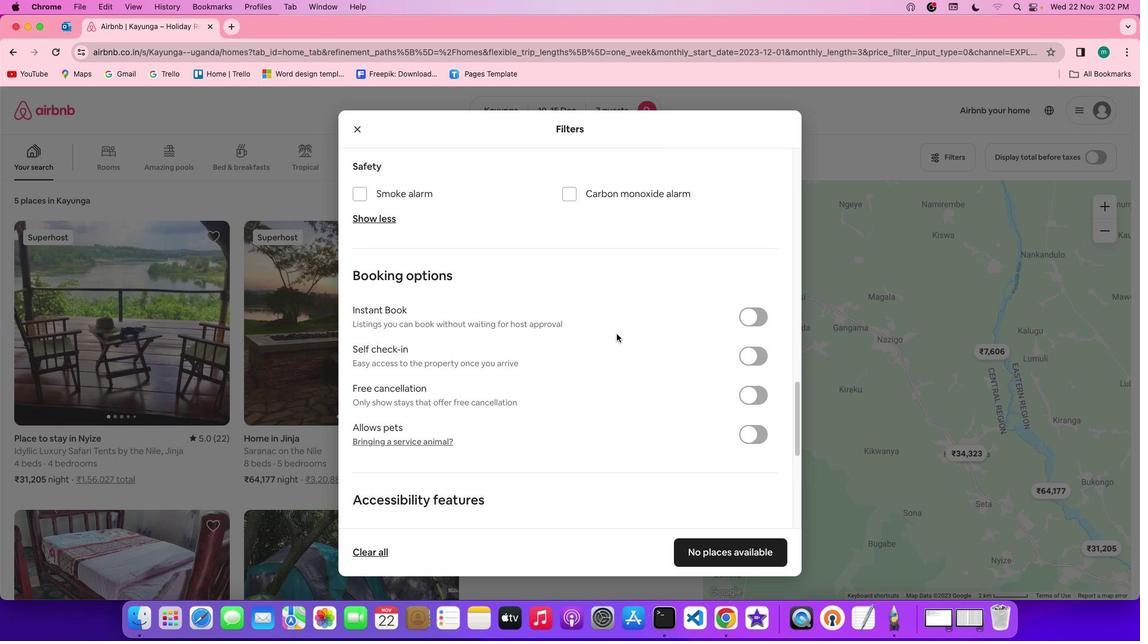 
Action: Mouse moved to (577, 299)
Screenshot: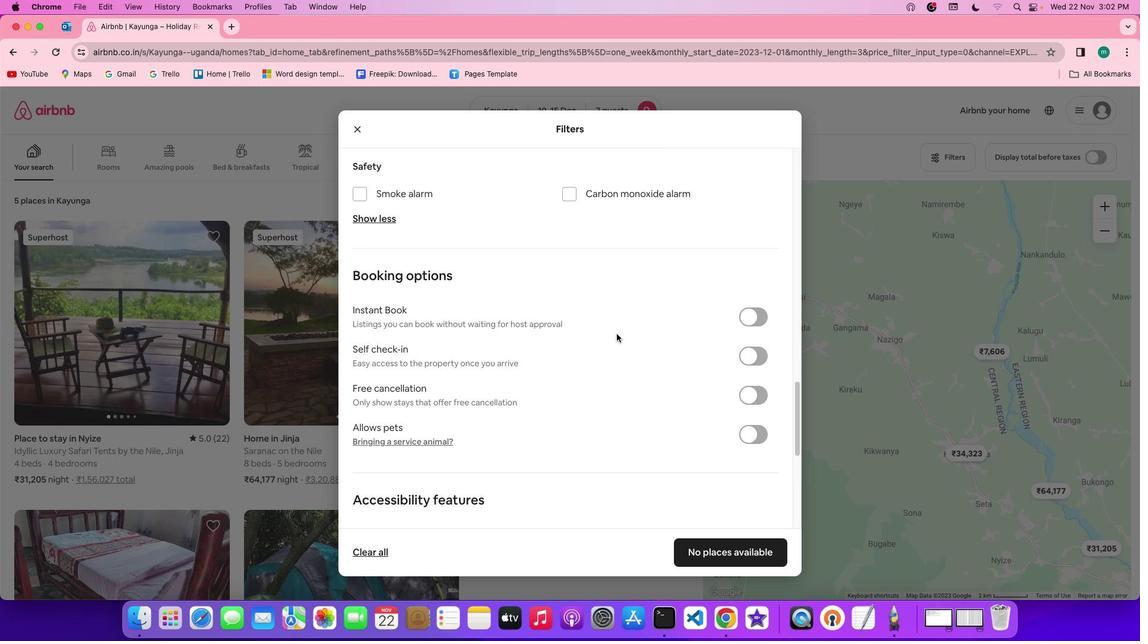 
Action: Mouse pressed left at (577, 299)
Screenshot: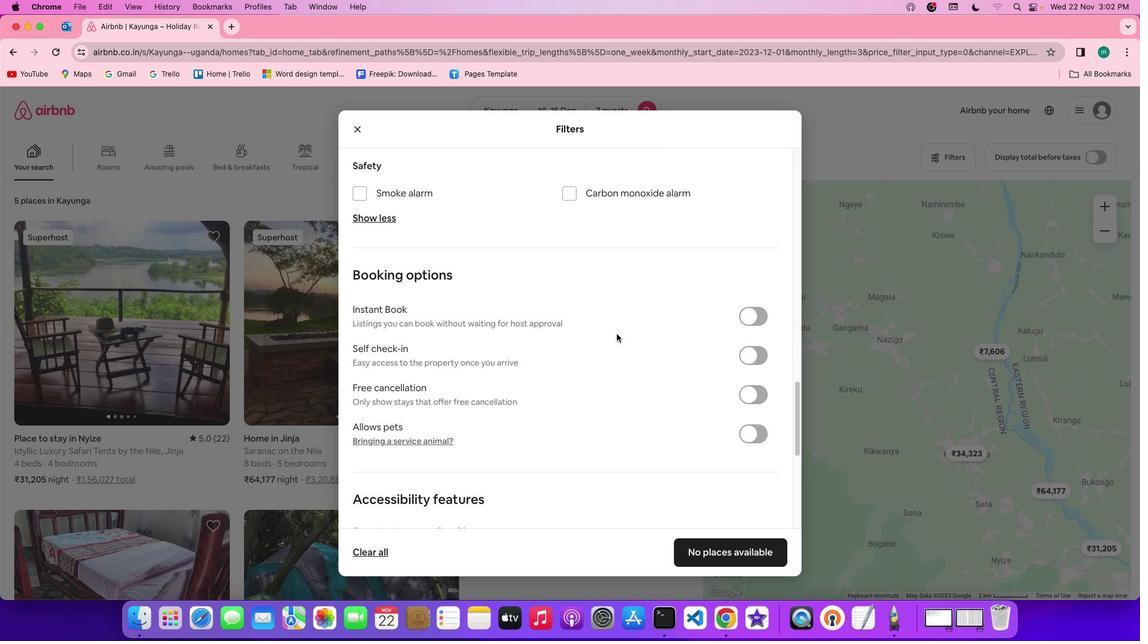 
Action: Mouse moved to (619, 336)
Screenshot: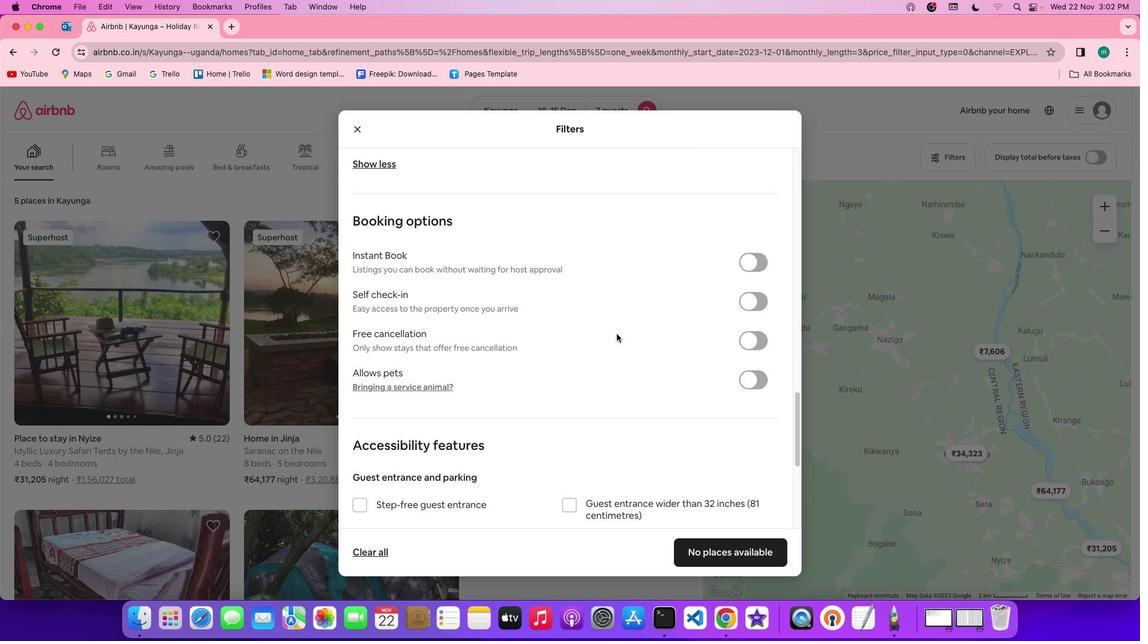 
Action: Mouse scrolled (619, 336) with delta (2, 1)
Screenshot: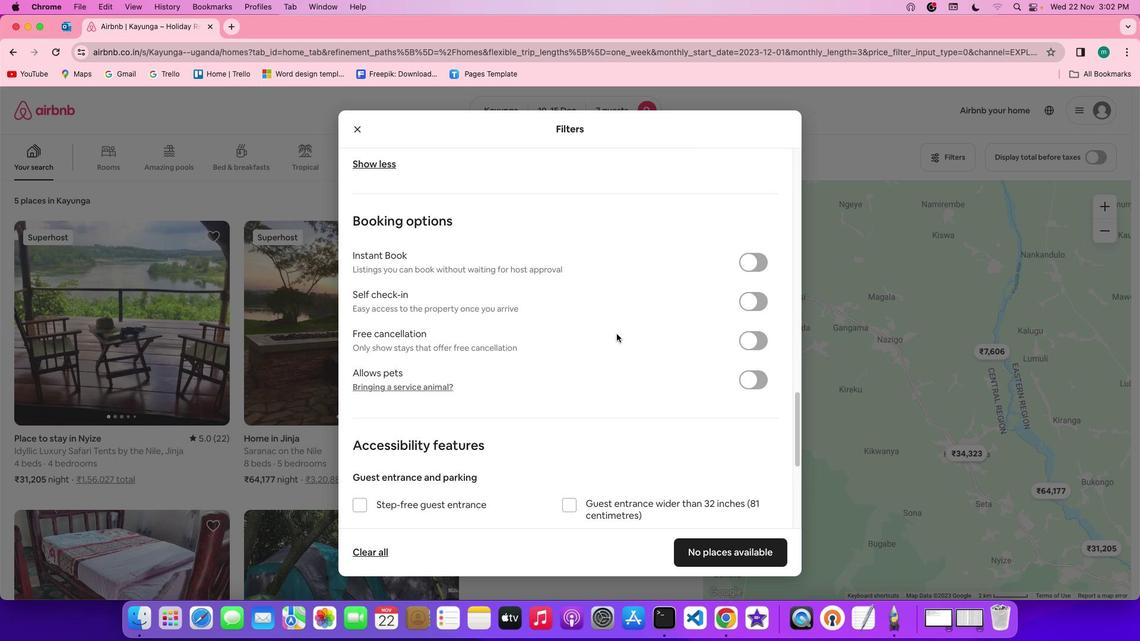 
Action: Mouse scrolled (619, 336) with delta (2, 1)
Screenshot: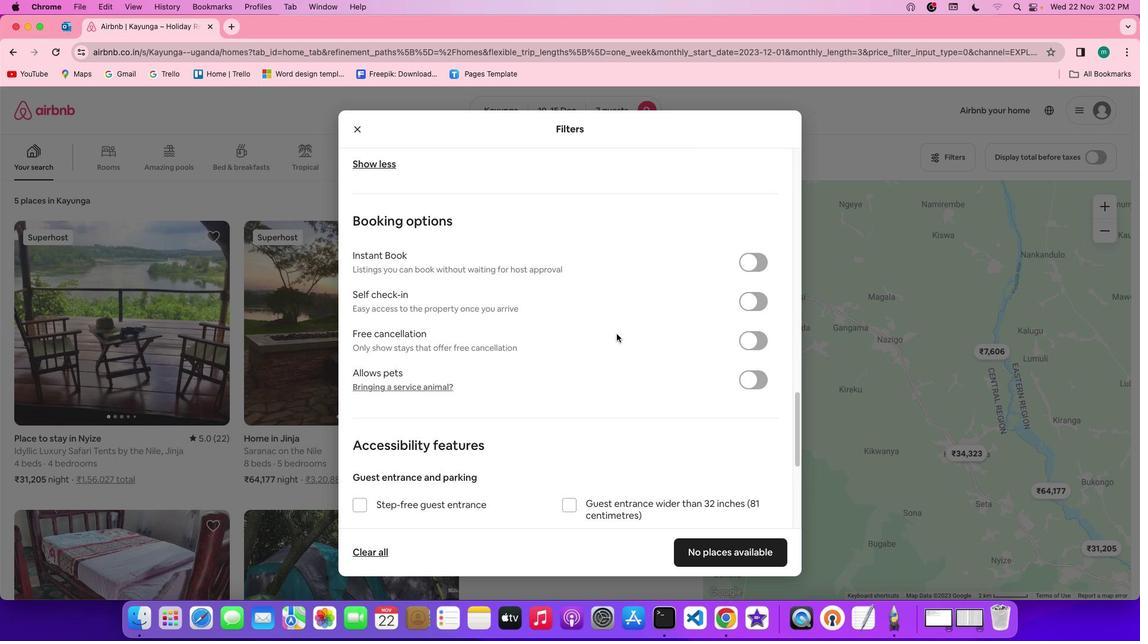 
Action: Mouse scrolled (619, 336) with delta (2, 1)
Screenshot: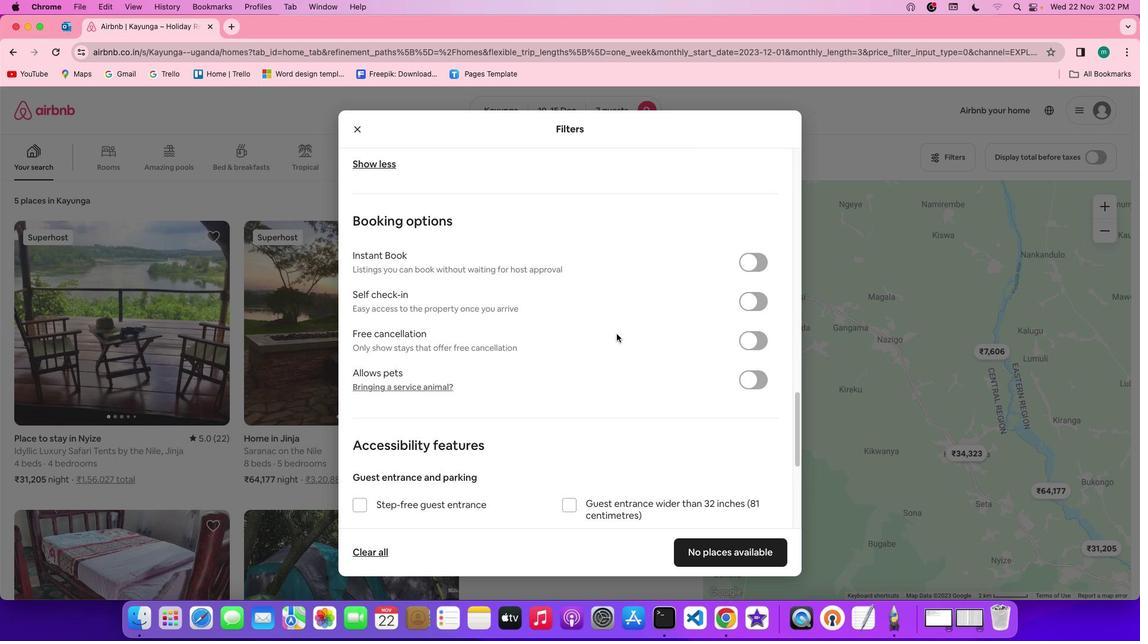 
Action: Mouse scrolled (619, 336) with delta (2, 0)
Screenshot: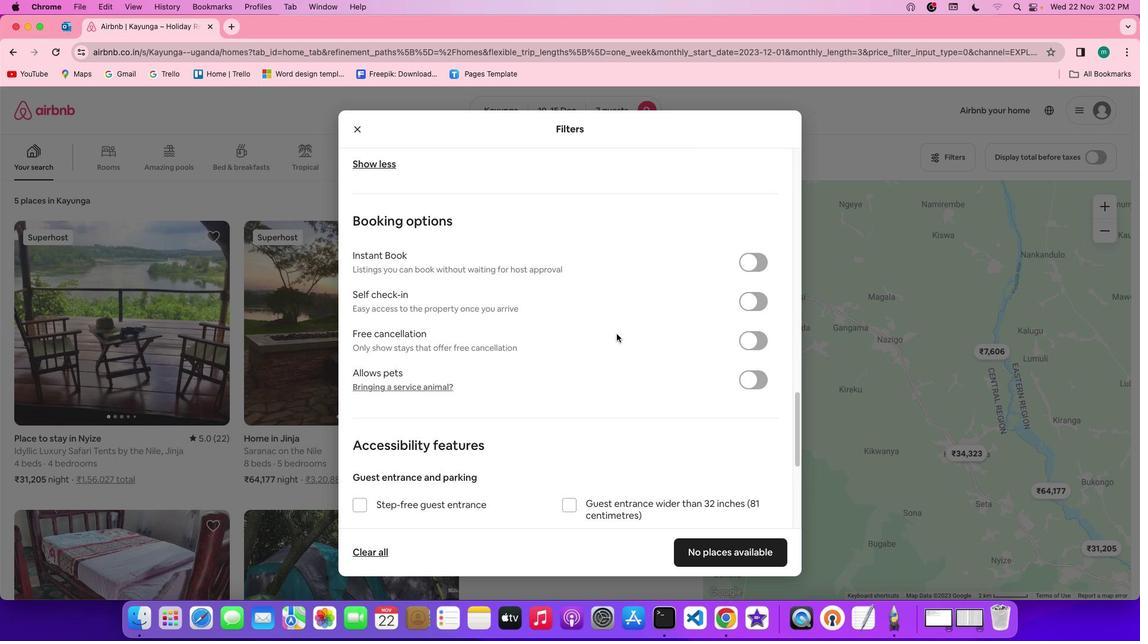 
Action: Mouse scrolled (619, 336) with delta (2, 1)
Screenshot: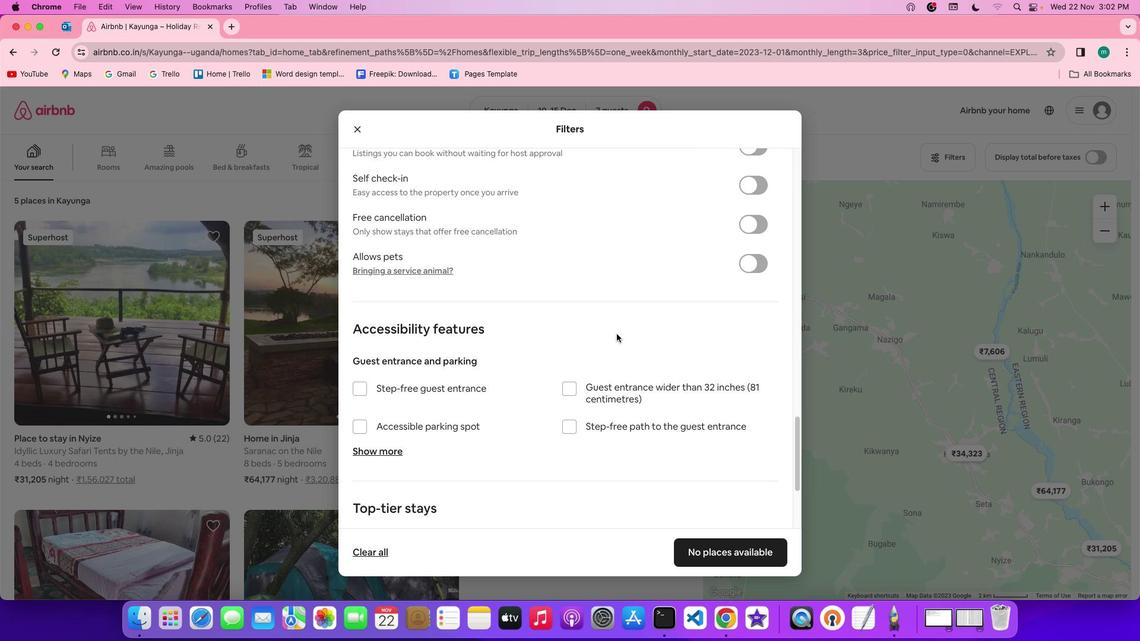 
Action: Mouse scrolled (619, 336) with delta (2, 1)
Screenshot: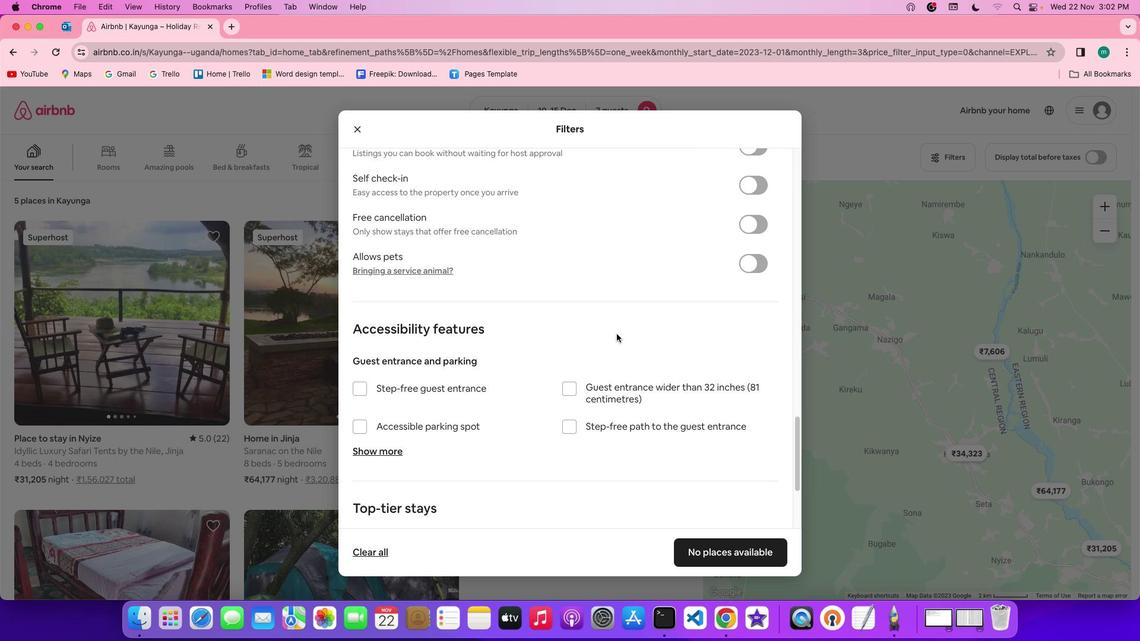 
Action: Mouse scrolled (619, 336) with delta (2, 1)
Screenshot: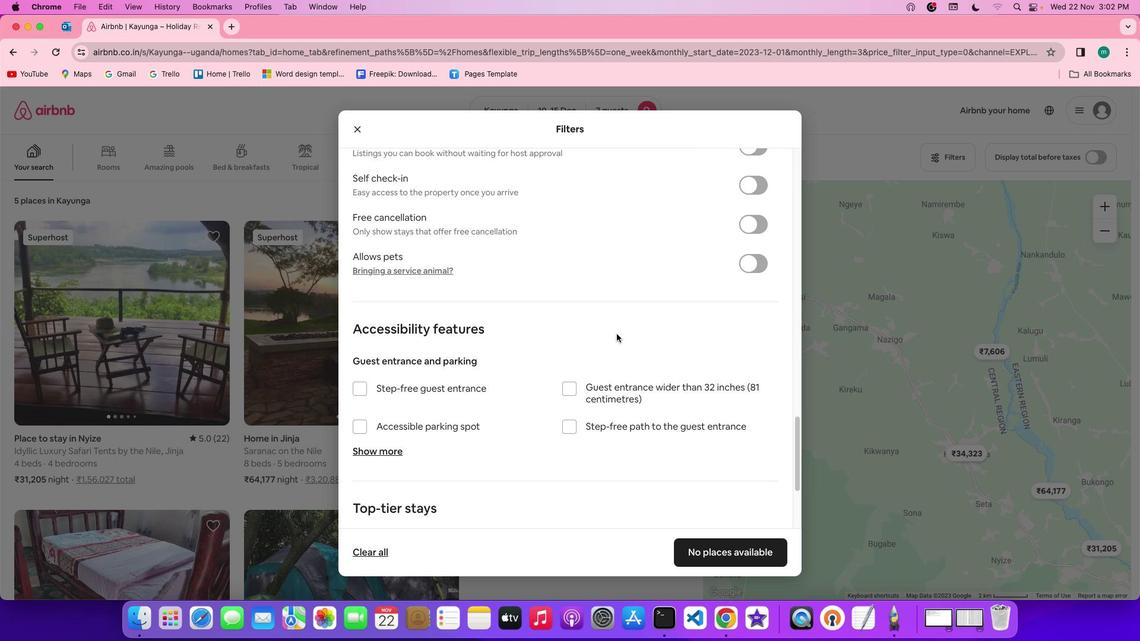 
Action: Mouse scrolled (619, 336) with delta (2, 1)
Screenshot: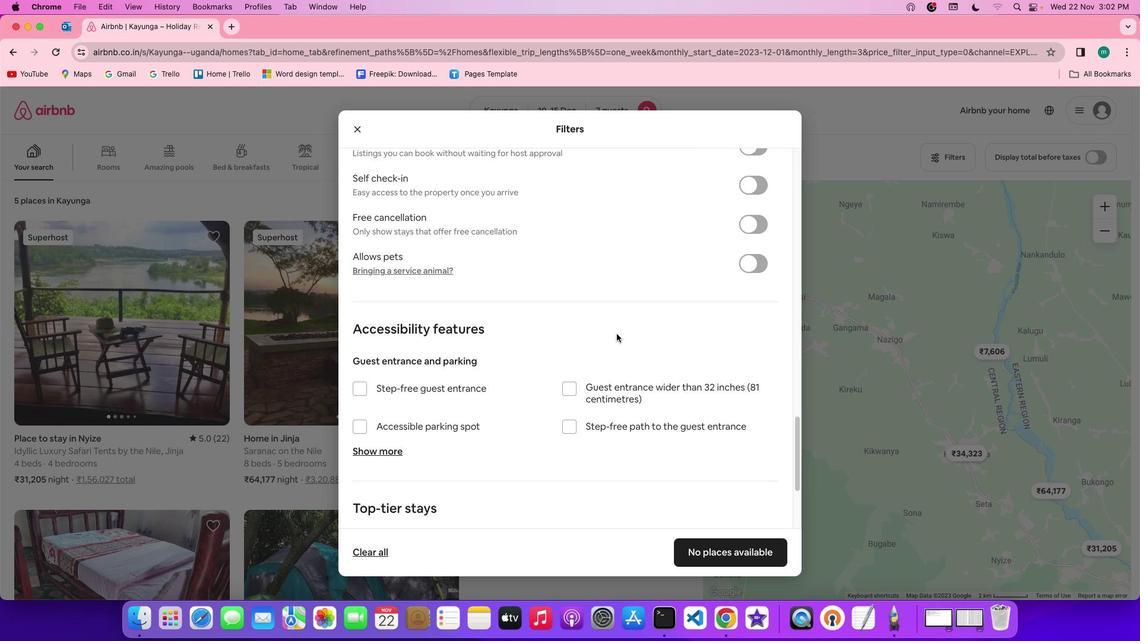 
Action: Mouse scrolled (619, 336) with delta (2, 1)
Screenshot: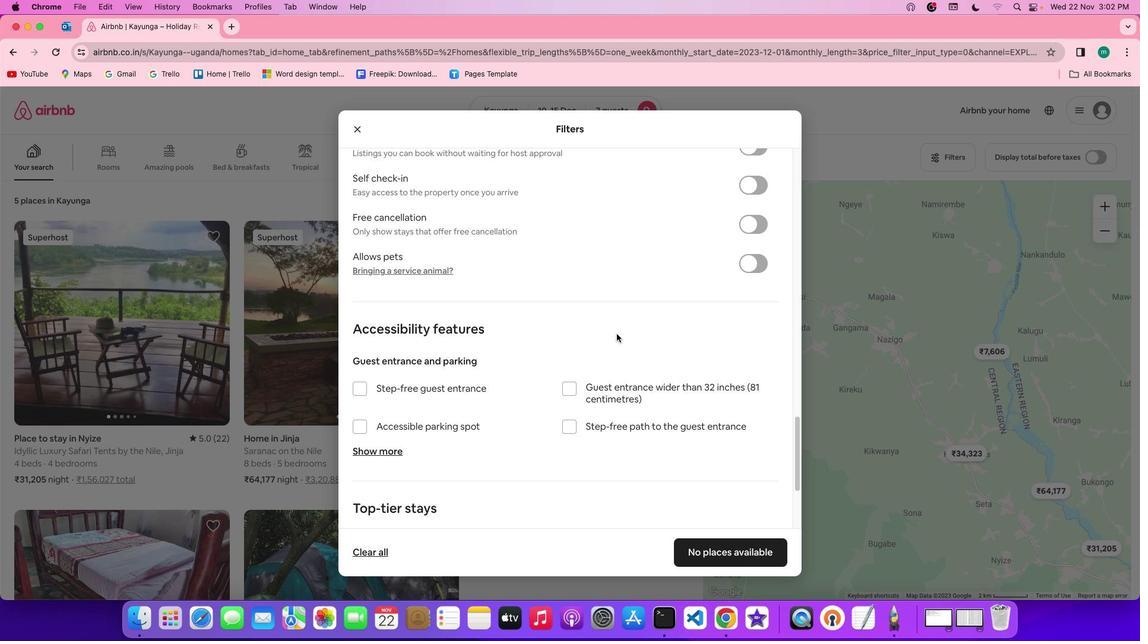 
Action: Mouse scrolled (619, 336) with delta (2, 1)
Screenshot: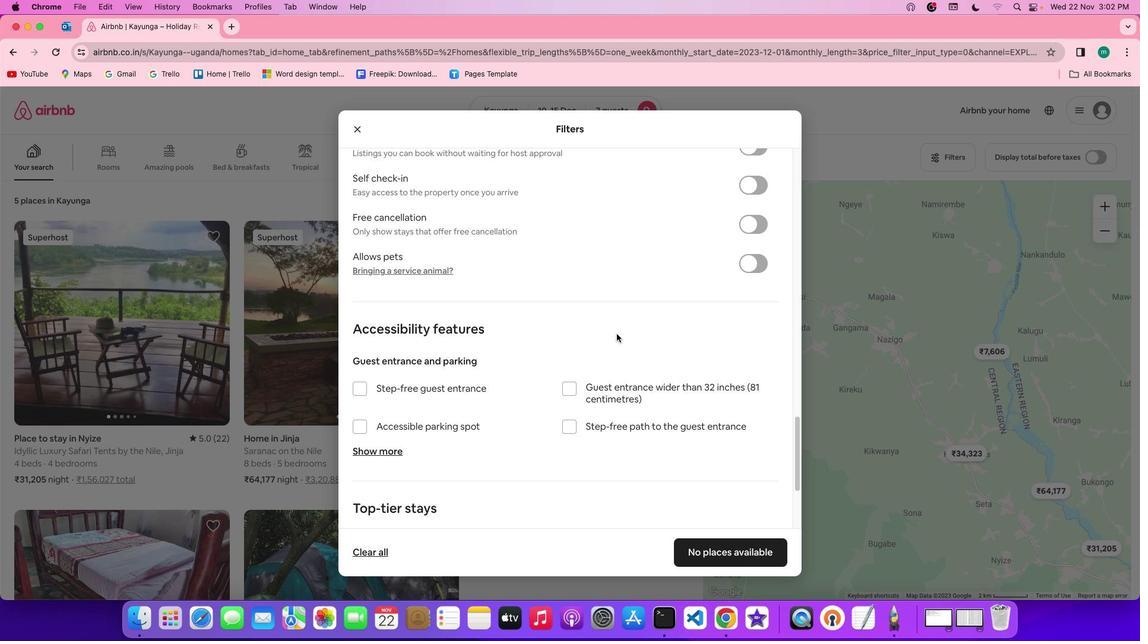 
Action: Mouse scrolled (619, 336) with delta (2, 1)
Screenshot: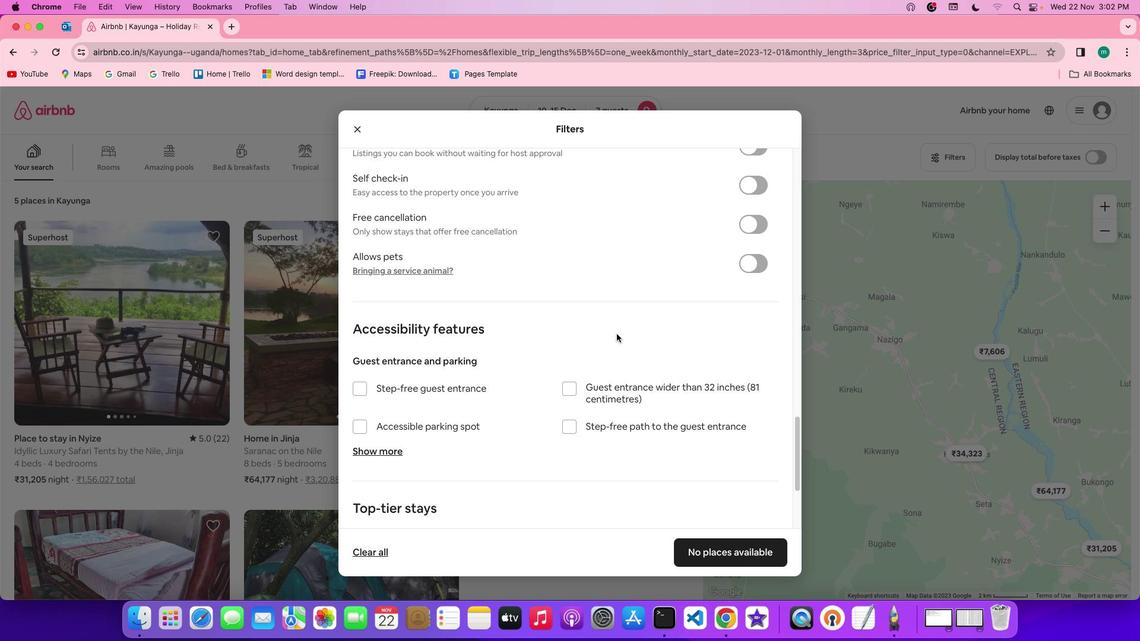 
Action: Mouse scrolled (619, 336) with delta (2, 1)
Screenshot: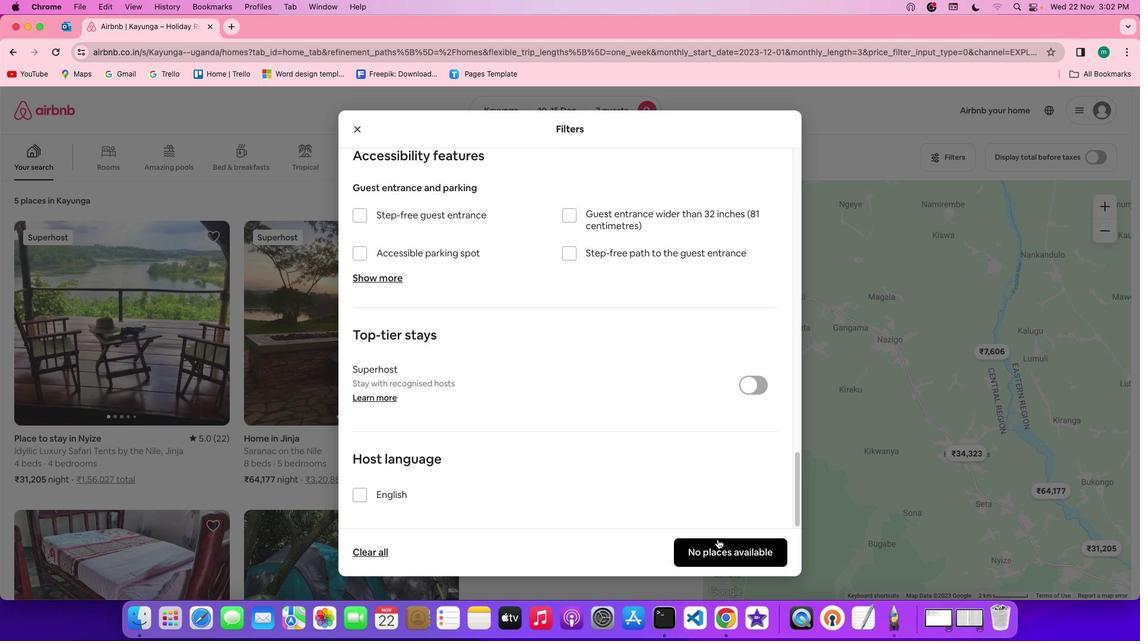 
Action: Mouse scrolled (619, 336) with delta (2, 1)
Screenshot: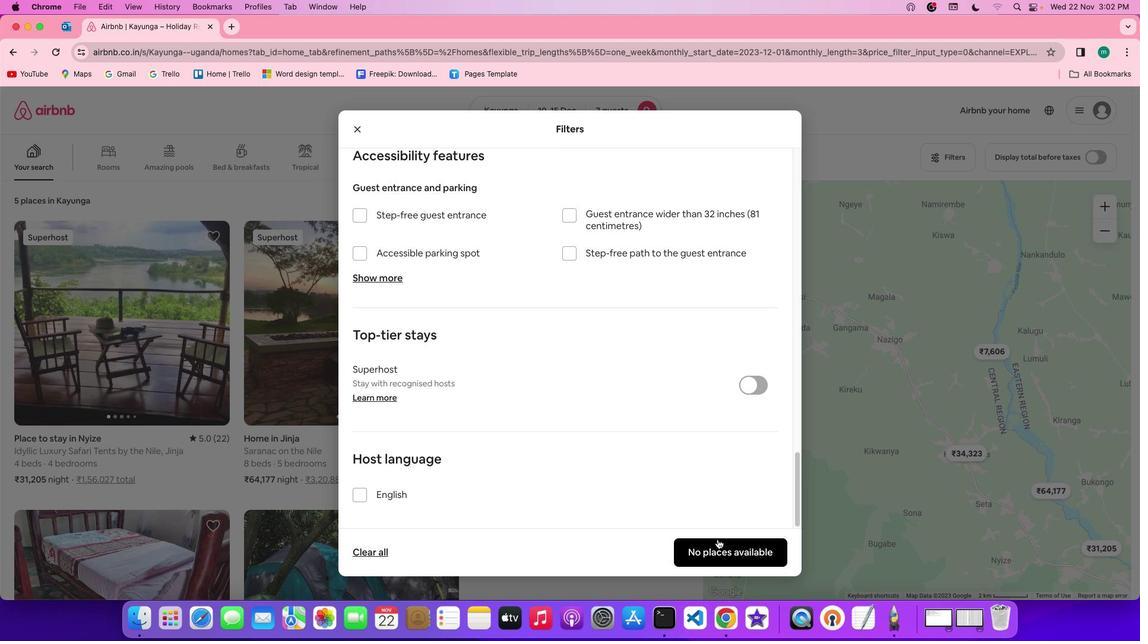 
Action: Mouse scrolled (619, 336) with delta (2, 0)
Screenshot: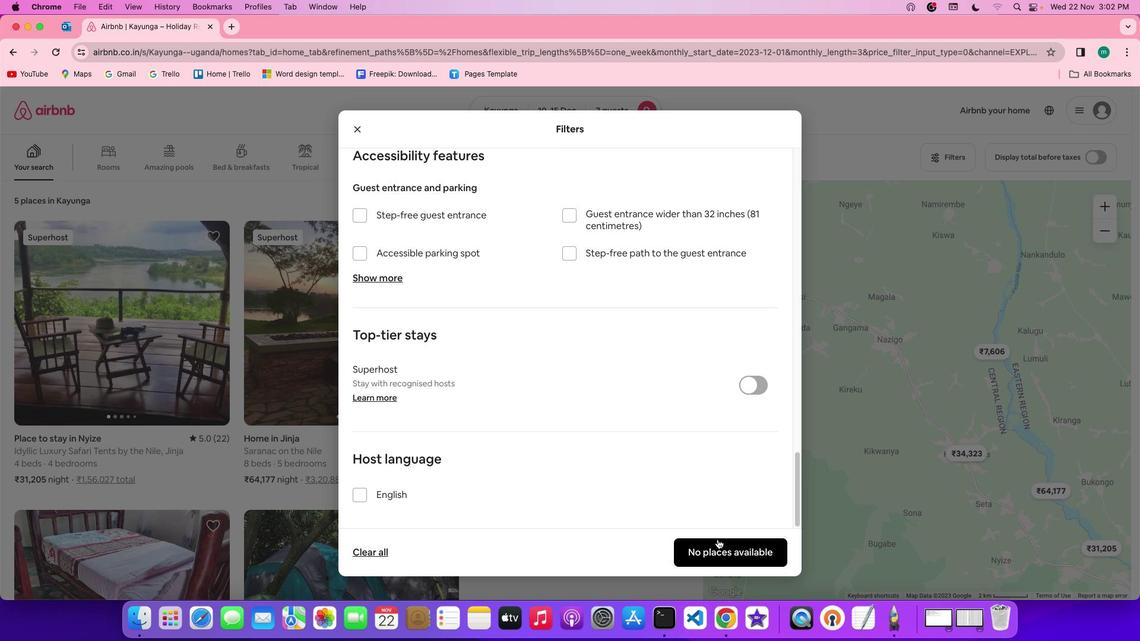 
Action: Mouse scrolled (619, 336) with delta (2, 0)
Screenshot: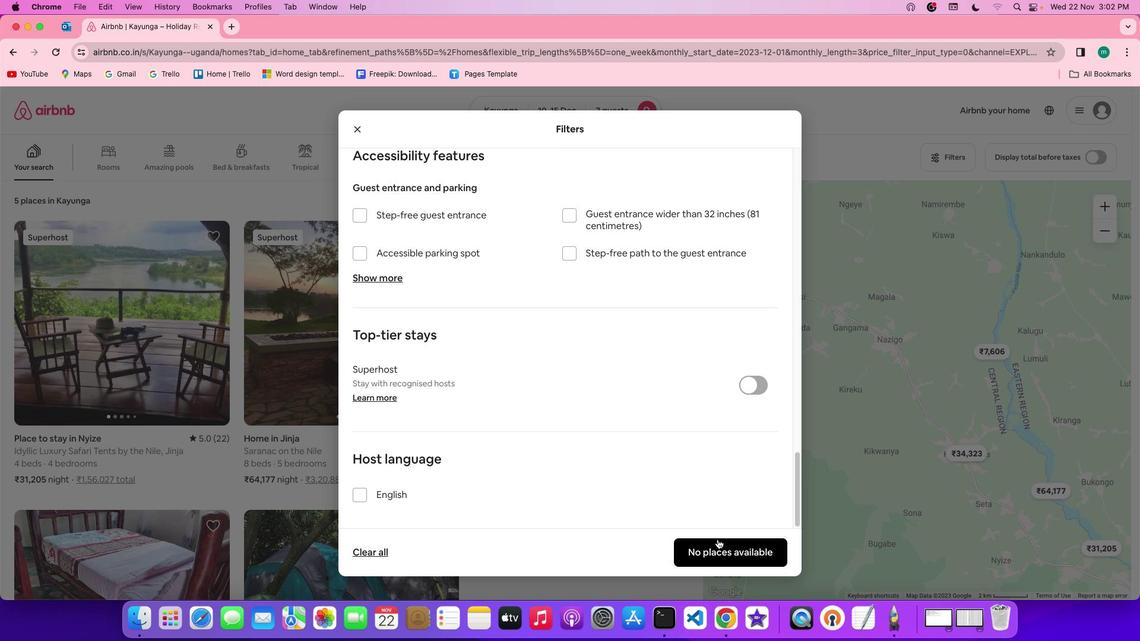 
Action: Mouse scrolled (619, 336) with delta (2, 0)
Screenshot: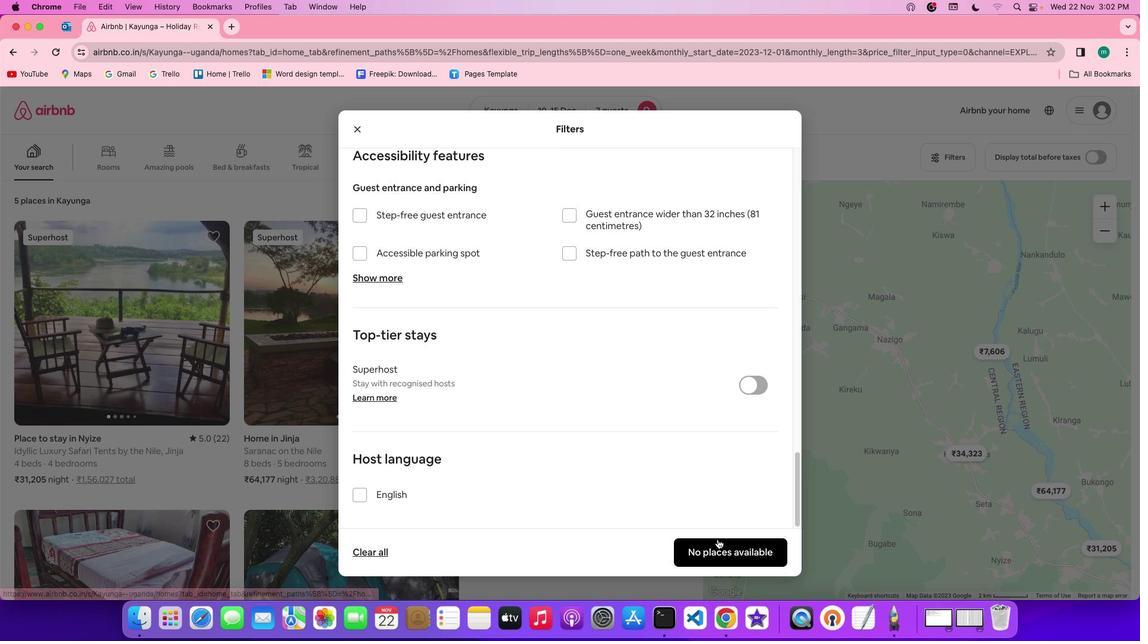 
Action: Mouse scrolled (619, 336) with delta (2, 1)
Screenshot: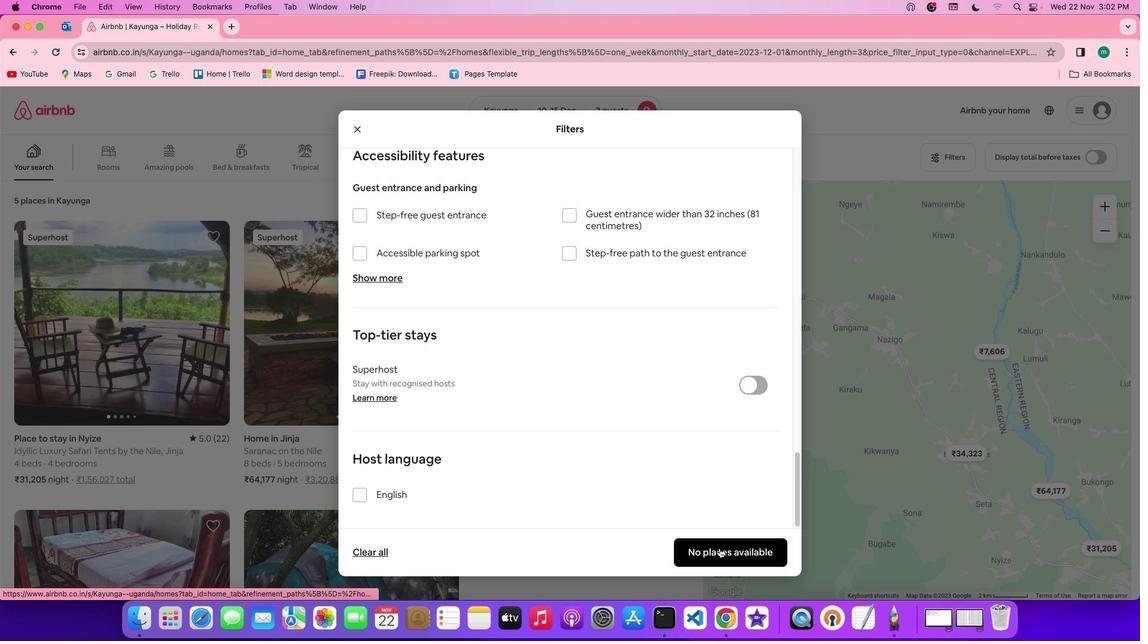 
Action: Mouse scrolled (619, 336) with delta (2, 1)
Screenshot: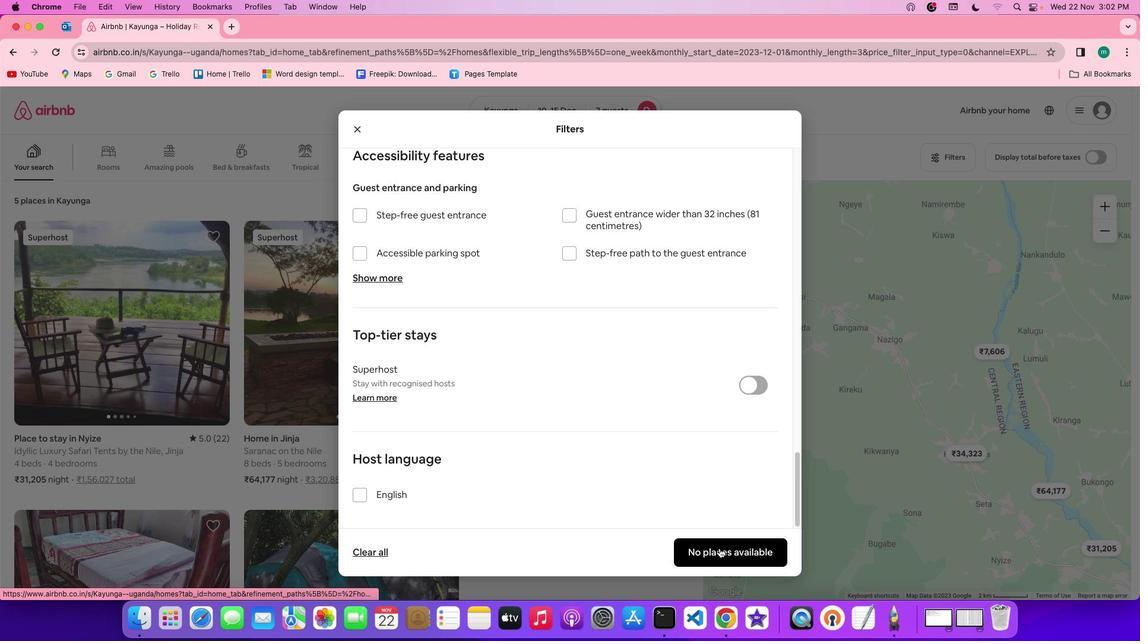 
Action: Mouse scrolled (619, 336) with delta (2, 0)
Screenshot: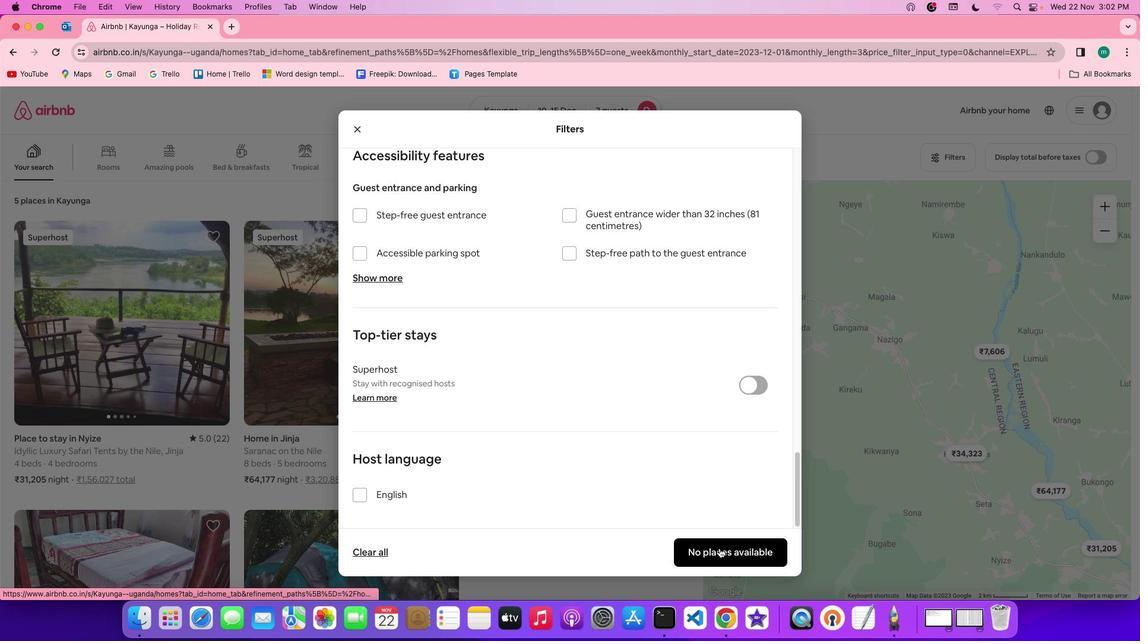 
Action: Mouse scrolled (619, 336) with delta (2, 0)
Screenshot: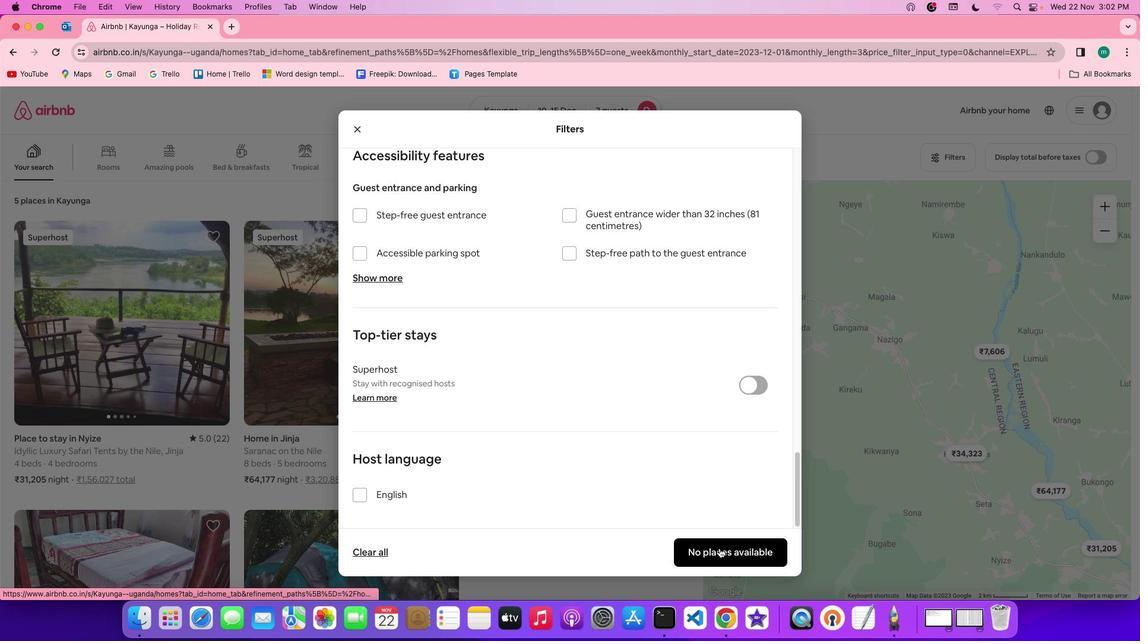 
Action: Mouse scrolled (619, 336) with delta (2, 0)
Screenshot: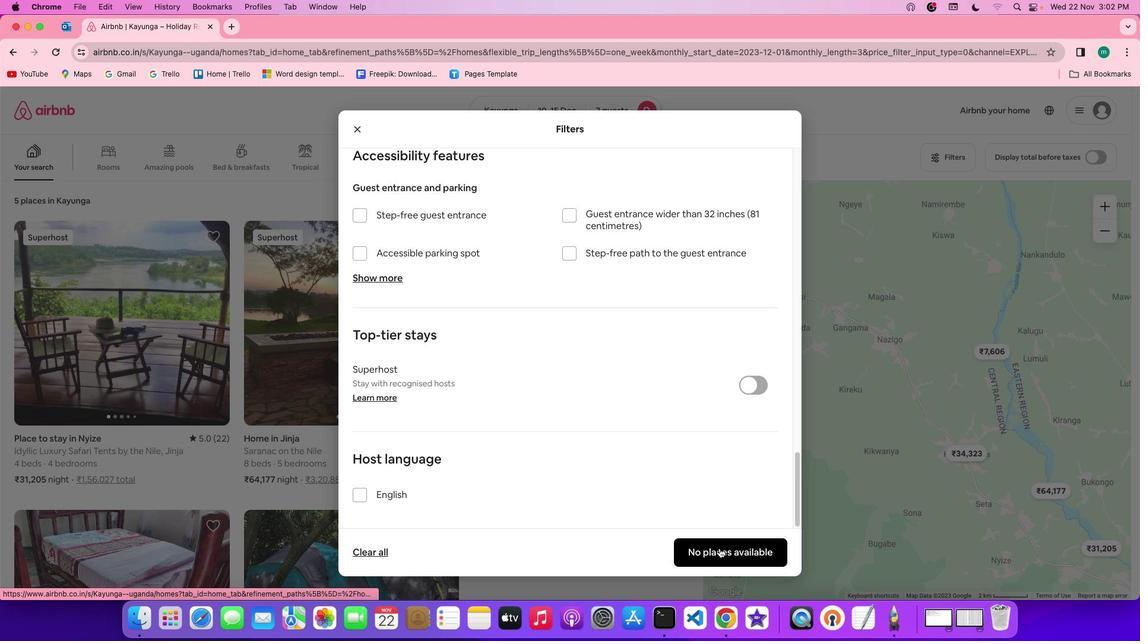 
Action: Mouse scrolled (619, 336) with delta (2, -1)
Screenshot: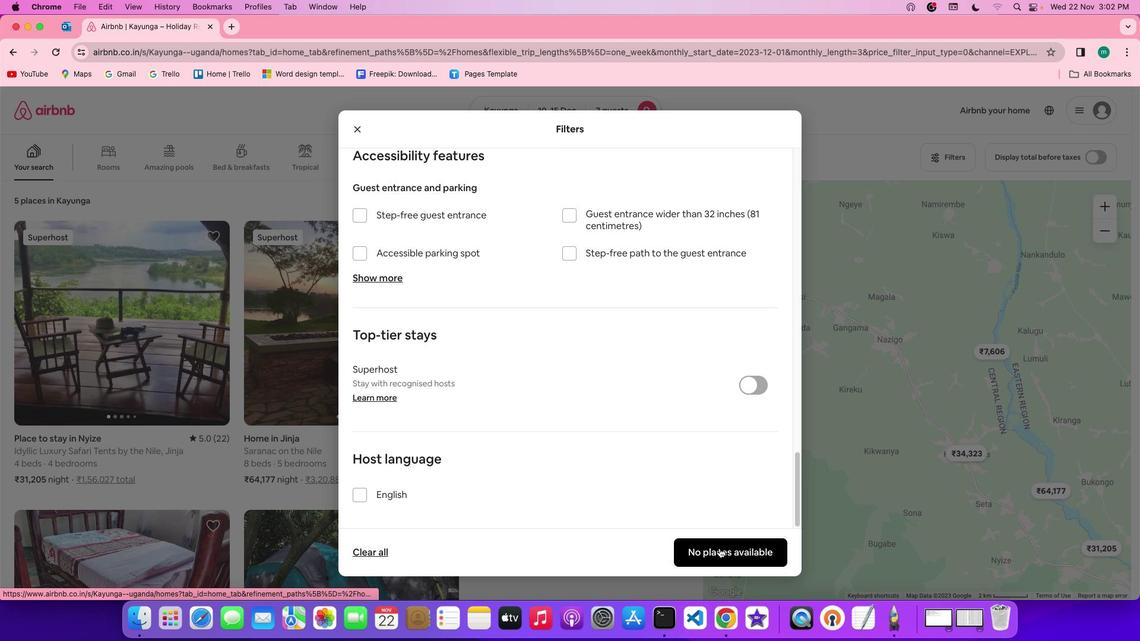 
Action: Mouse moved to (722, 551)
Screenshot: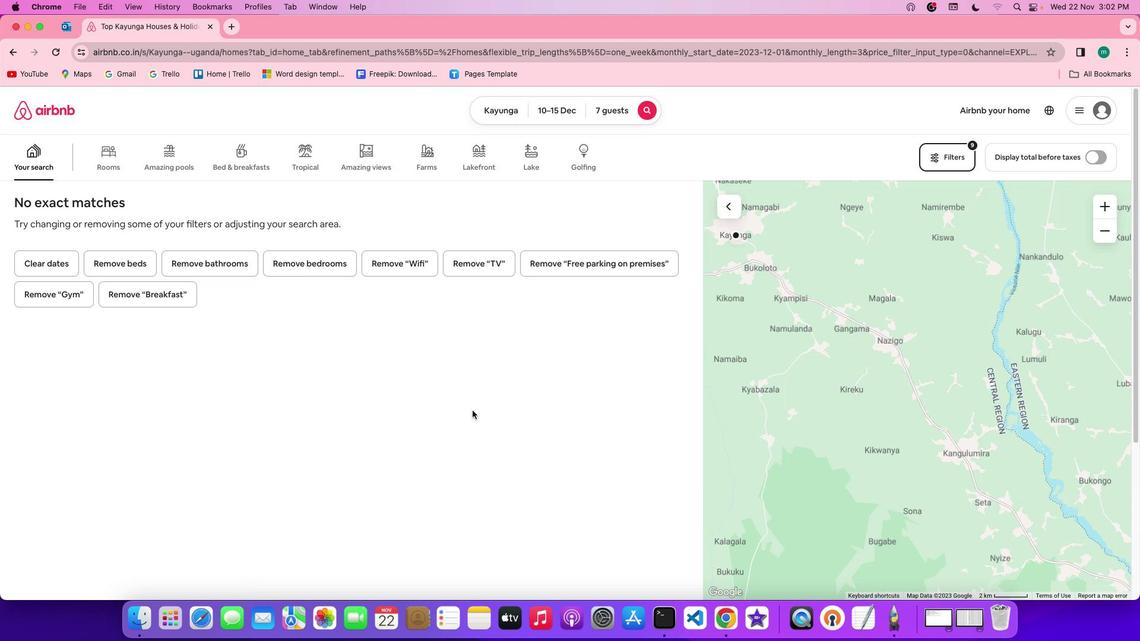 
Action: Mouse pressed left at (722, 551)
Screenshot: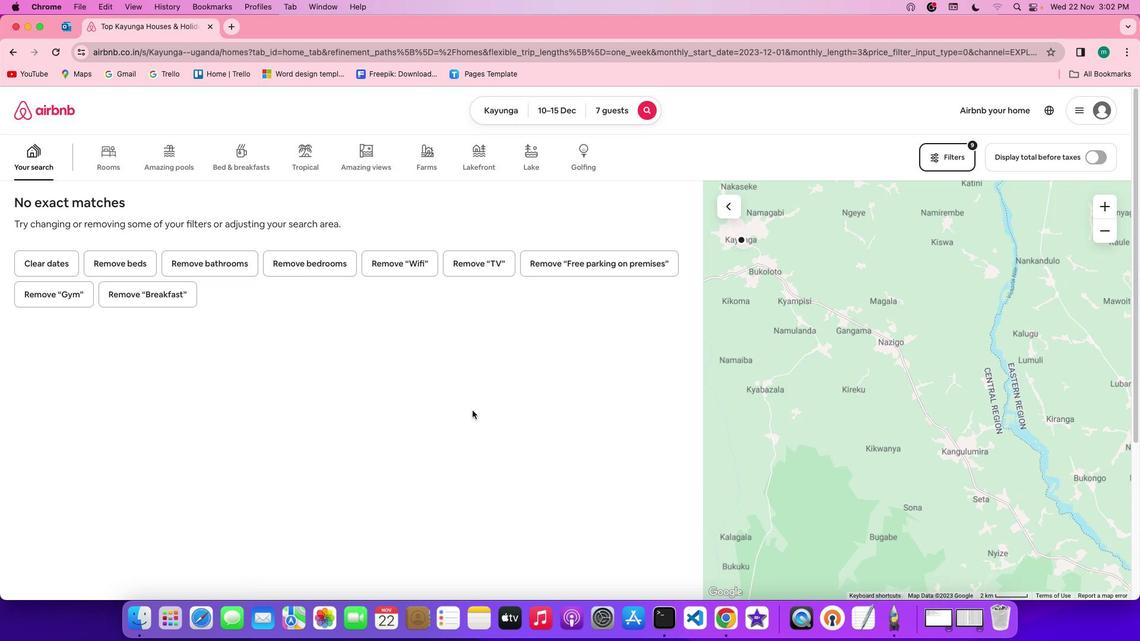 
Action: Mouse moved to (475, 413)
Screenshot: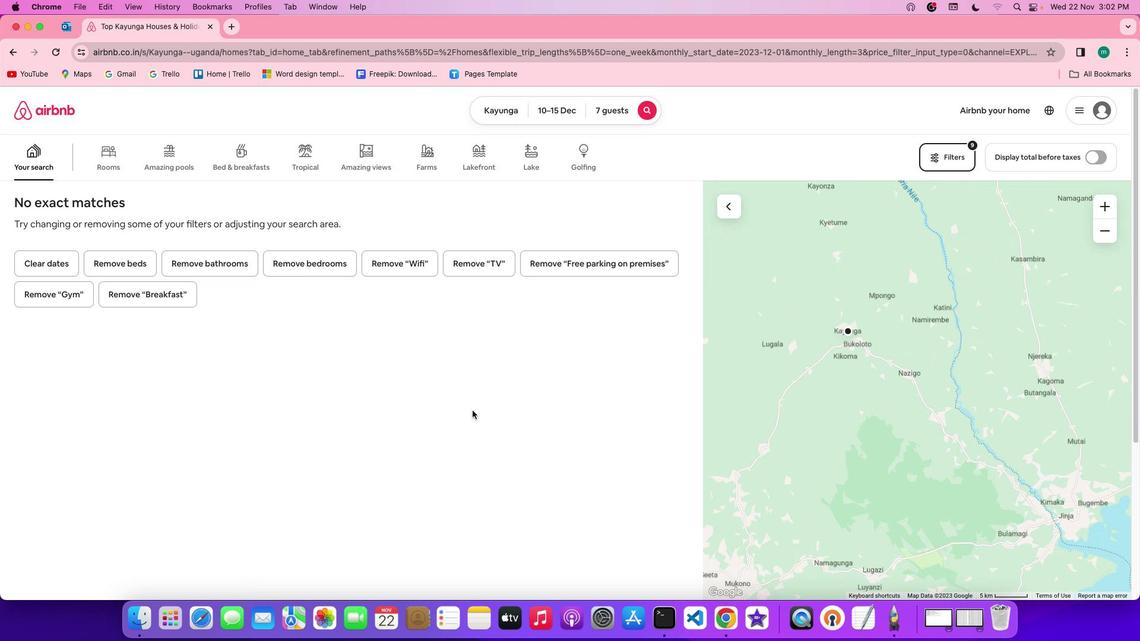 
